 Task: Research Airbnb accommodation in La UniÃ³n, Chile from 1st December, 2023 to 3rd December, 2023 for 1 adult.1  bedroom having 1 bed and 1 bathroom. Property type can be hotel. Amenities needed are: wifi. Look for 3 properties as per requirement.
Action: Mouse moved to (421, 116)
Screenshot: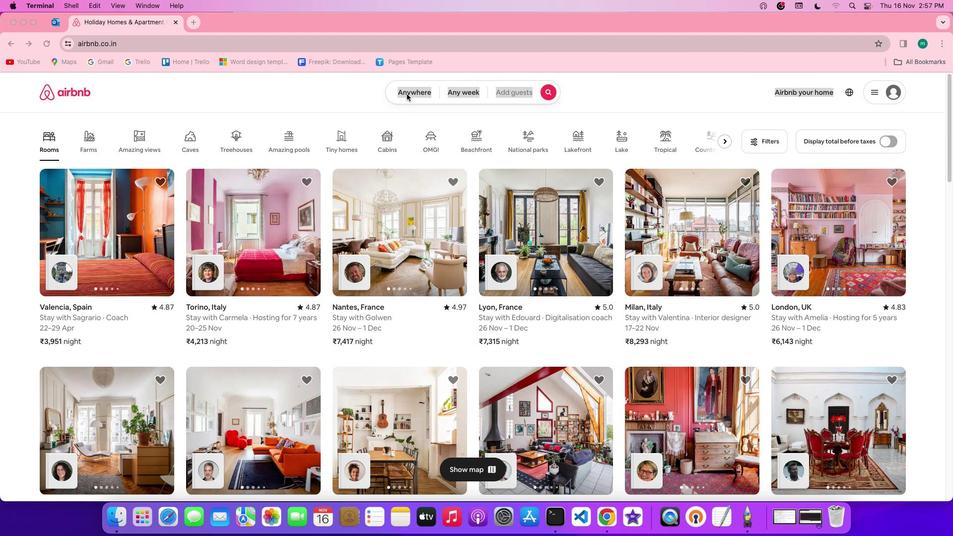 
Action: Mouse pressed left at (421, 116)
Screenshot: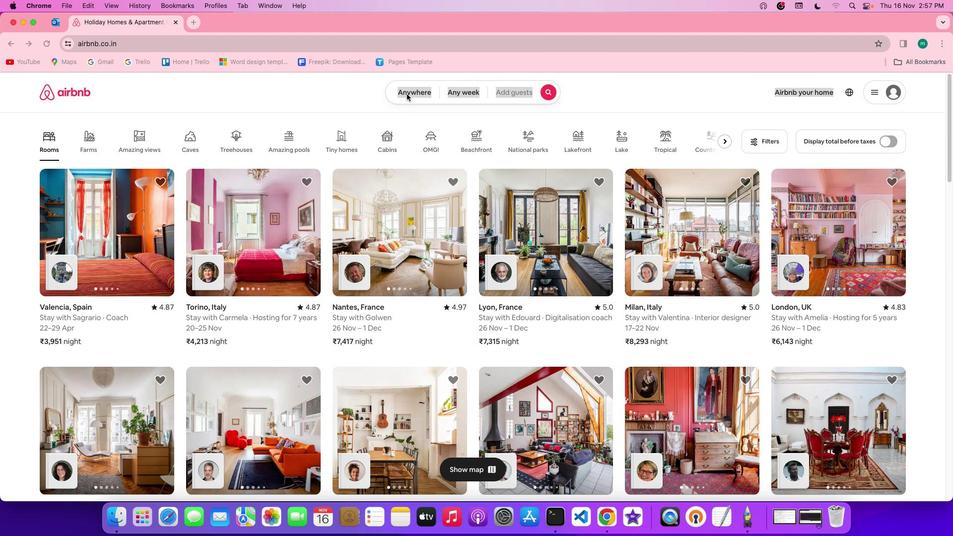 
Action: Mouse pressed left at (421, 116)
Screenshot: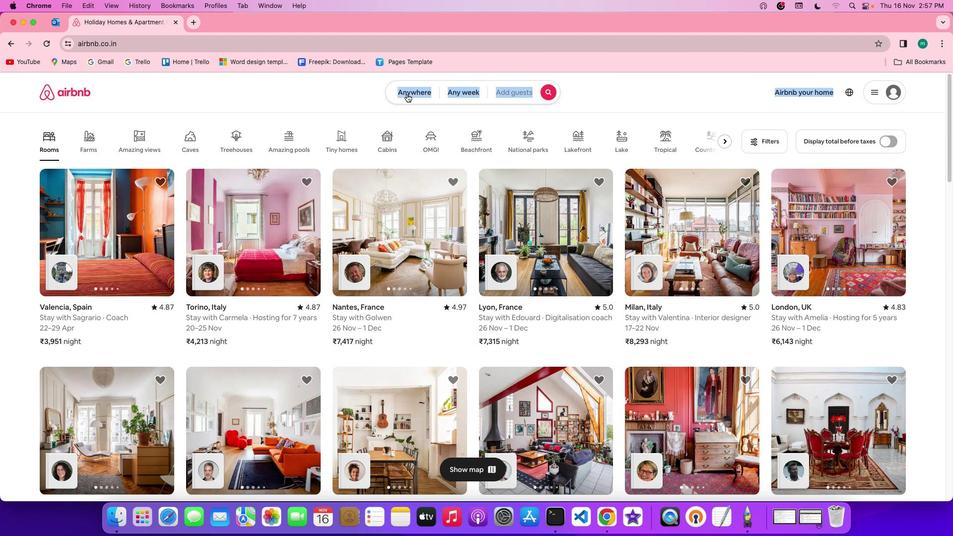 
Action: Mouse moved to (410, 144)
Screenshot: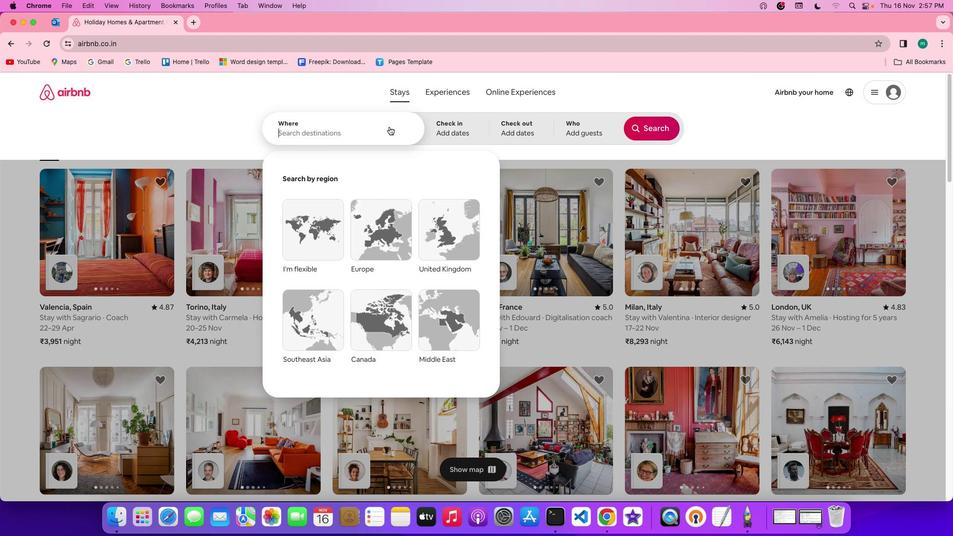
Action: Mouse pressed left at (410, 144)
Screenshot: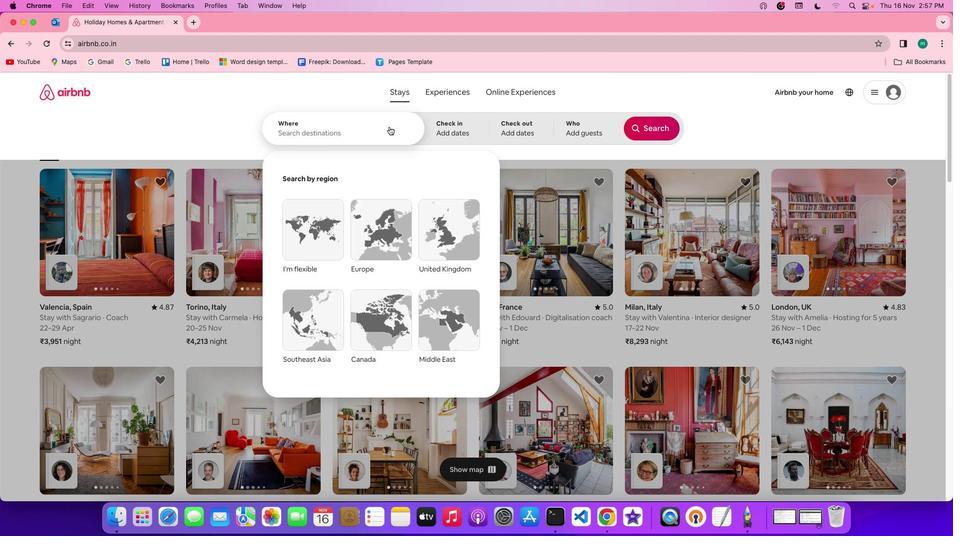 
Action: Mouse moved to (409, 146)
Screenshot: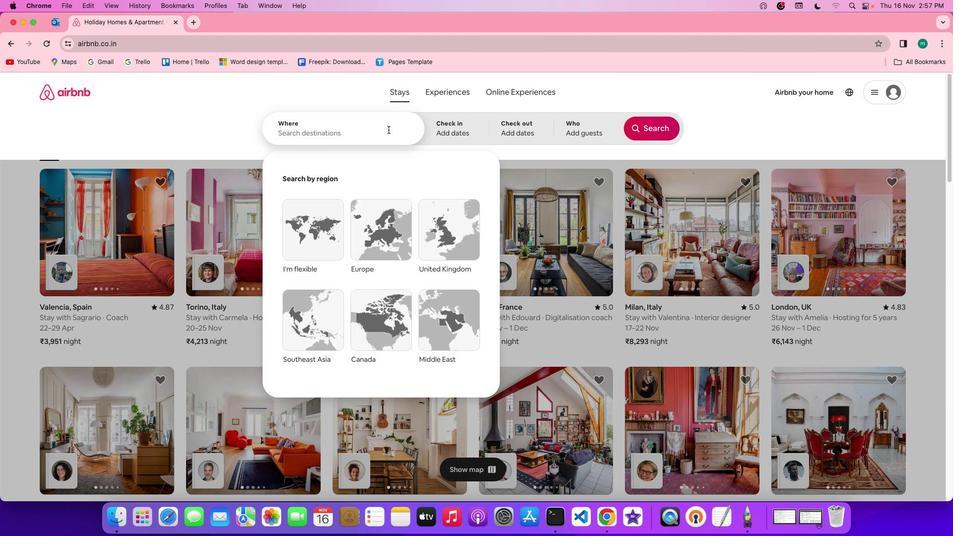 
Action: Key pressed Key.shift'l''a'Key.spaceKey.shift'U''n''i''o''n'','Key.spaceKey.shift'c''h''i''l''e'
Screenshot: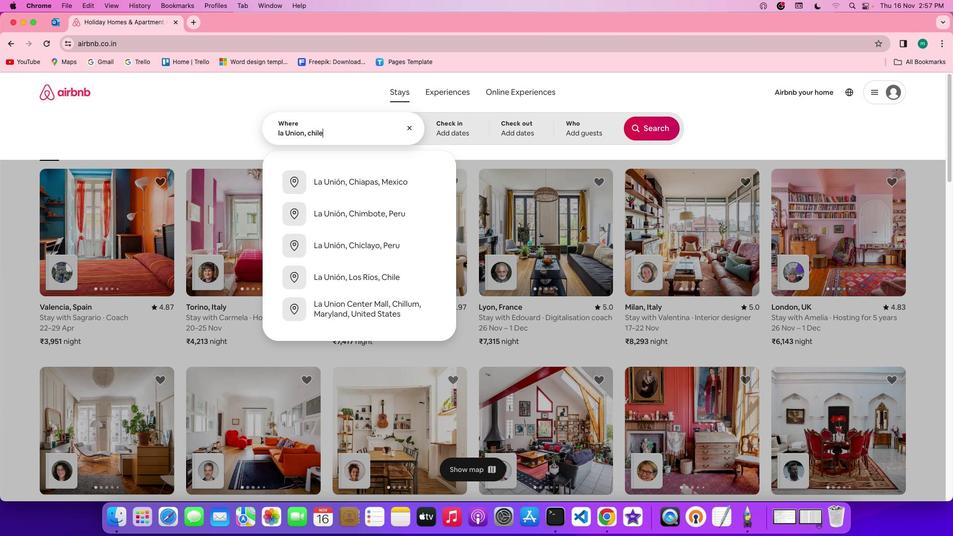 
Action: Mouse moved to (446, 143)
Screenshot: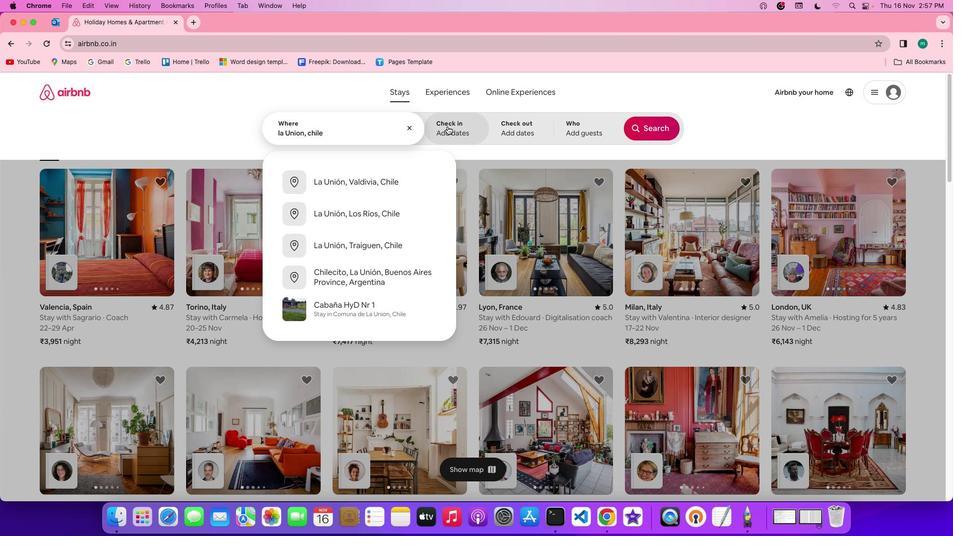 
Action: Mouse pressed left at (446, 143)
Screenshot: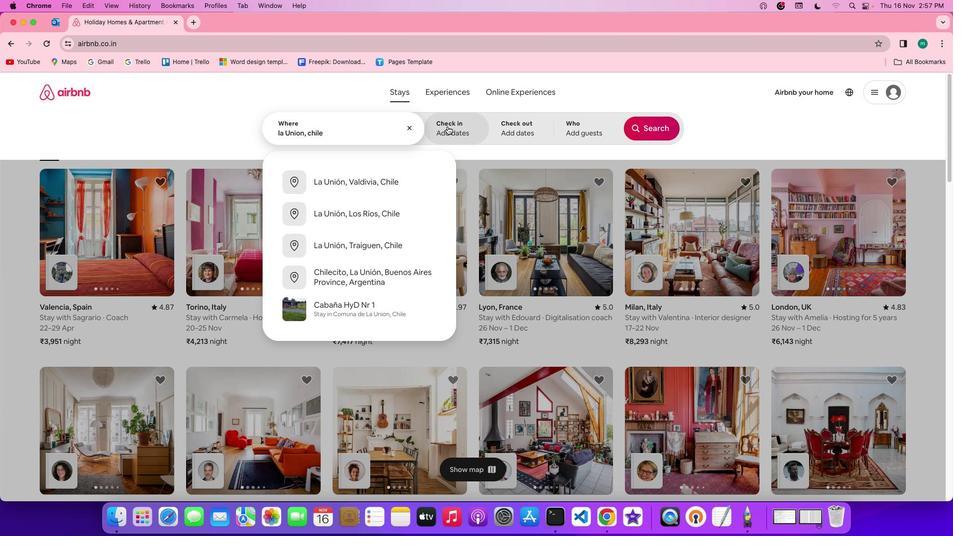 
Action: Mouse moved to (552, 245)
Screenshot: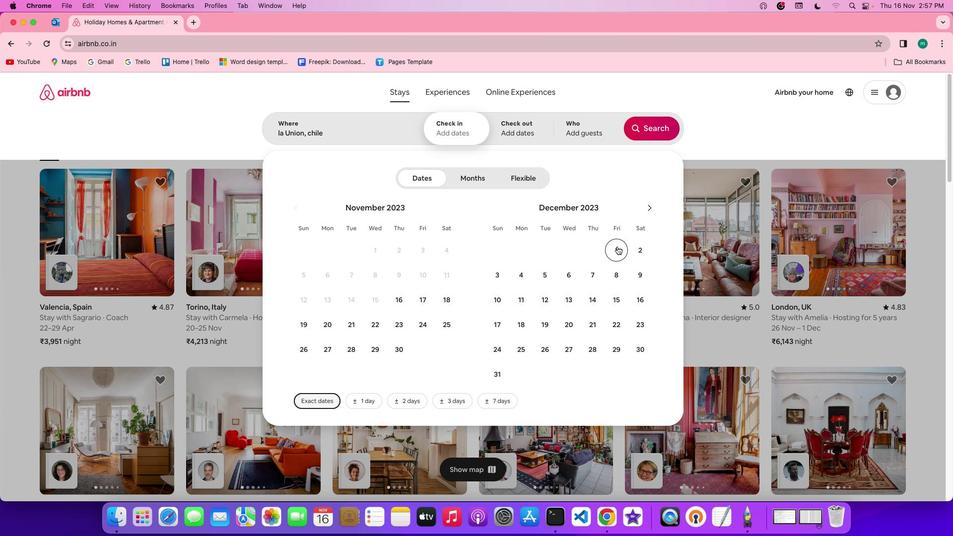 
Action: Mouse pressed left at (552, 245)
Screenshot: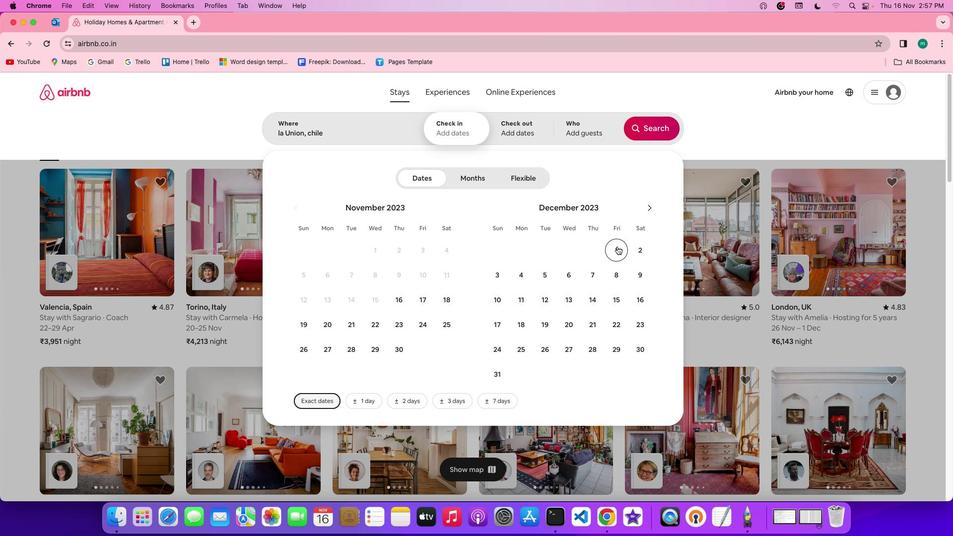 
Action: Mouse moved to (479, 266)
Screenshot: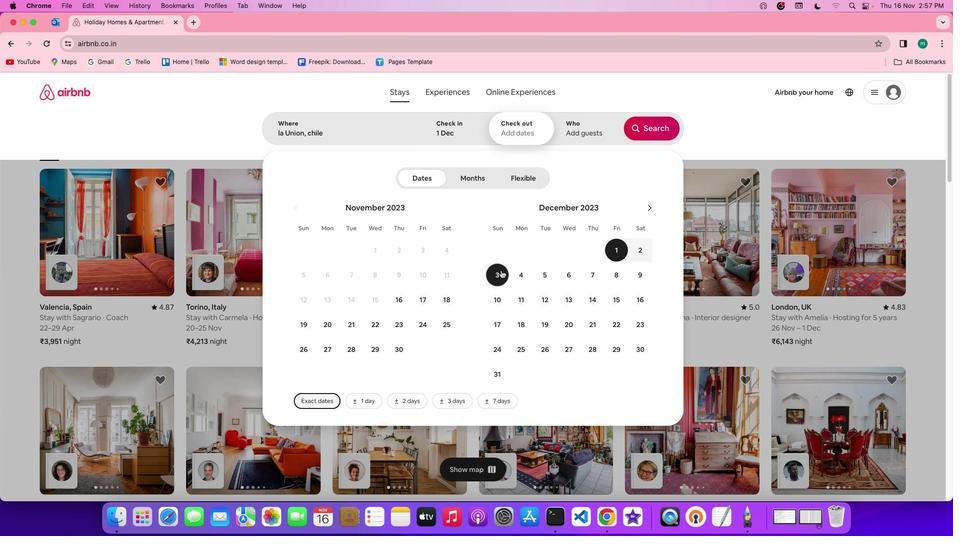 
Action: Mouse pressed left at (479, 266)
Screenshot: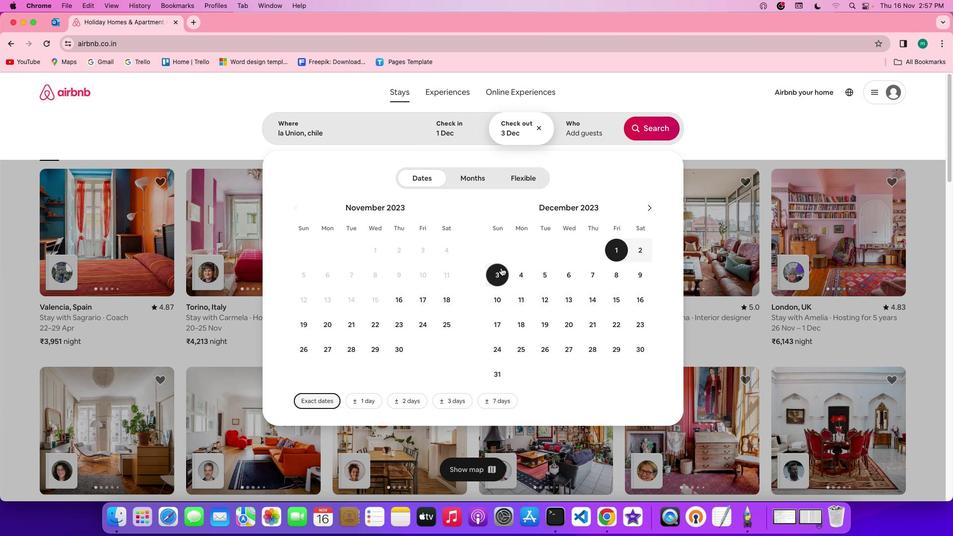 
Action: Mouse moved to (531, 152)
Screenshot: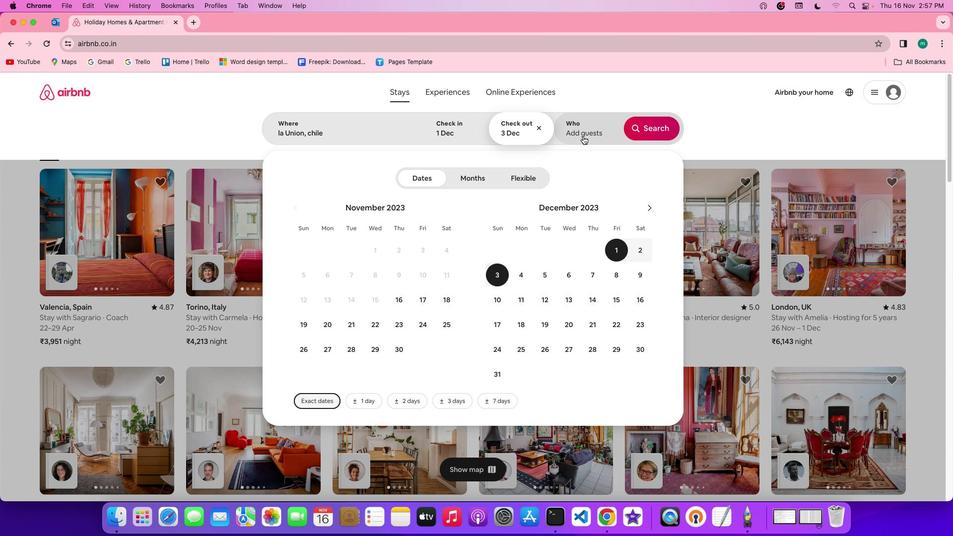 
Action: Mouse pressed left at (531, 152)
Screenshot: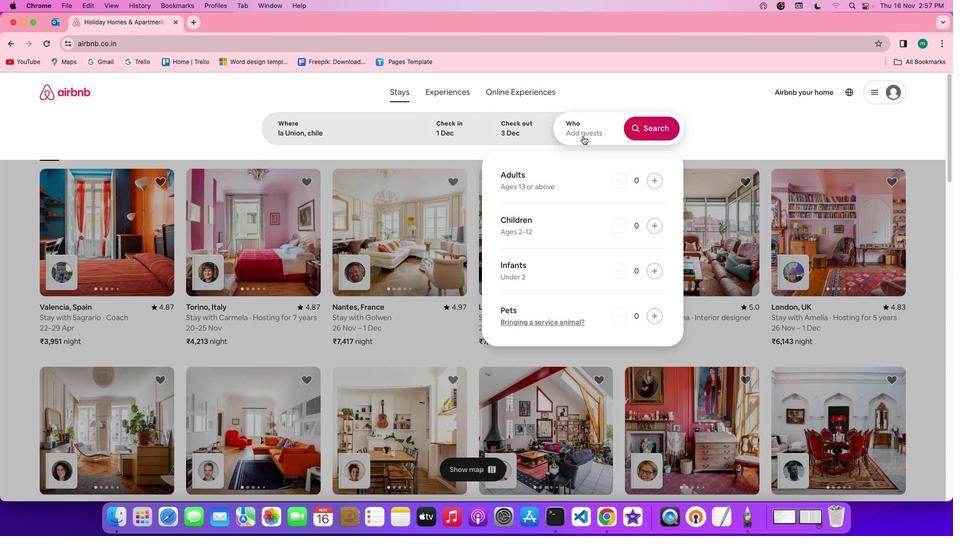 
Action: Mouse moved to (575, 185)
Screenshot: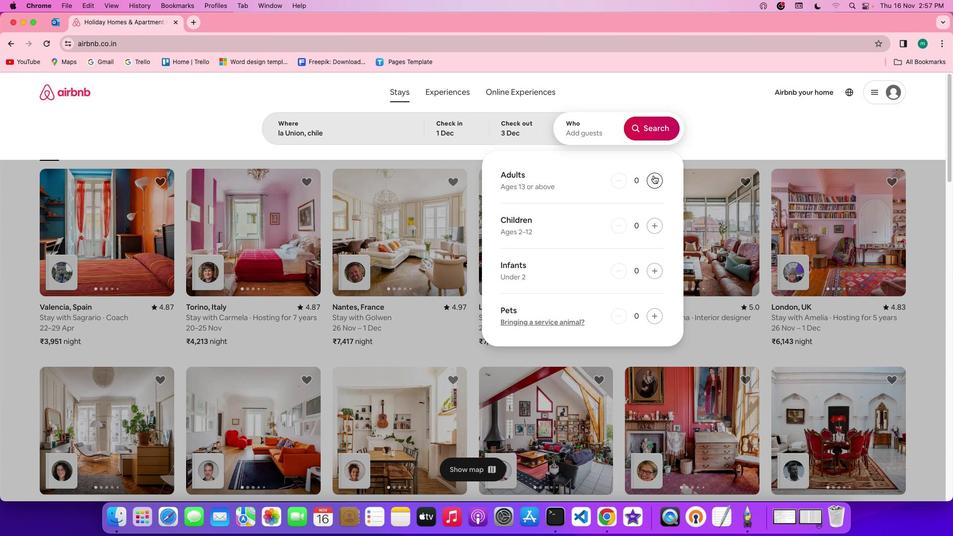 
Action: Mouse pressed left at (575, 185)
Screenshot: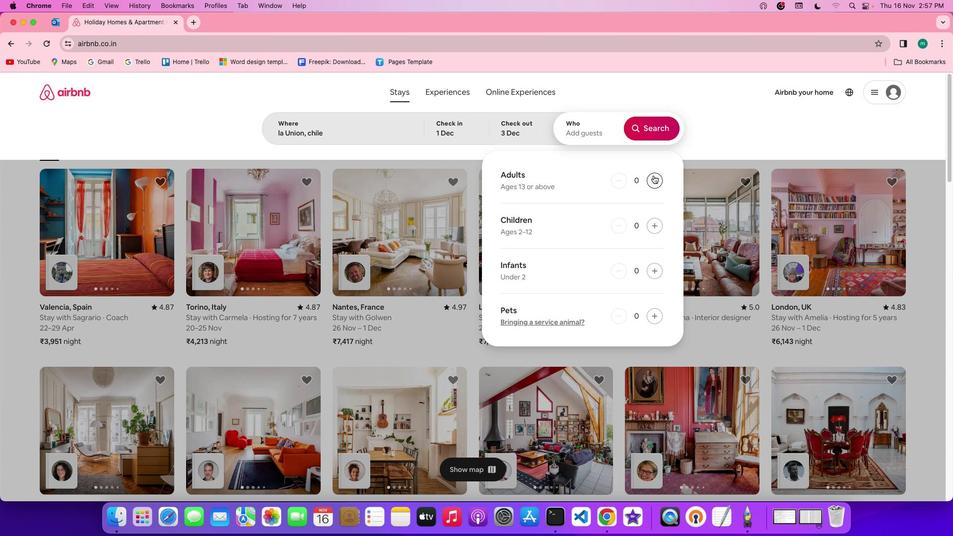
Action: Mouse moved to (574, 142)
Screenshot: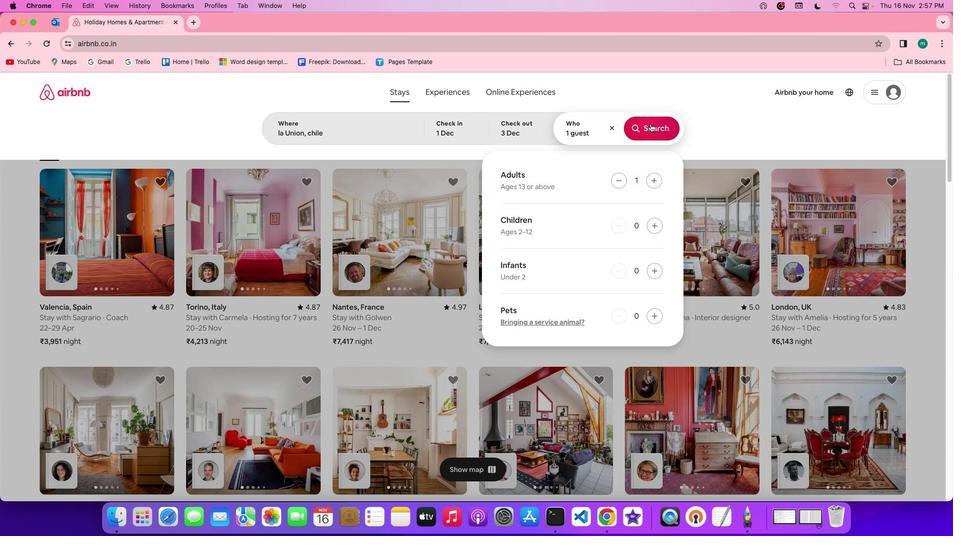 
Action: Mouse pressed left at (574, 142)
Screenshot: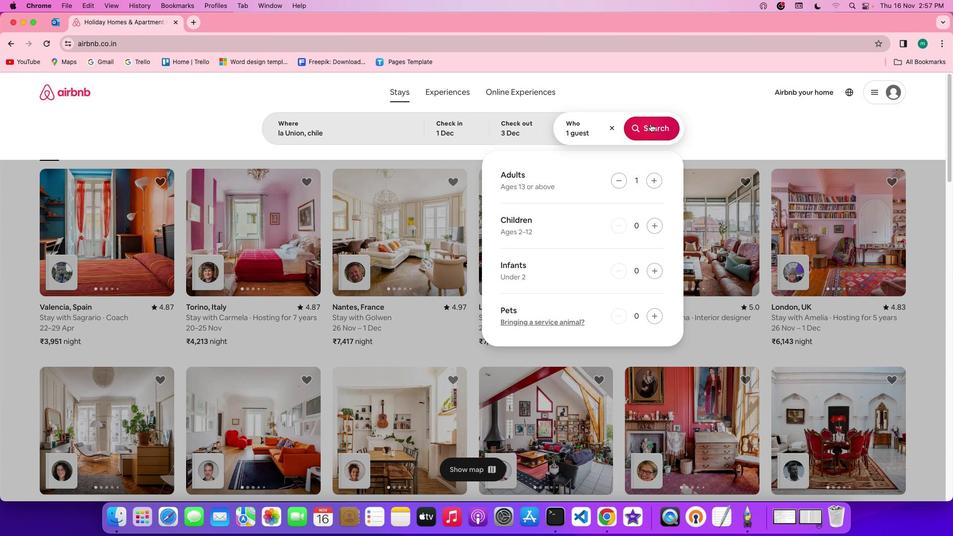 
Action: Mouse moved to (663, 146)
Screenshot: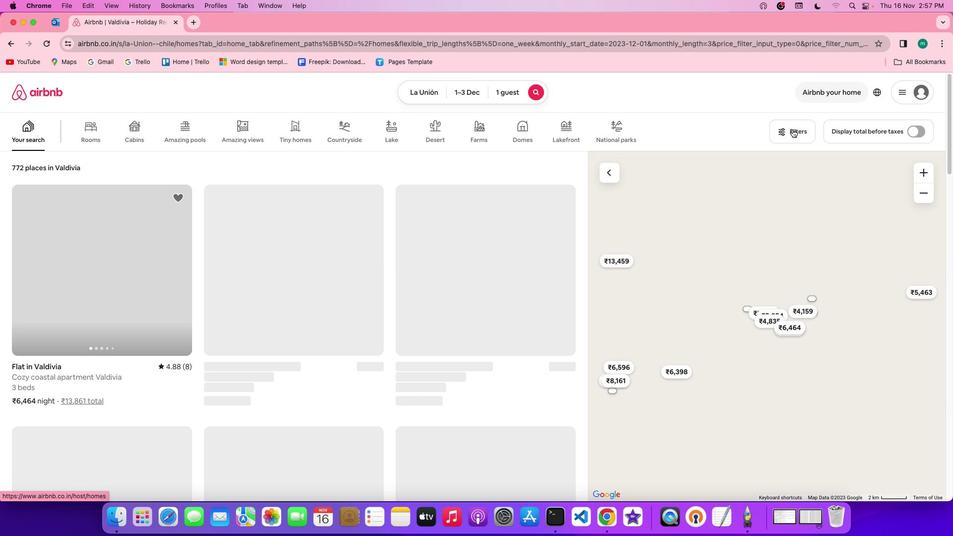 
Action: Mouse pressed left at (663, 146)
Screenshot: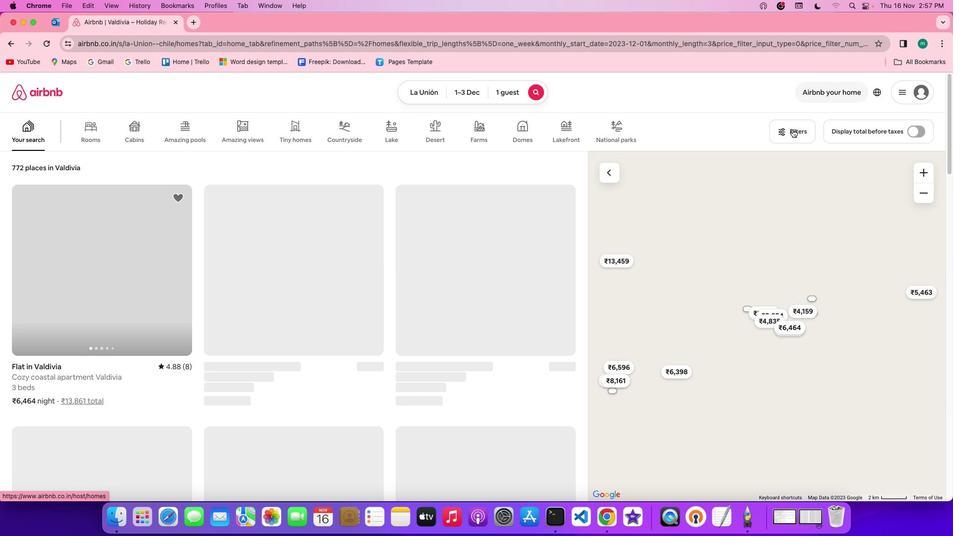 
Action: Mouse moved to (526, 266)
Screenshot: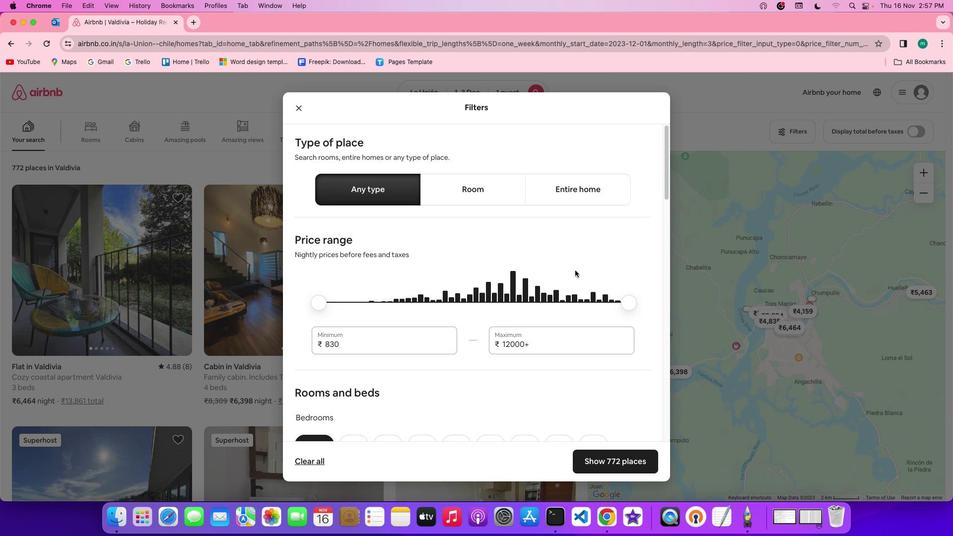 
Action: Mouse scrolled (526, 266) with delta (165, 35)
Screenshot: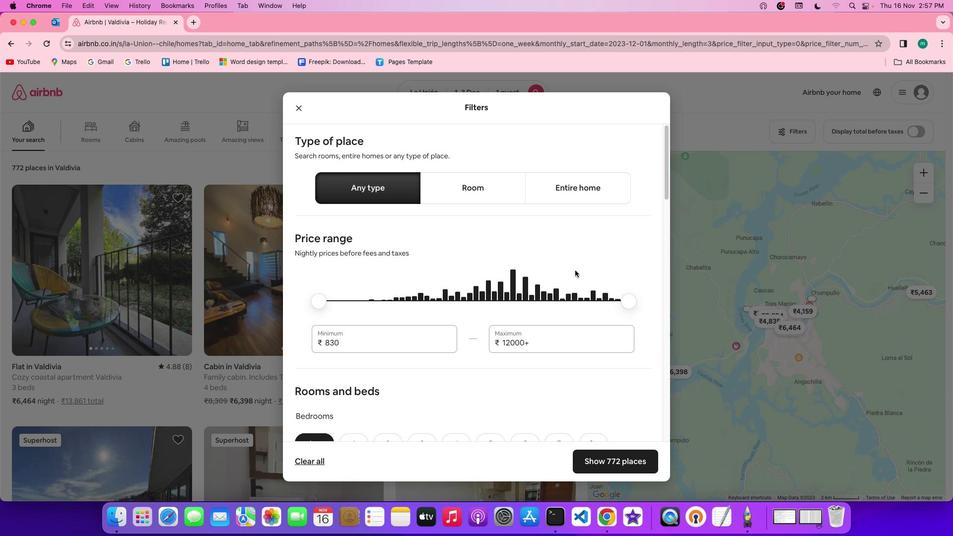 
Action: Mouse scrolled (526, 266) with delta (165, 35)
Screenshot: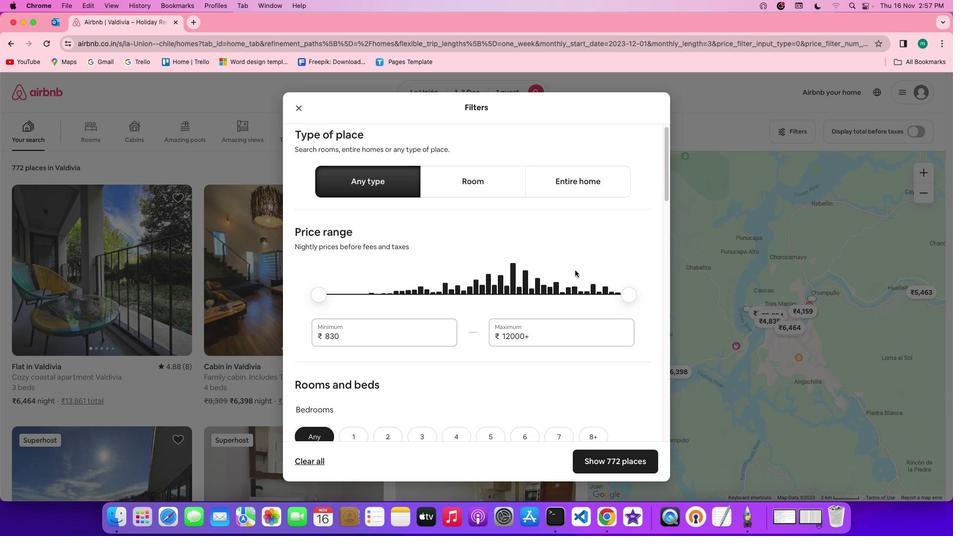 
Action: Mouse scrolled (526, 266) with delta (165, 35)
Screenshot: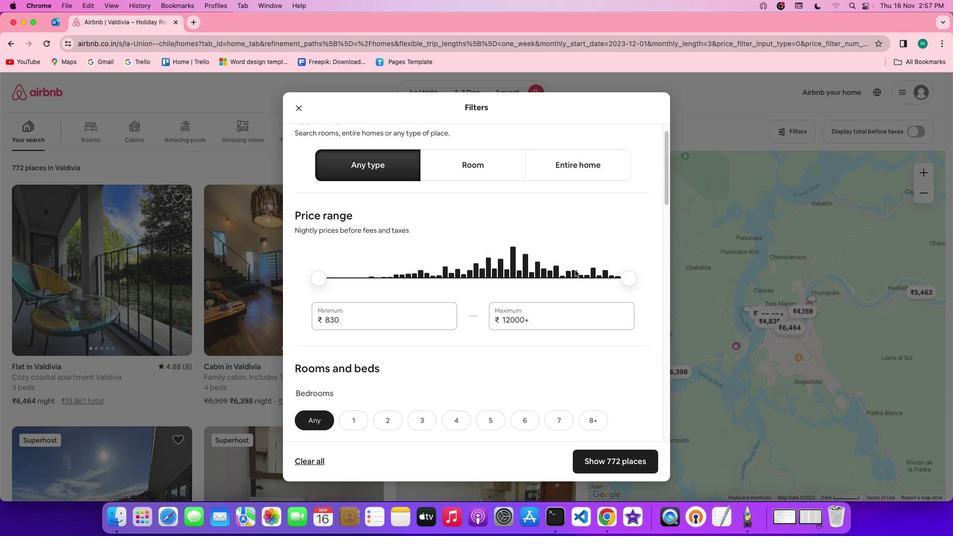 
Action: Mouse scrolled (526, 266) with delta (165, 34)
Screenshot: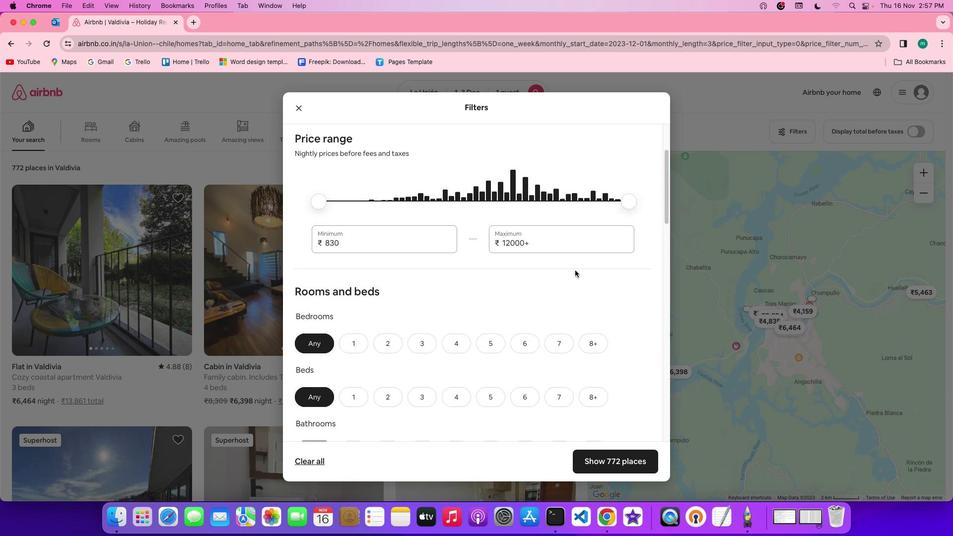 
Action: Mouse moved to (386, 276)
Screenshot: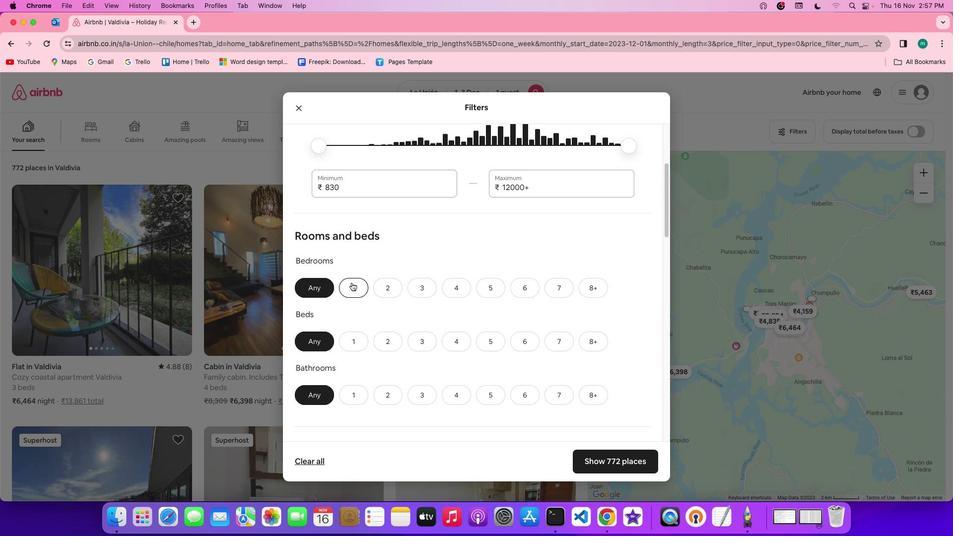 
Action: Mouse pressed left at (386, 276)
Screenshot: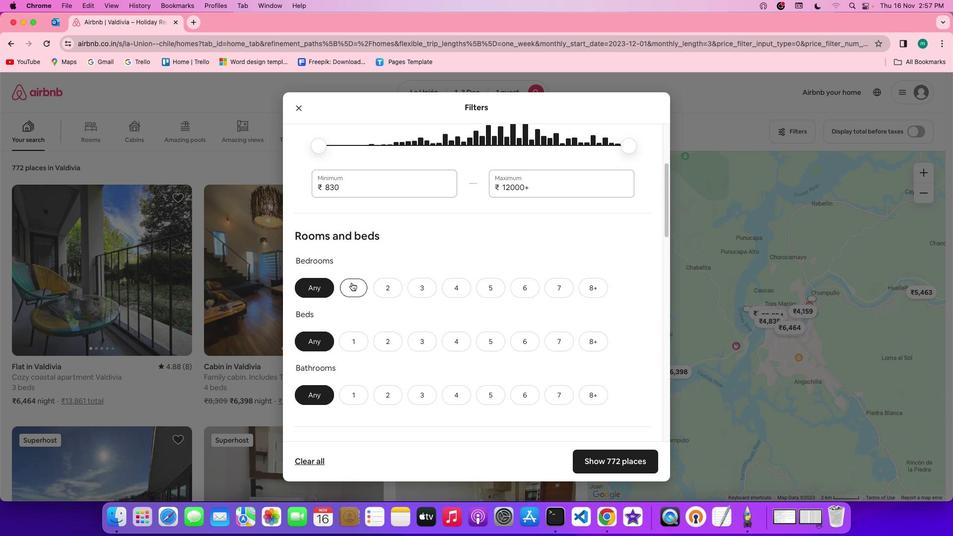 
Action: Mouse moved to (388, 322)
Screenshot: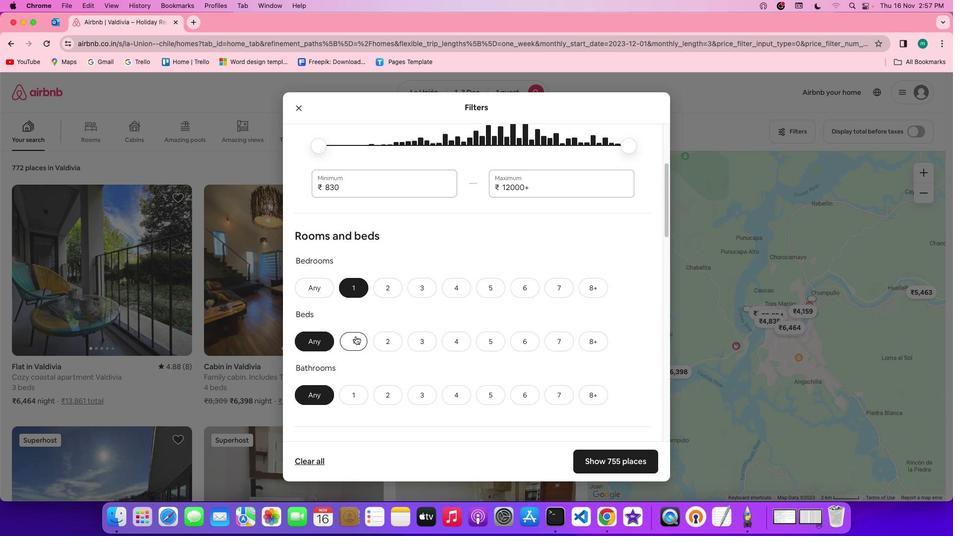 
Action: Mouse pressed left at (388, 322)
Screenshot: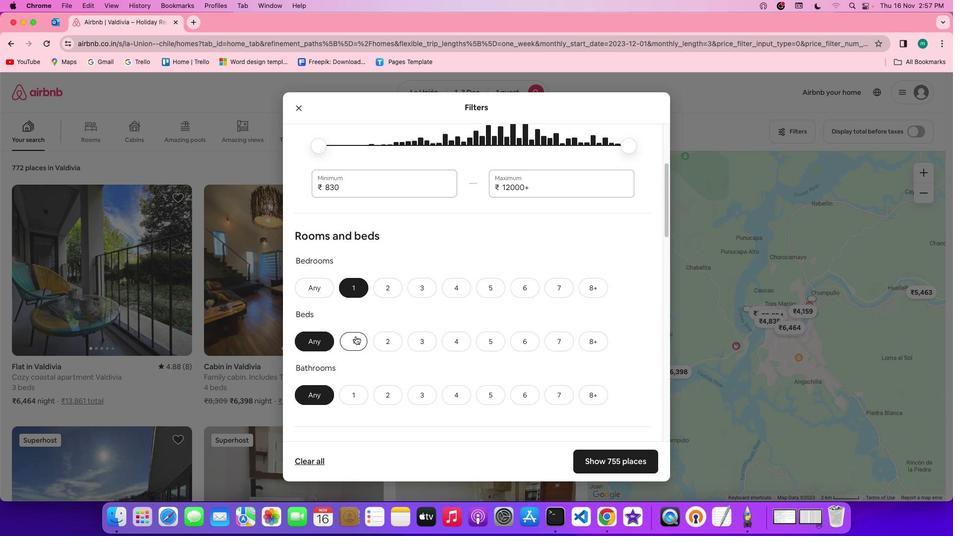 
Action: Mouse moved to (394, 373)
Screenshot: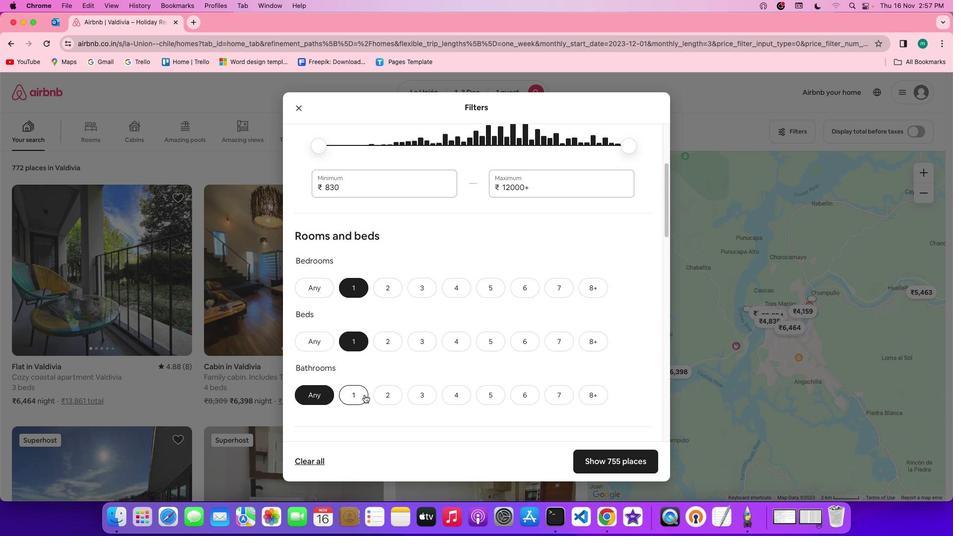 
Action: Mouse pressed left at (394, 373)
Screenshot: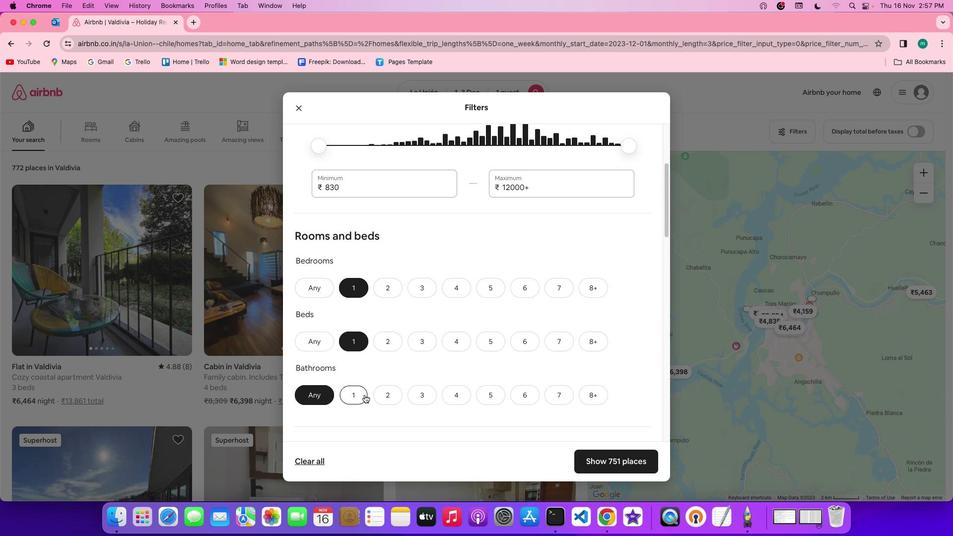 
Action: Mouse moved to (517, 339)
Screenshot: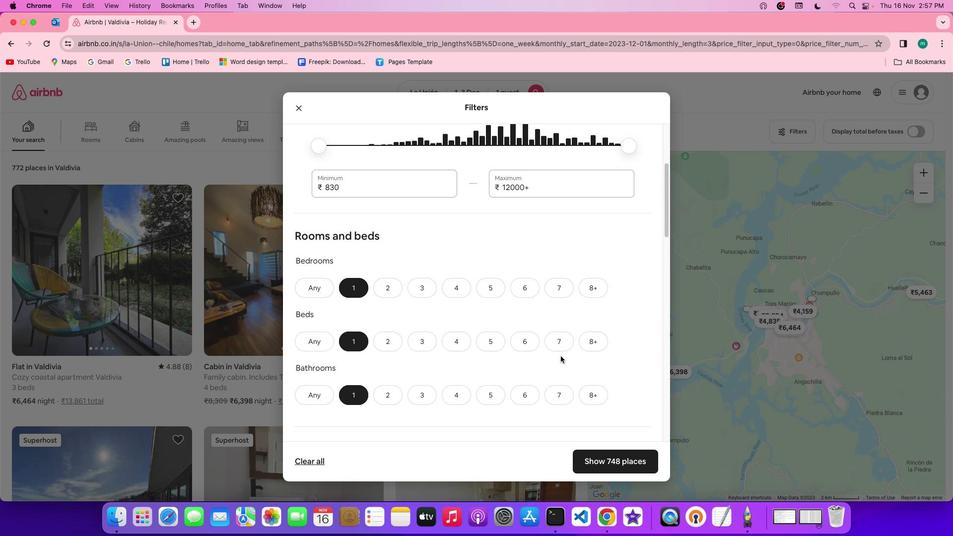 
Action: Mouse scrolled (517, 339) with delta (165, 35)
Screenshot: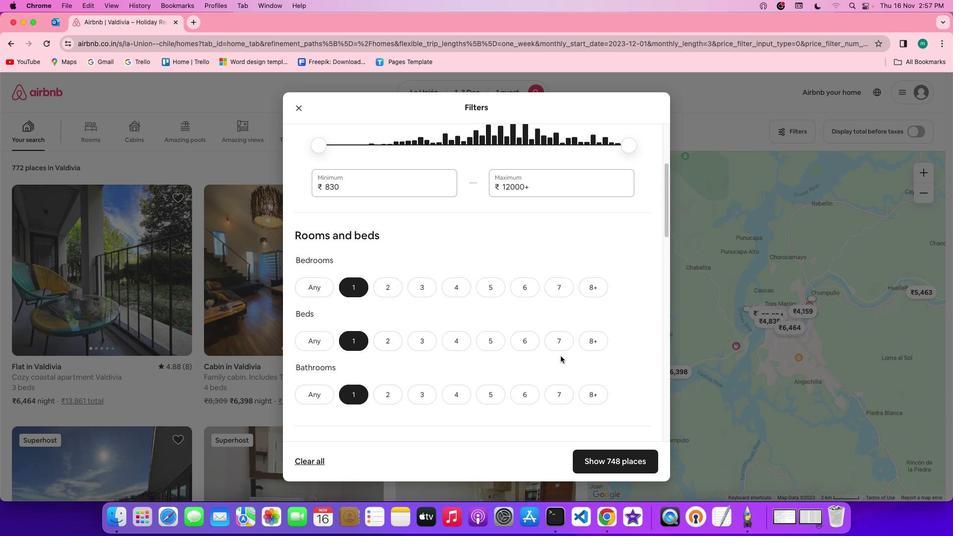 
Action: Mouse scrolled (517, 339) with delta (165, 35)
Screenshot: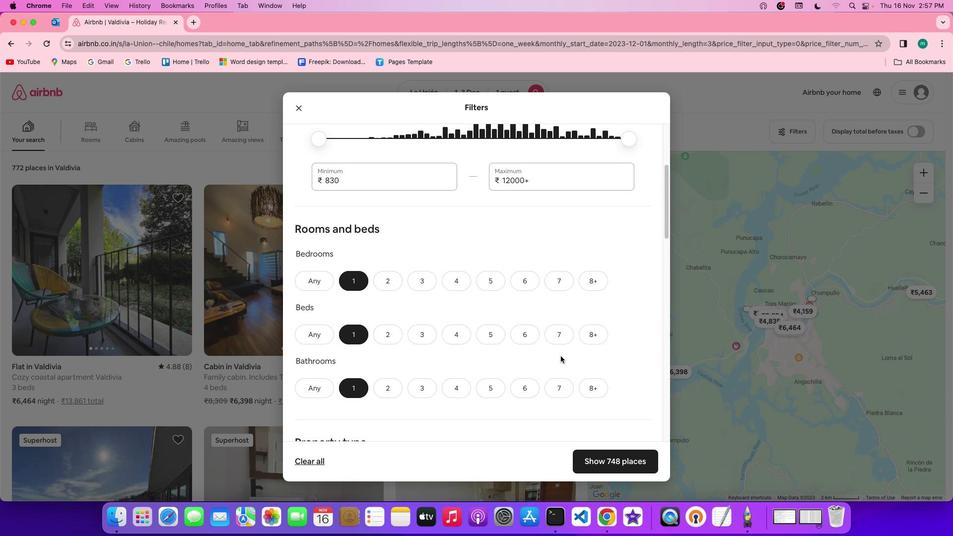 
Action: Mouse scrolled (517, 339) with delta (165, 35)
Screenshot: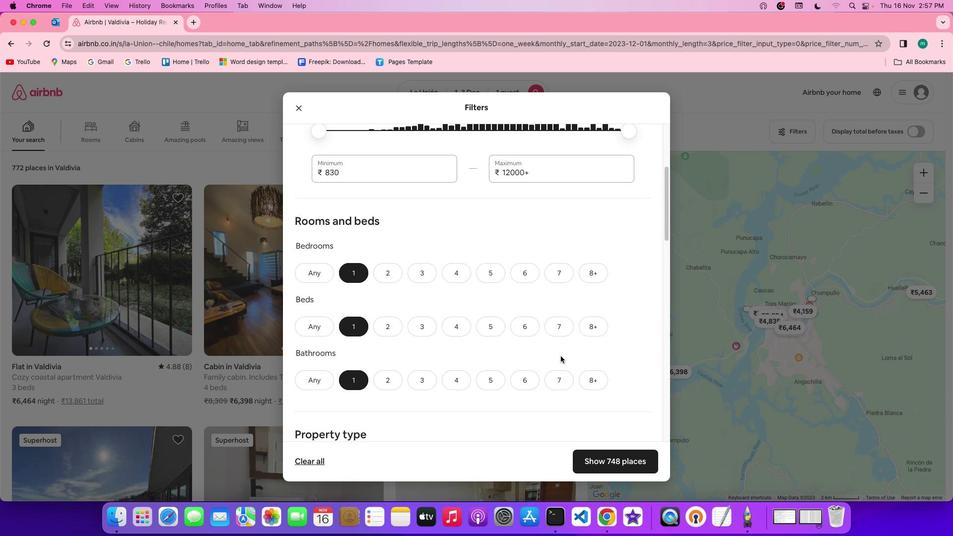 
Action: Mouse scrolled (517, 339) with delta (165, 35)
Screenshot: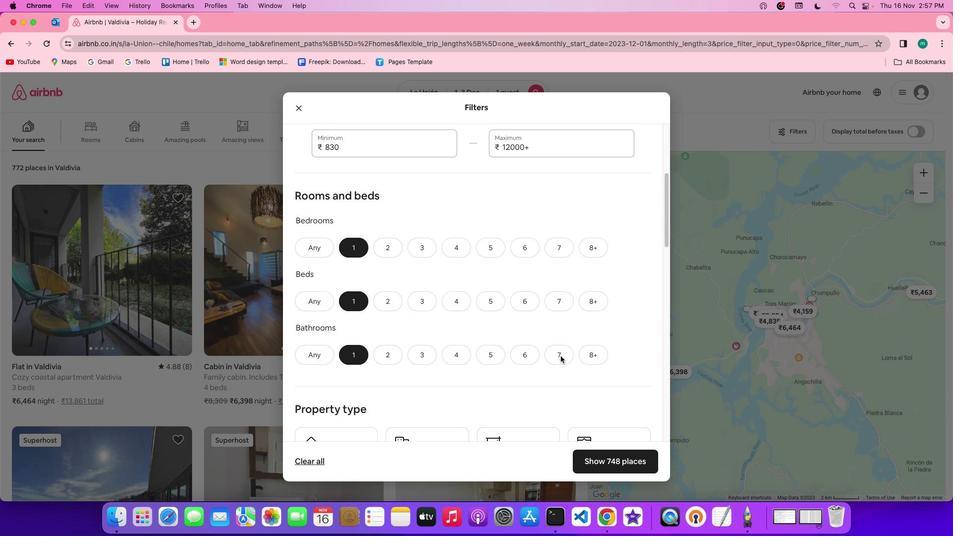
Action: Mouse scrolled (517, 339) with delta (165, 35)
Screenshot: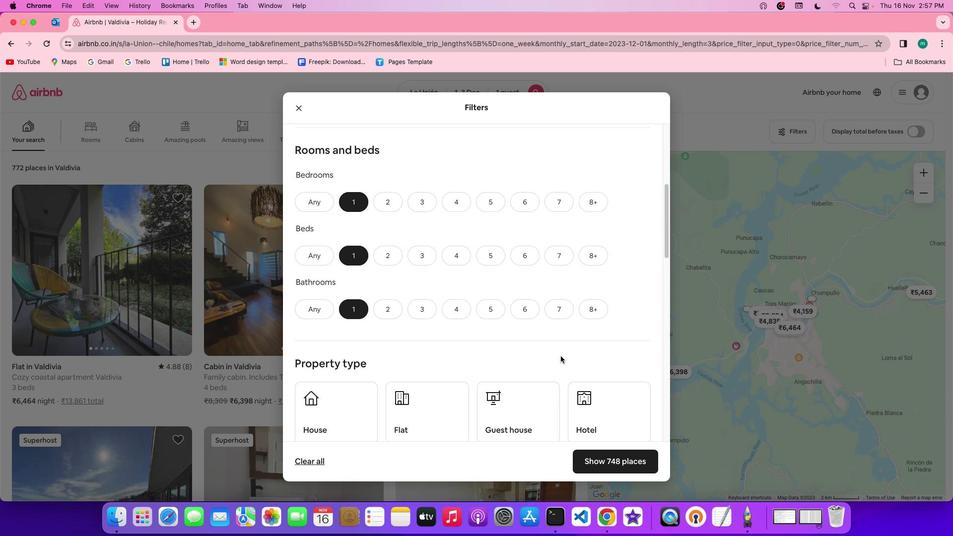 
Action: Mouse scrolled (517, 339) with delta (165, 35)
Screenshot: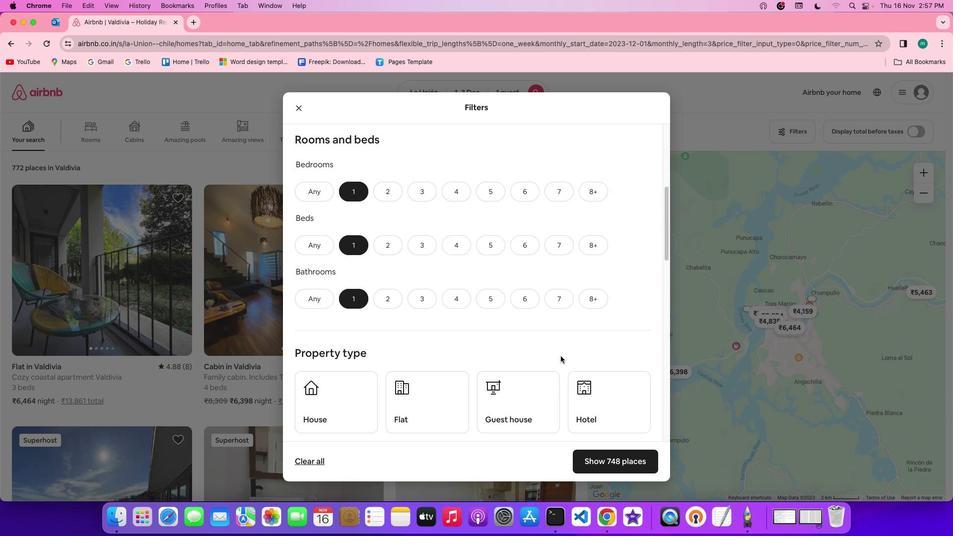 
Action: Mouse scrolled (517, 339) with delta (165, 35)
Screenshot: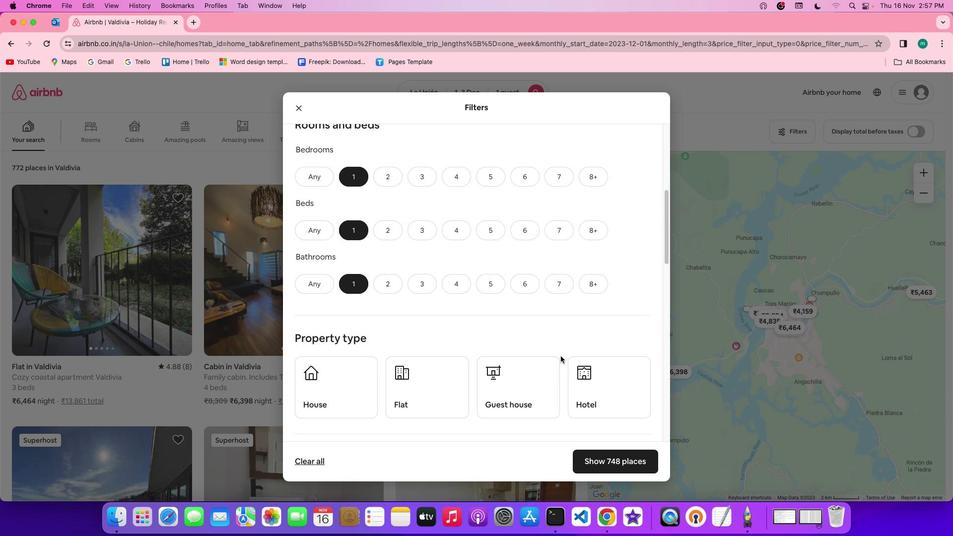 
Action: Mouse moved to (554, 333)
Screenshot: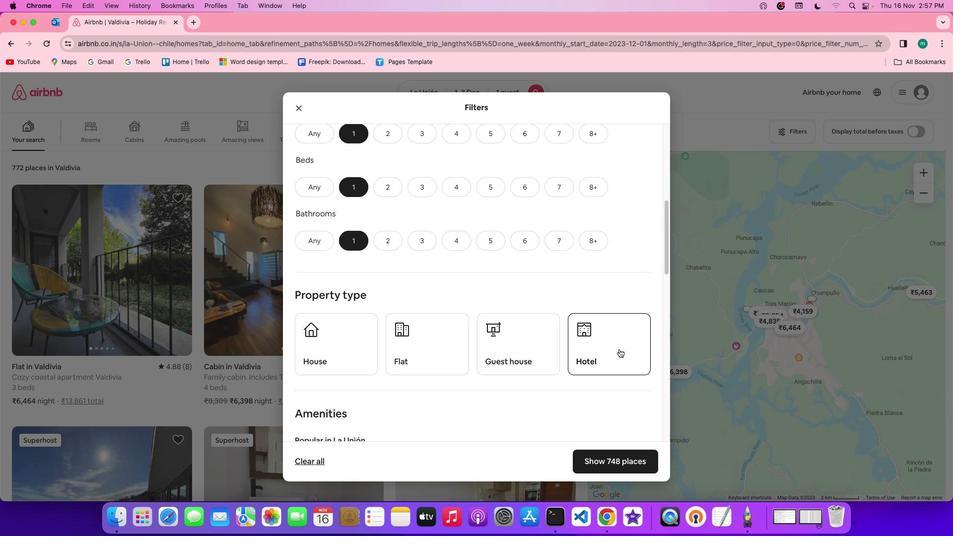 
Action: Mouse pressed left at (554, 333)
Screenshot: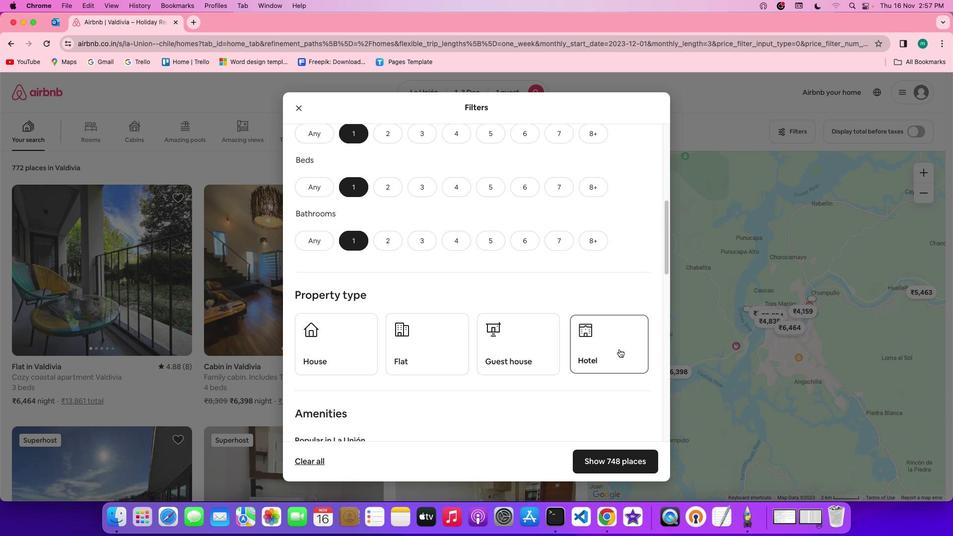 
Action: Mouse moved to (542, 332)
Screenshot: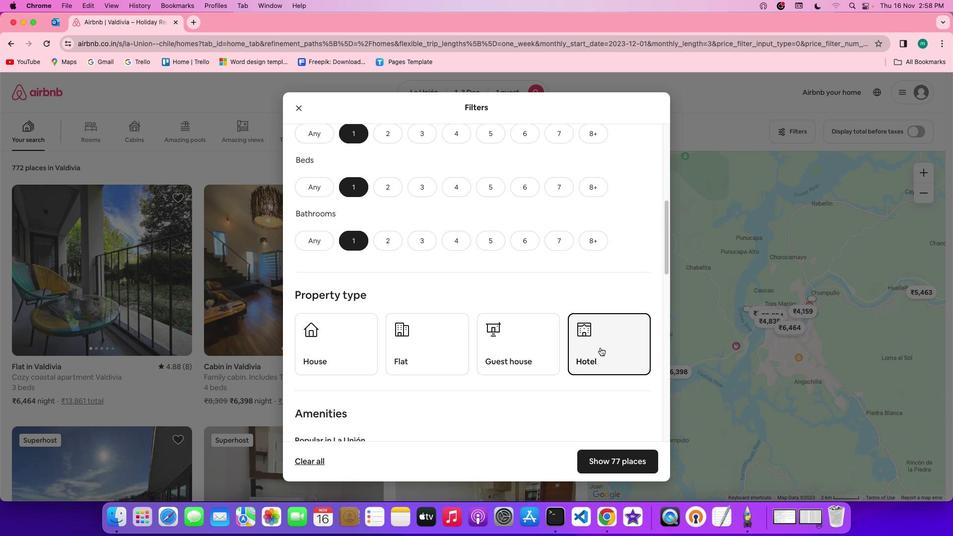 
Action: Mouse scrolled (542, 332) with delta (165, 35)
Screenshot: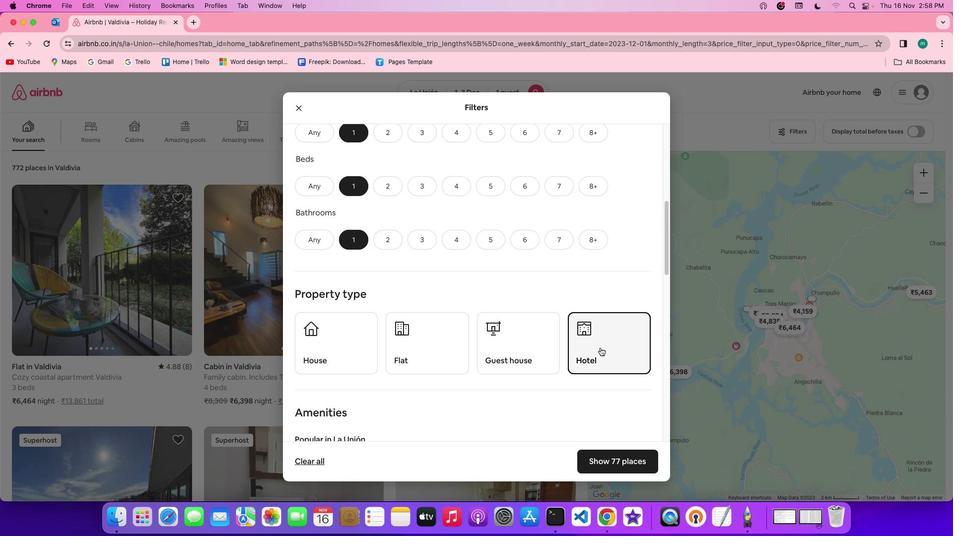 
Action: Mouse scrolled (542, 332) with delta (165, 35)
Screenshot: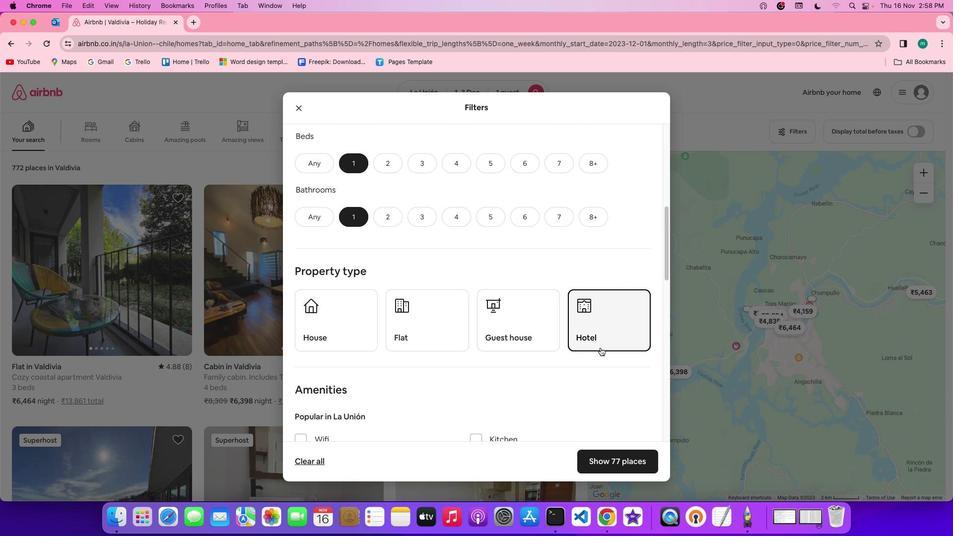 
Action: Mouse scrolled (542, 332) with delta (165, 35)
Screenshot: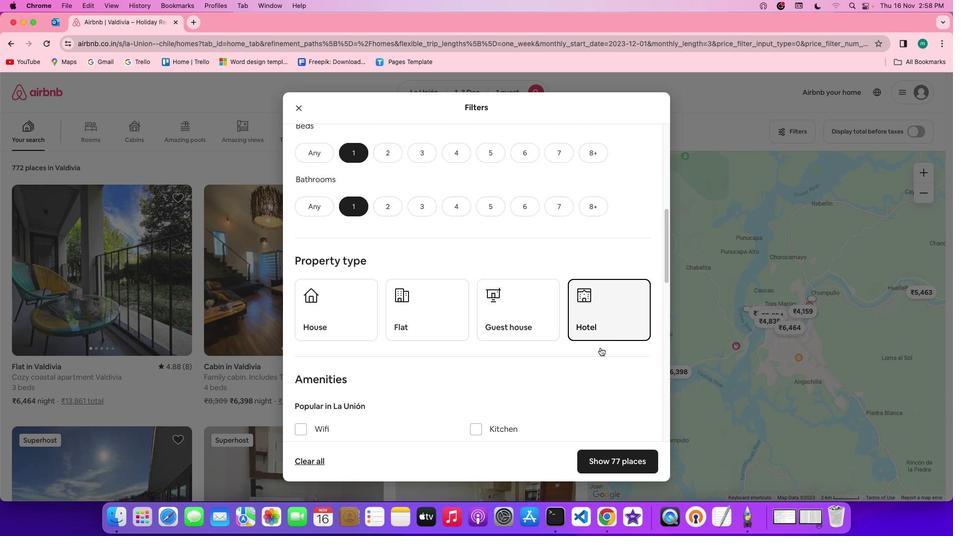 
Action: Mouse scrolled (542, 332) with delta (165, 34)
Screenshot: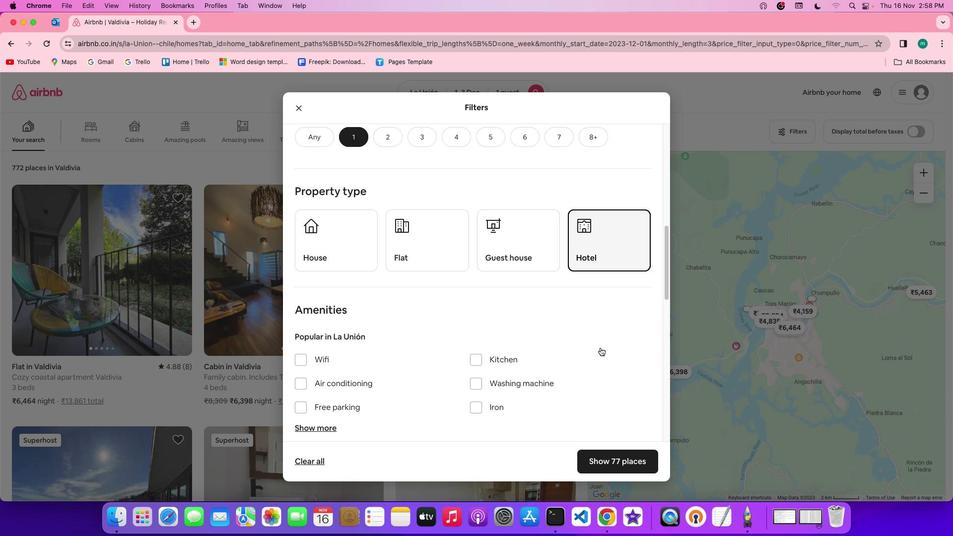 
Action: Mouse scrolled (542, 332) with delta (165, 35)
Screenshot: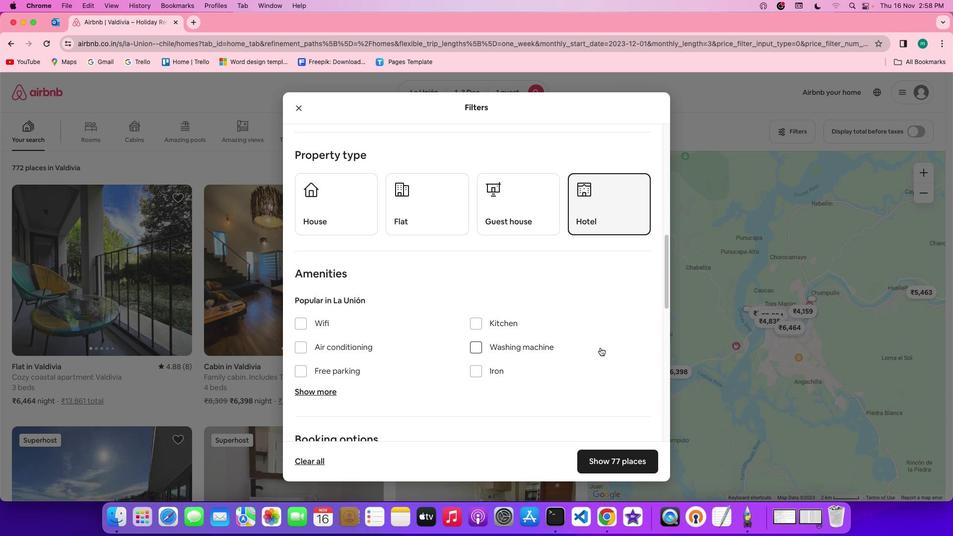 
Action: Mouse scrolled (542, 332) with delta (165, 35)
Screenshot: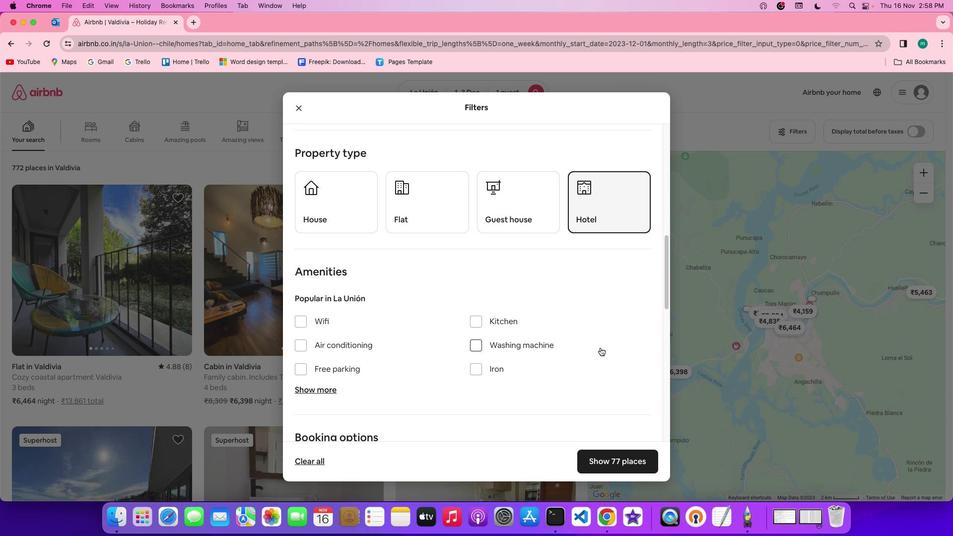 
Action: Mouse scrolled (542, 332) with delta (165, 35)
Screenshot: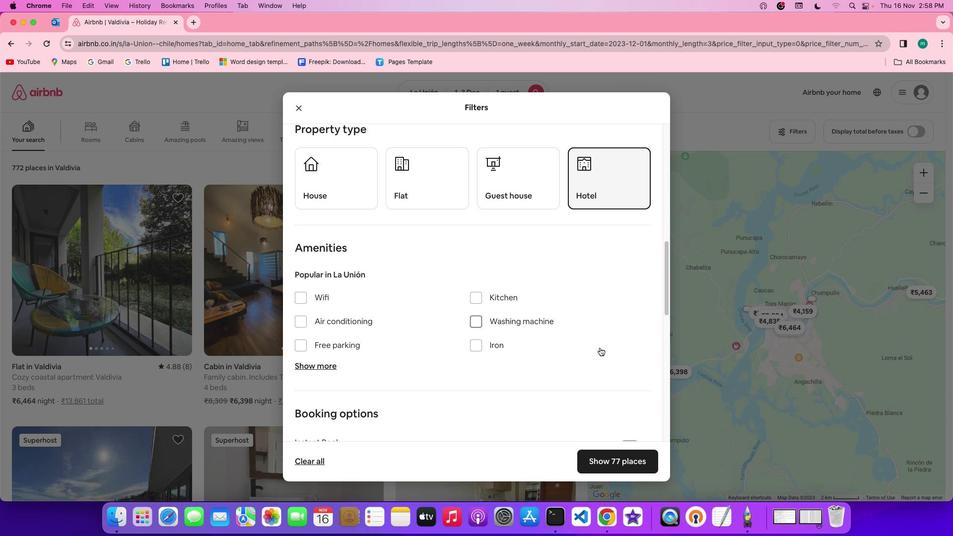 
Action: Mouse moved to (353, 256)
Screenshot: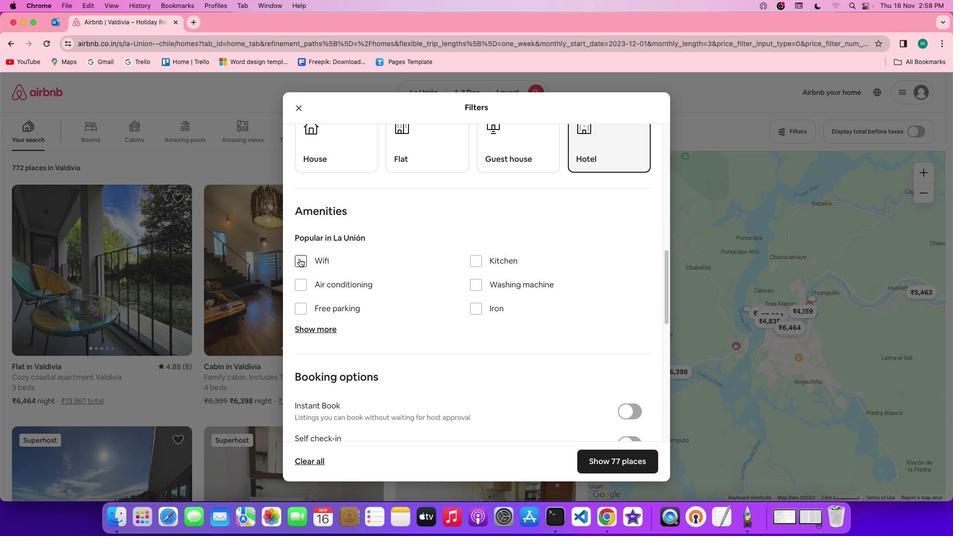 
Action: Mouse pressed left at (353, 256)
Screenshot: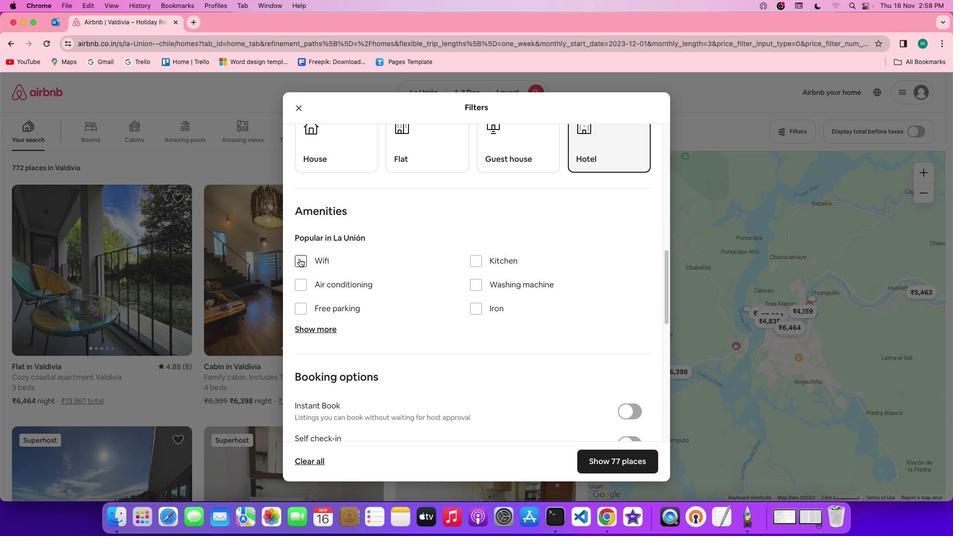 
Action: Mouse moved to (435, 289)
Screenshot: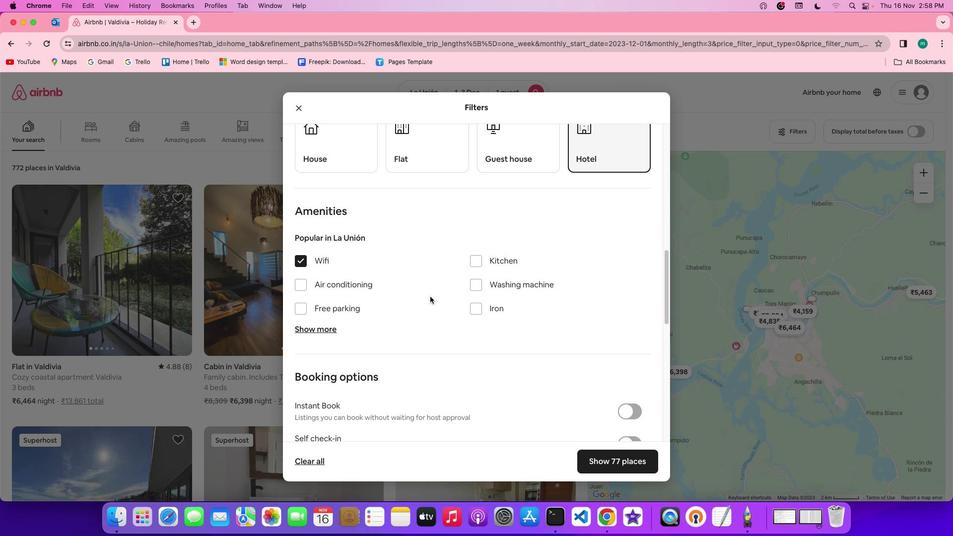 
Action: Mouse scrolled (435, 289) with delta (165, 35)
Screenshot: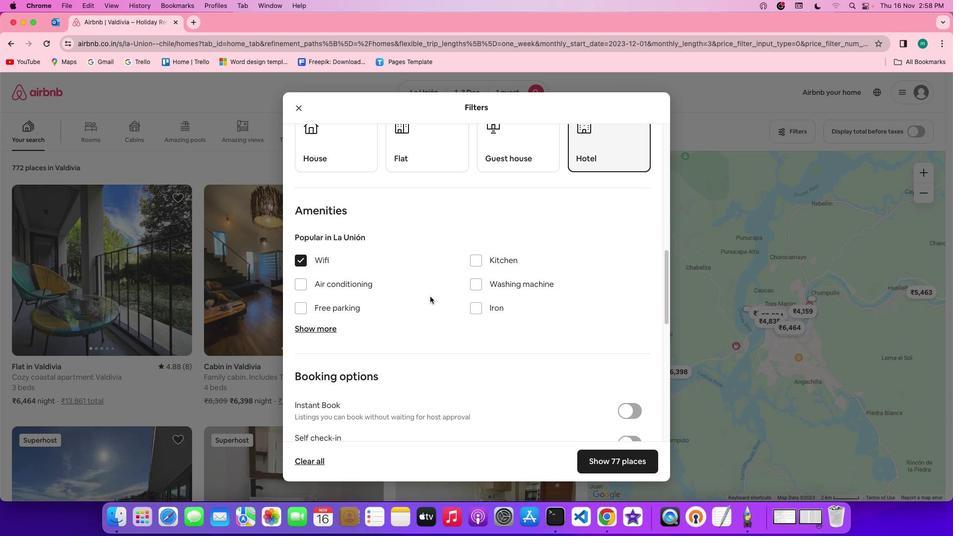 
Action: Mouse scrolled (435, 289) with delta (165, 35)
Screenshot: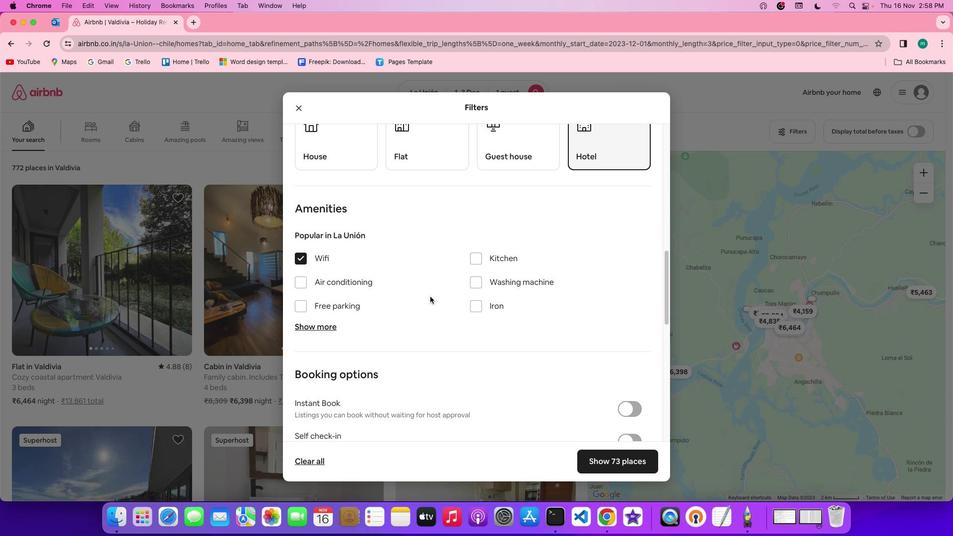 
Action: Mouse scrolled (435, 289) with delta (165, 35)
Screenshot: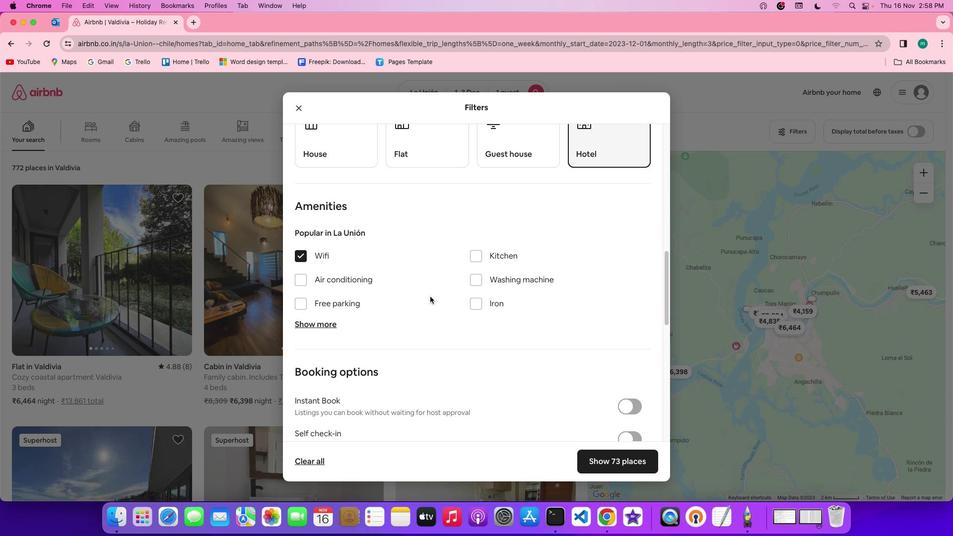 
Action: Mouse scrolled (435, 289) with delta (165, 35)
Screenshot: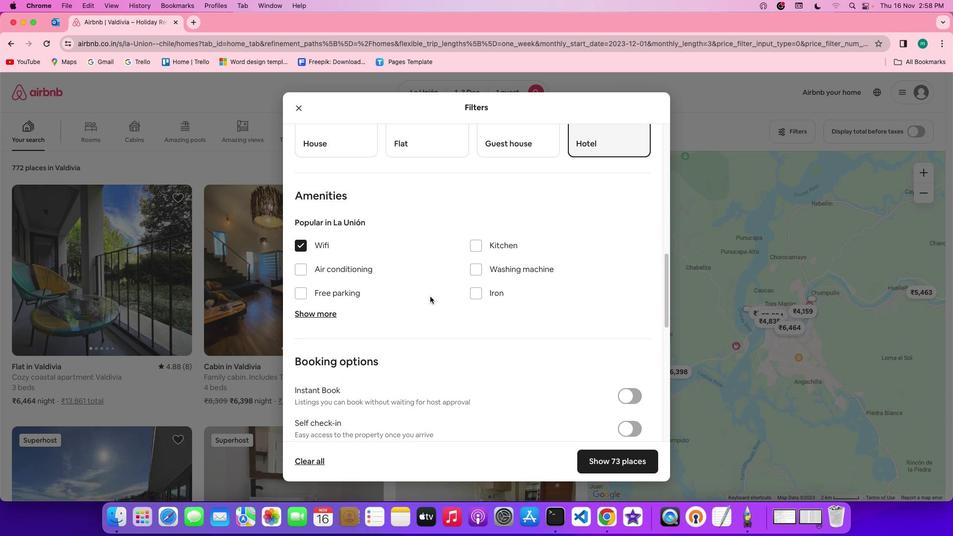 
Action: Mouse moved to (435, 289)
Screenshot: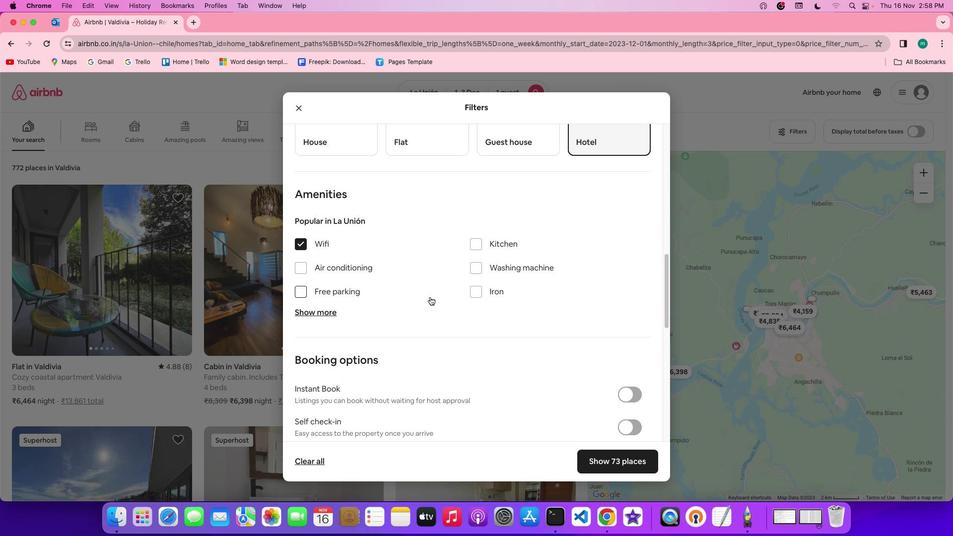 
Action: Mouse scrolled (435, 289) with delta (165, 35)
Screenshot: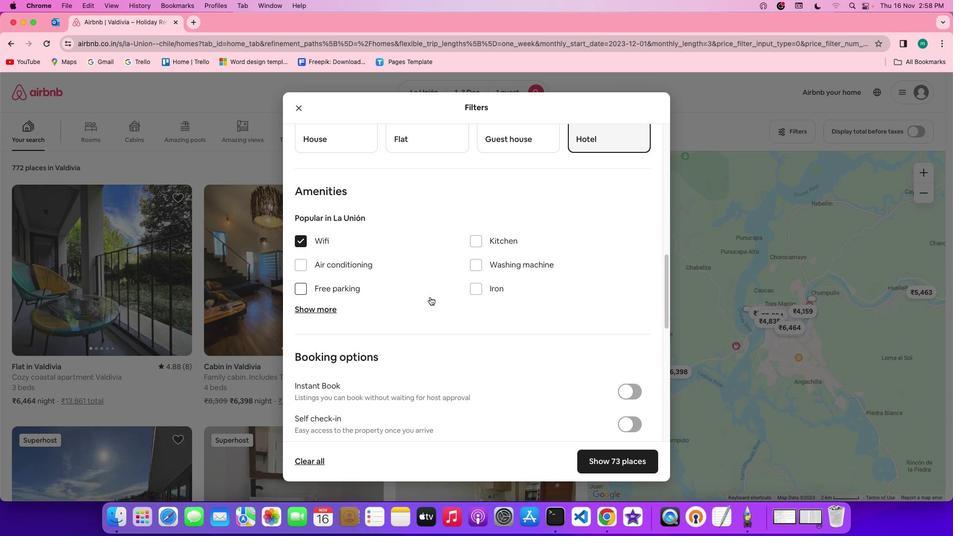 
Action: Mouse scrolled (435, 289) with delta (165, 35)
Screenshot: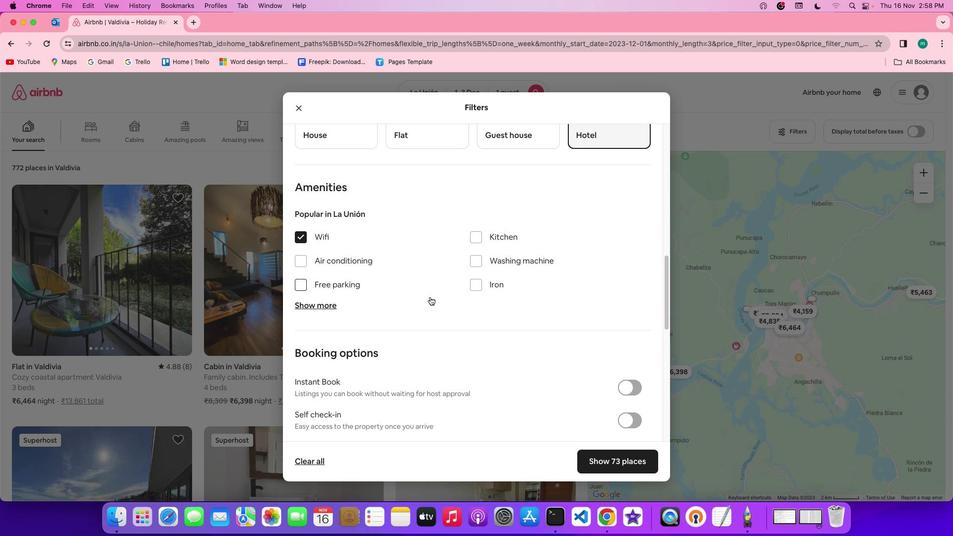 
Action: Mouse scrolled (435, 289) with delta (165, 35)
Screenshot: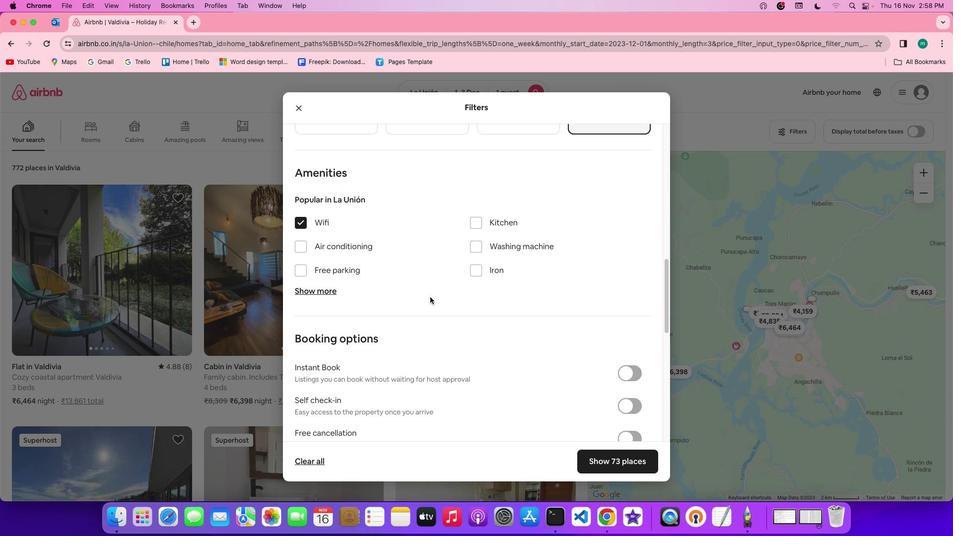 
Action: Mouse moved to (436, 289)
Screenshot: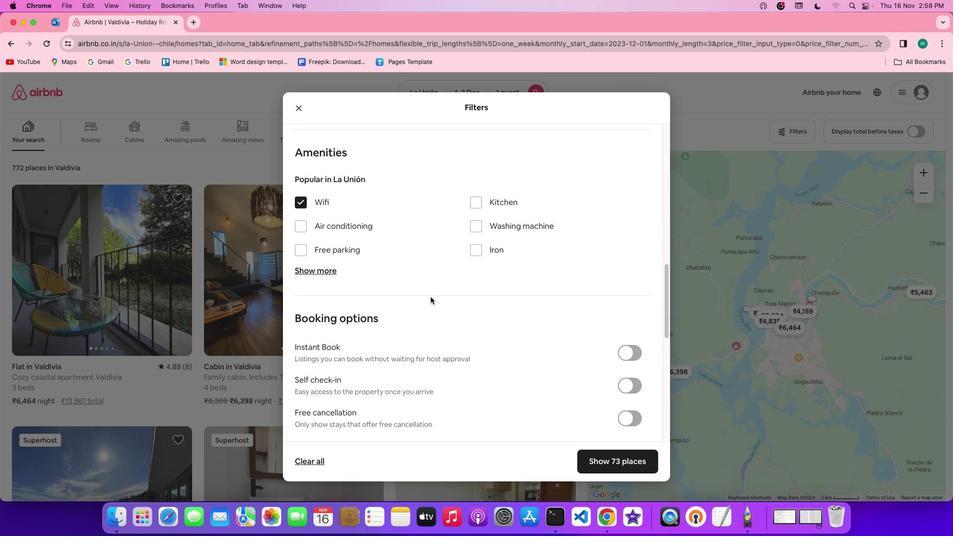 
Action: Mouse scrolled (436, 289) with delta (165, 35)
Screenshot: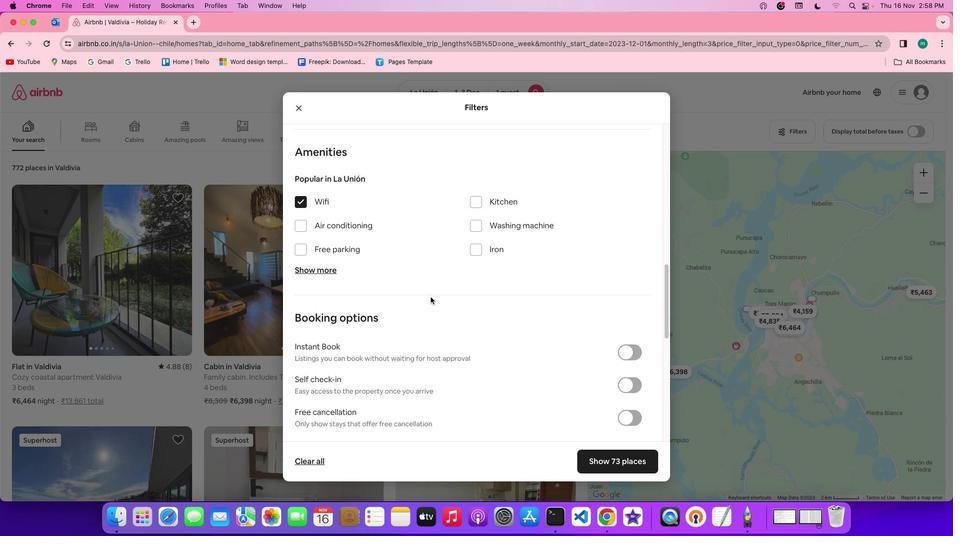 
Action: Mouse scrolled (436, 289) with delta (165, 35)
Screenshot: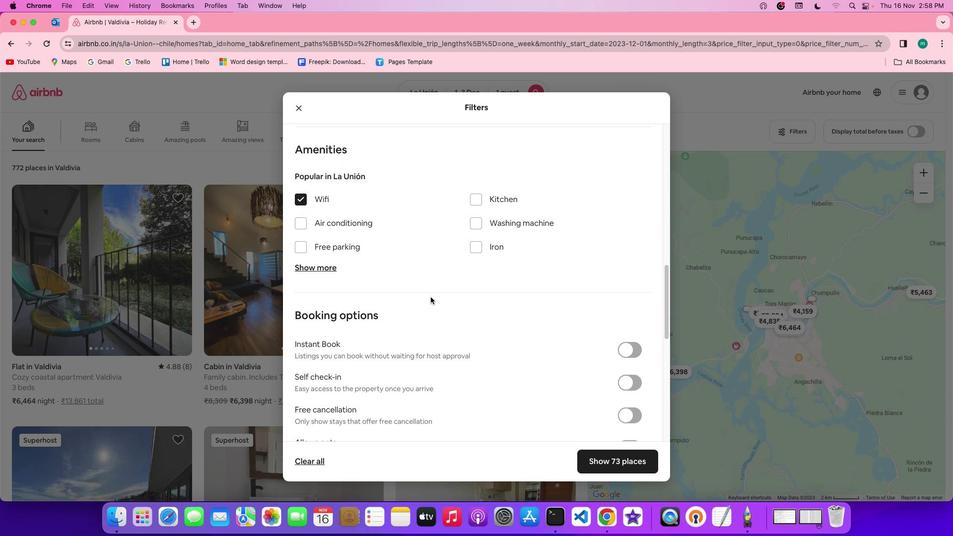 
Action: Mouse scrolled (436, 289) with delta (165, 35)
Screenshot: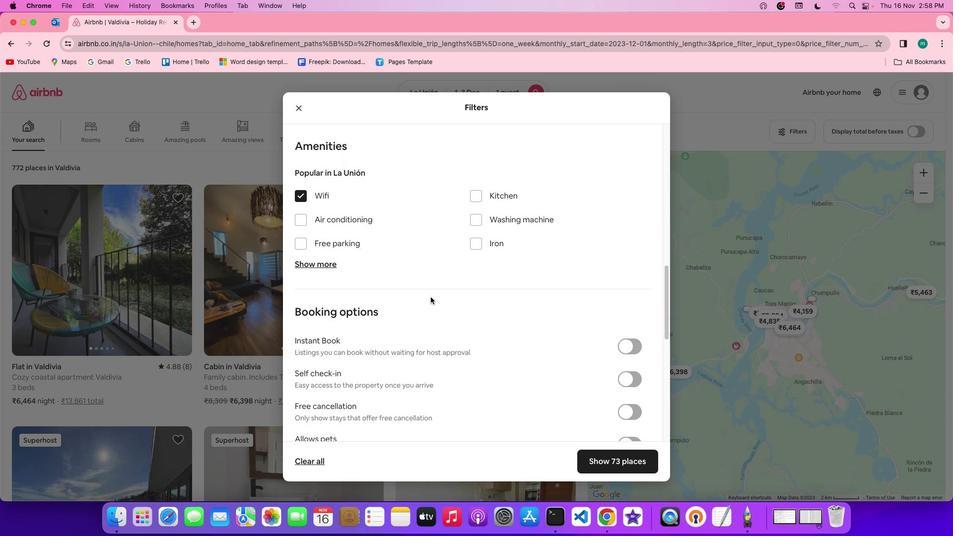 
Action: Mouse scrolled (436, 289) with delta (165, 35)
Screenshot: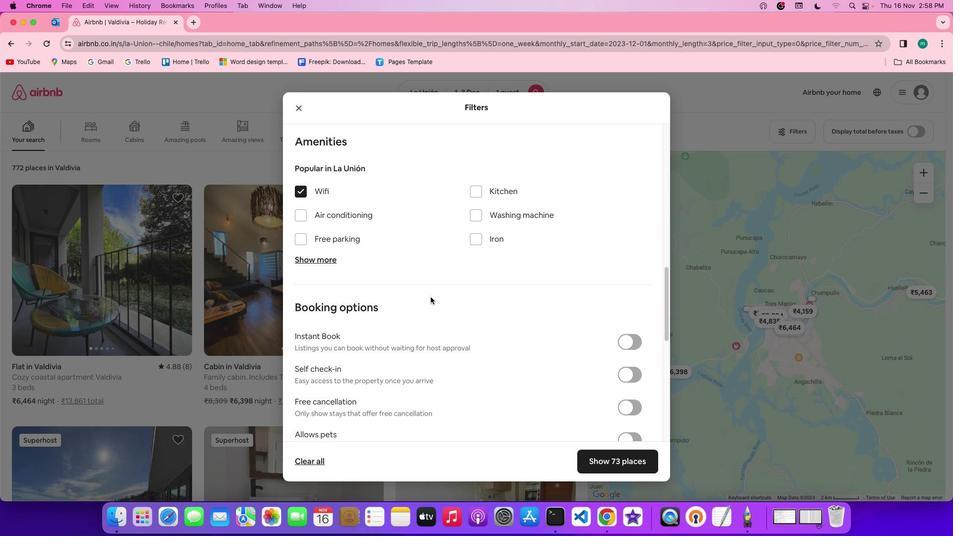 
Action: Mouse scrolled (436, 289) with delta (165, 35)
Screenshot: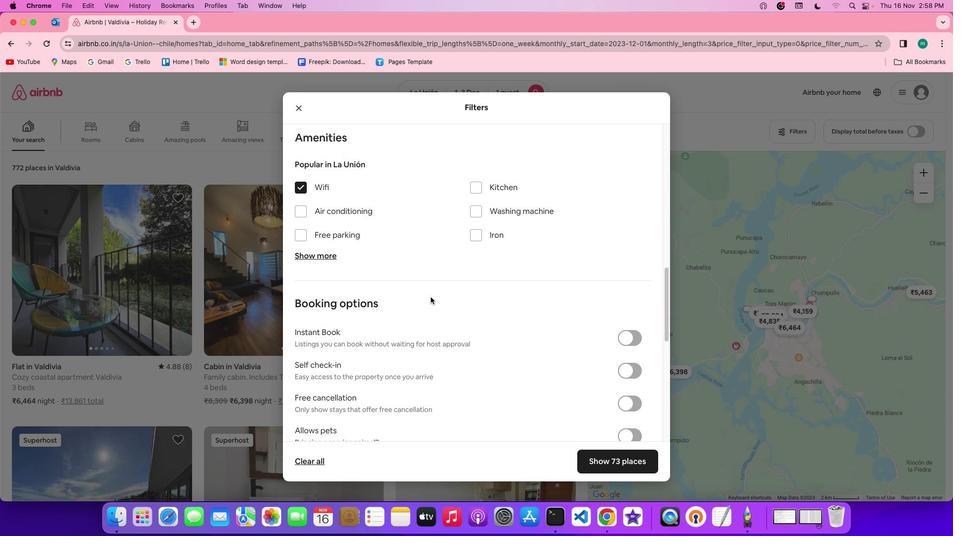
Action: Mouse scrolled (436, 289) with delta (165, 35)
Screenshot: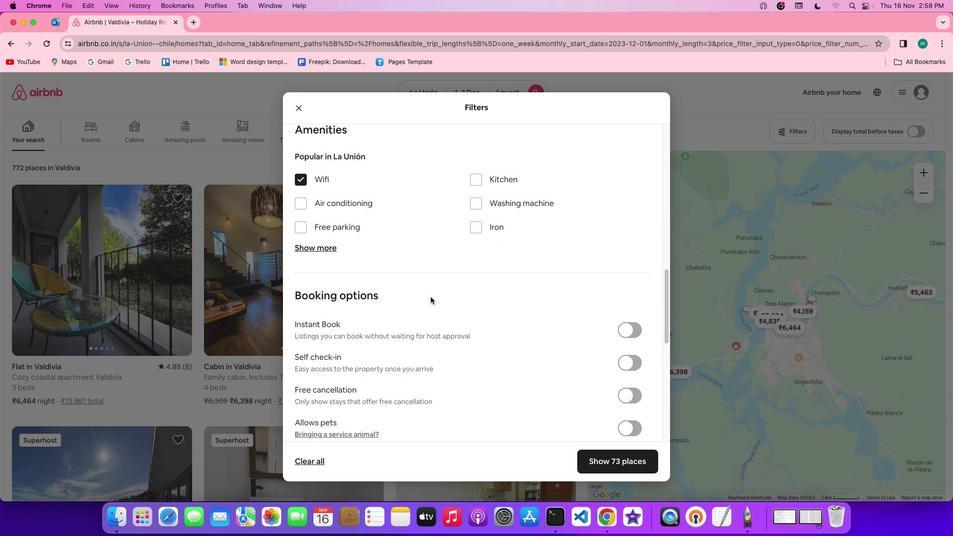 
Action: Mouse moved to (443, 294)
Screenshot: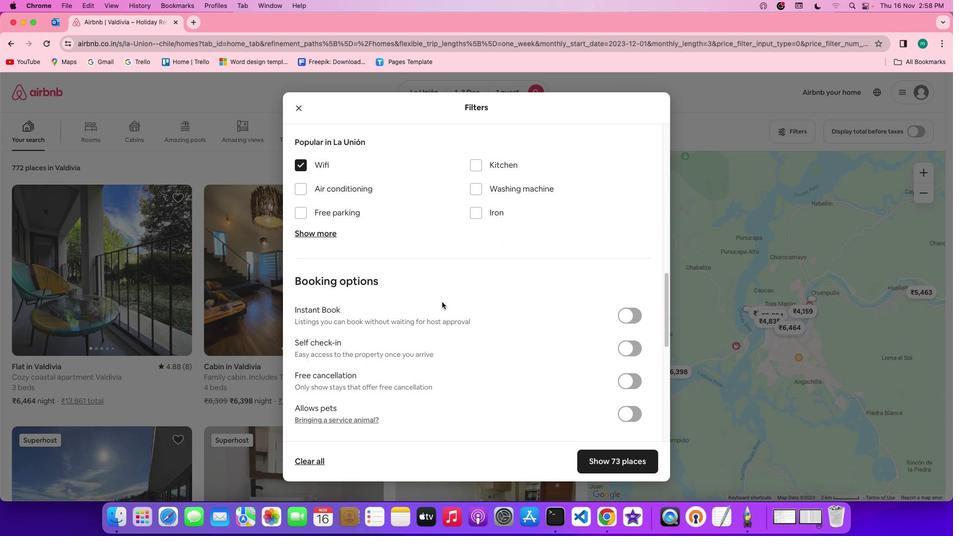 
Action: Mouse scrolled (443, 294) with delta (165, 35)
Screenshot: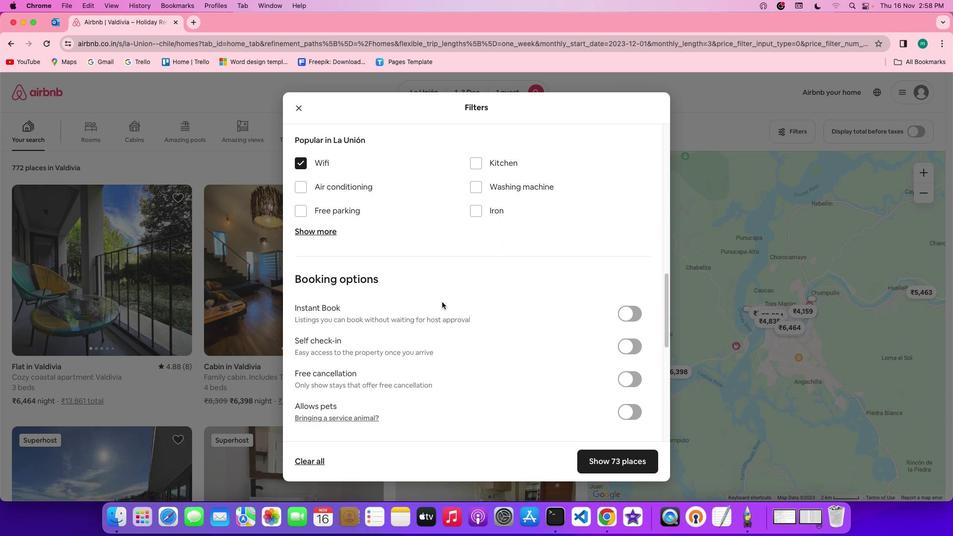 
Action: Mouse scrolled (443, 294) with delta (165, 35)
Screenshot: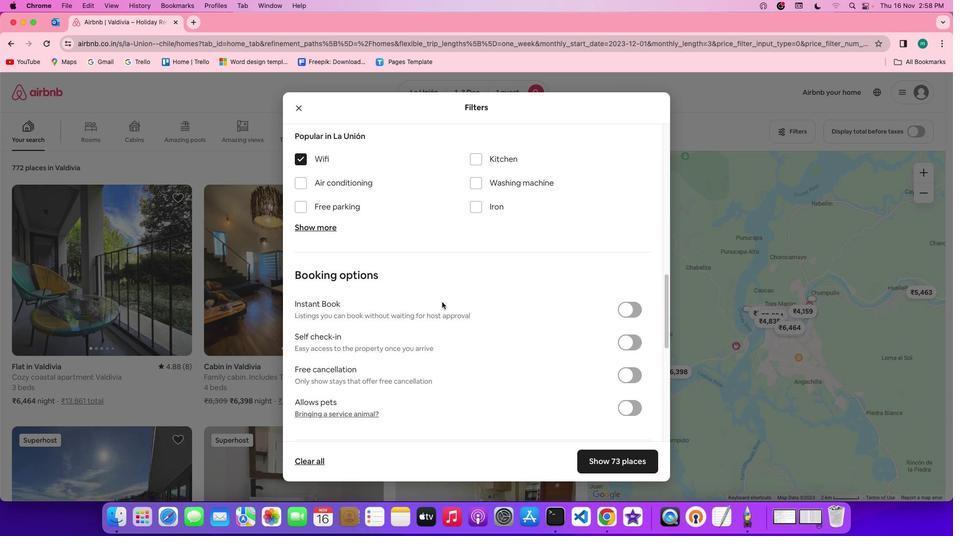 
Action: Mouse scrolled (443, 294) with delta (165, 35)
Screenshot: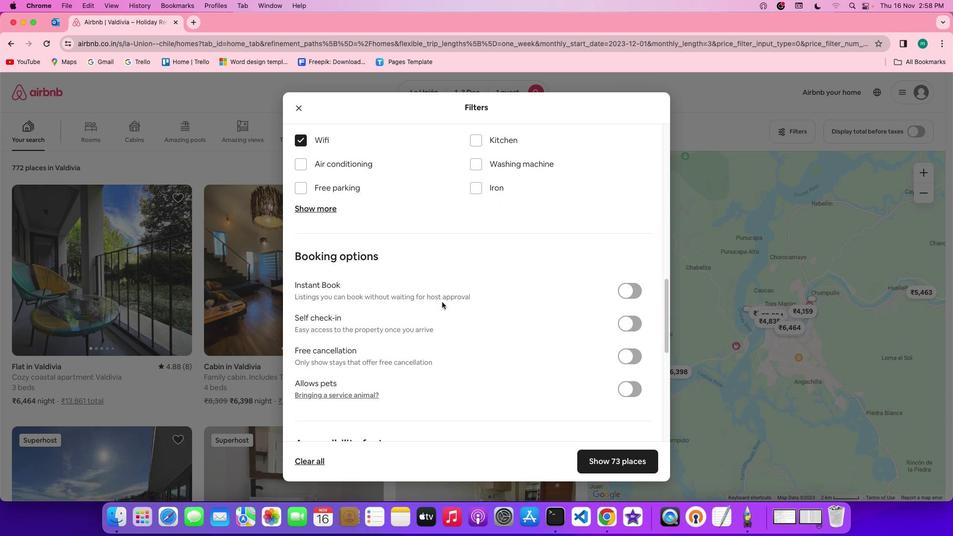 
Action: Mouse moved to (468, 305)
Screenshot: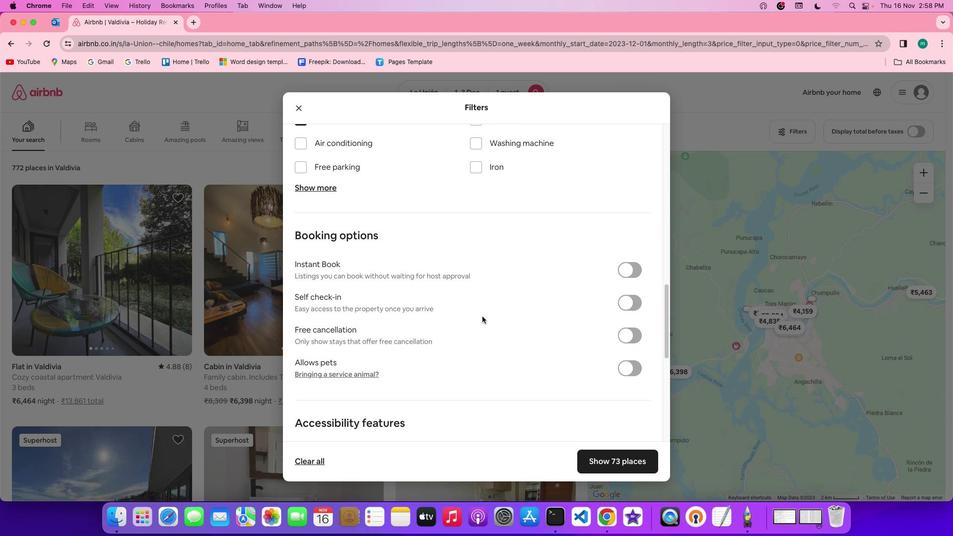 
Action: Mouse scrolled (468, 305) with delta (165, 35)
Screenshot: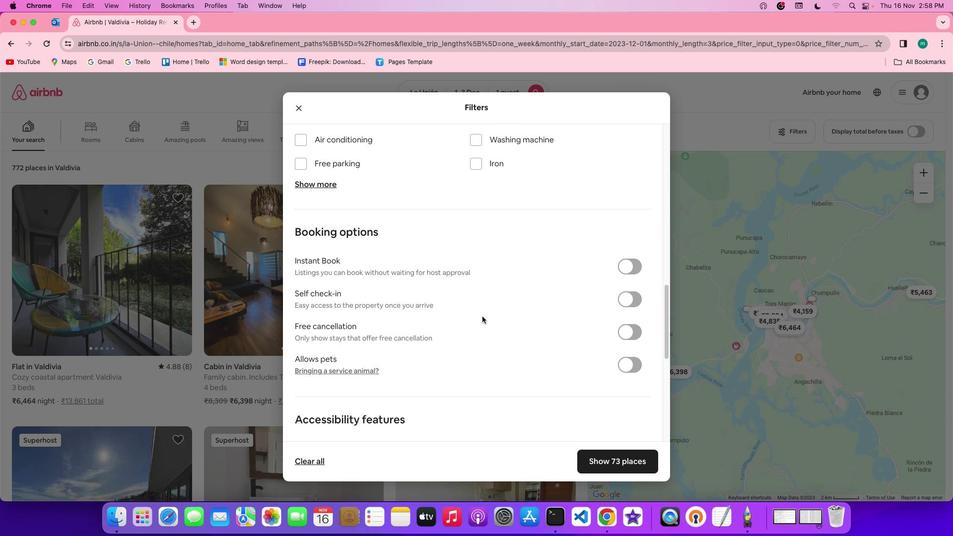 
Action: Mouse scrolled (468, 305) with delta (165, 35)
Screenshot: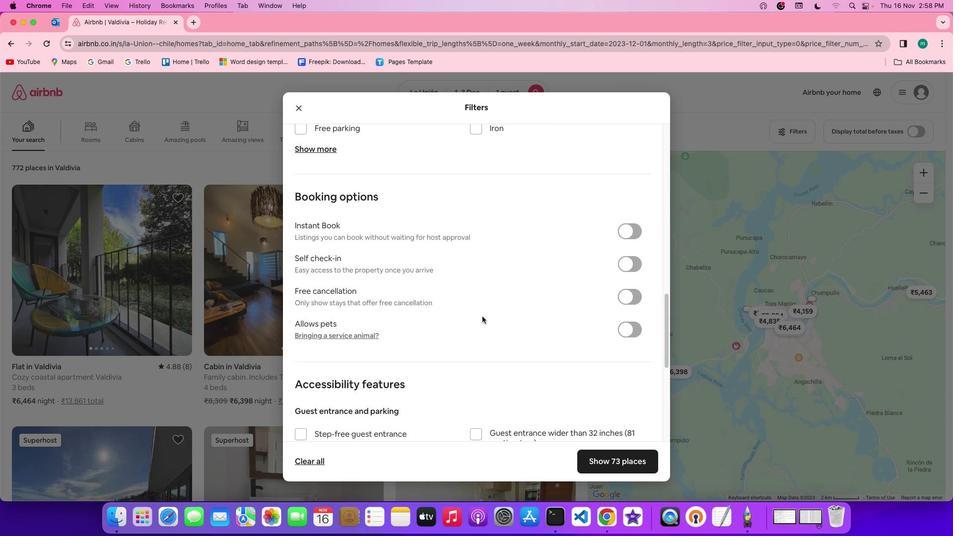 
Action: Mouse scrolled (468, 305) with delta (165, 34)
Screenshot: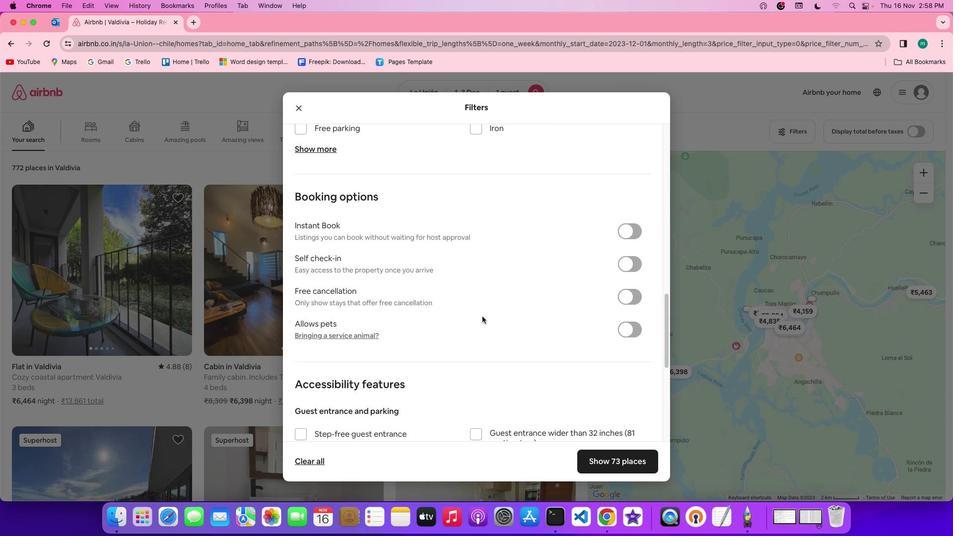
Action: Mouse scrolled (468, 305) with delta (165, 34)
Screenshot: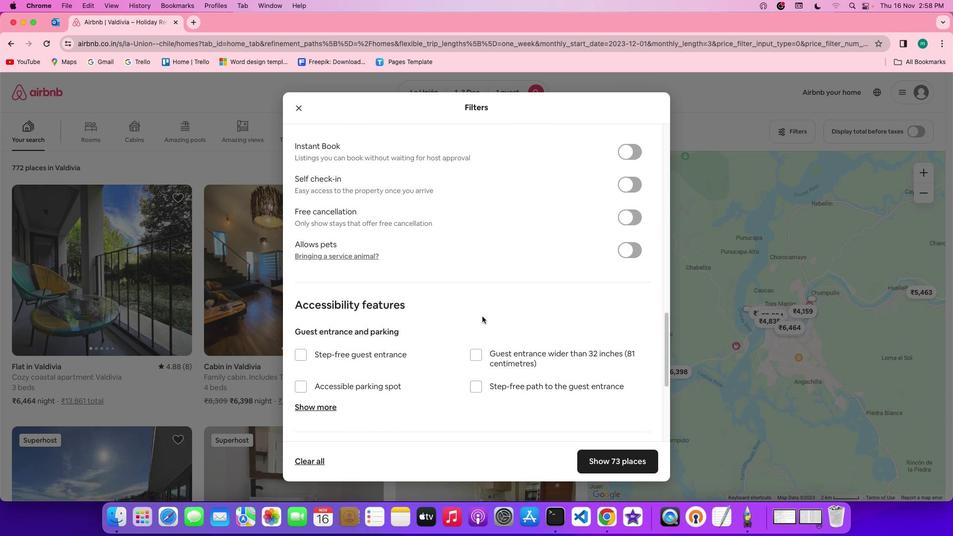 
Action: Mouse scrolled (468, 305) with delta (165, 35)
Screenshot: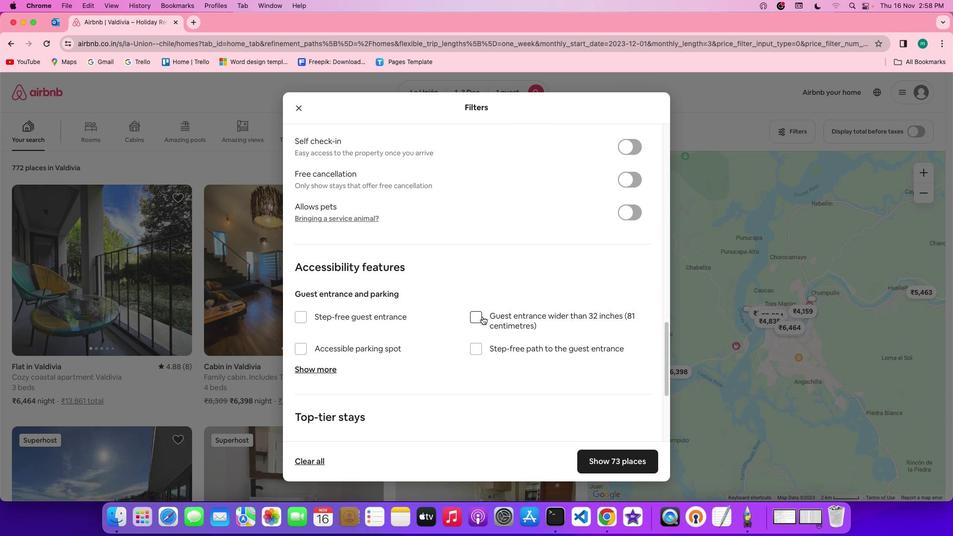 
Action: Mouse scrolled (468, 305) with delta (165, 35)
Screenshot: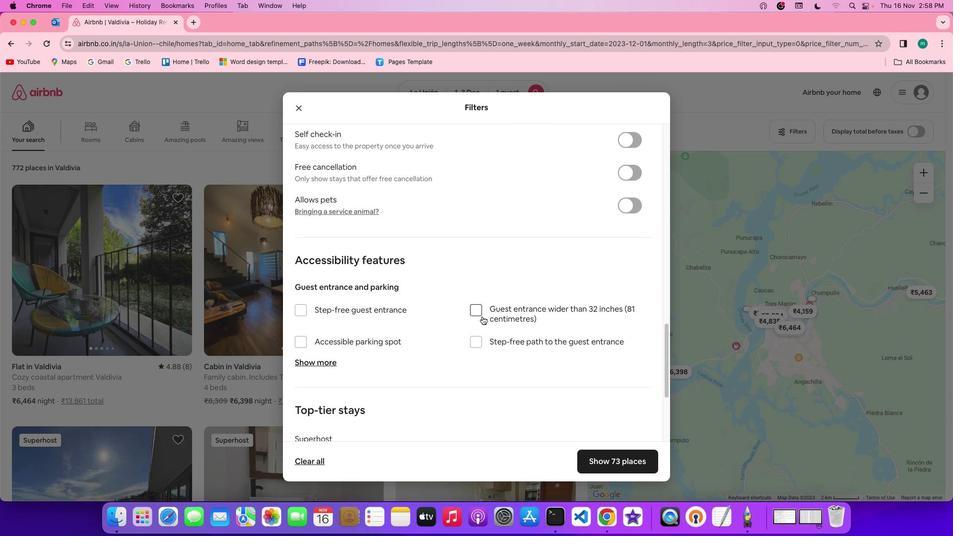 
Action: Mouse scrolled (468, 305) with delta (165, 35)
Screenshot: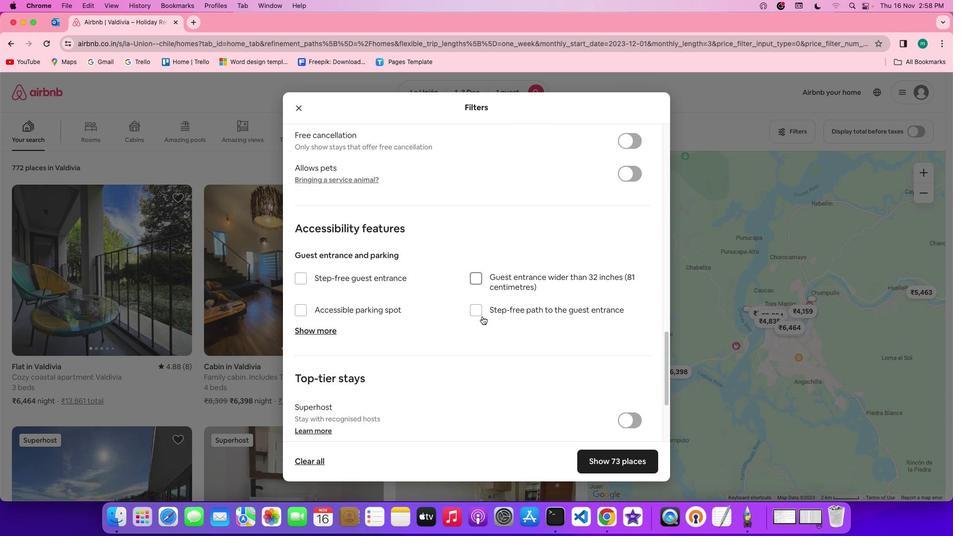 
Action: Mouse moved to (468, 305)
Screenshot: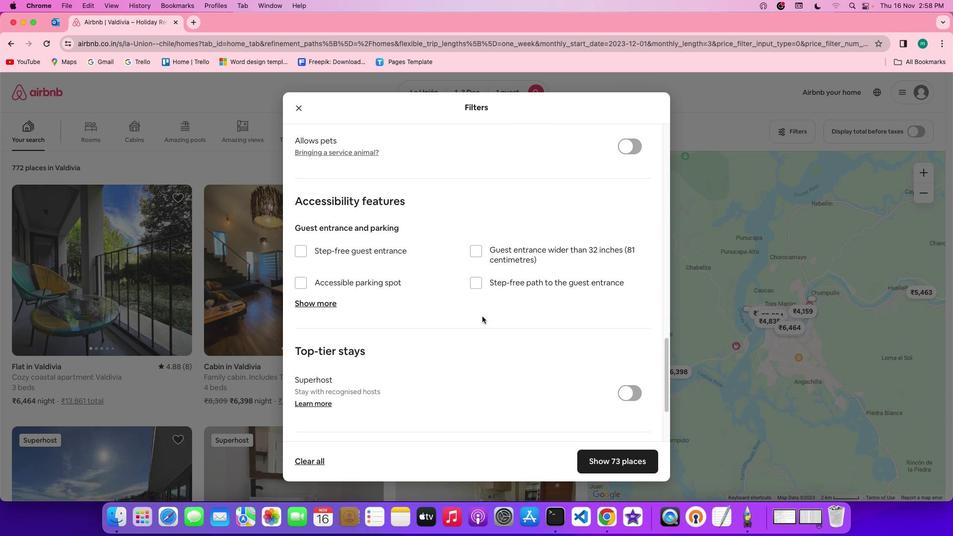 
Action: Mouse scrolled (468, 305) with delta (165, 35)
Screenshot: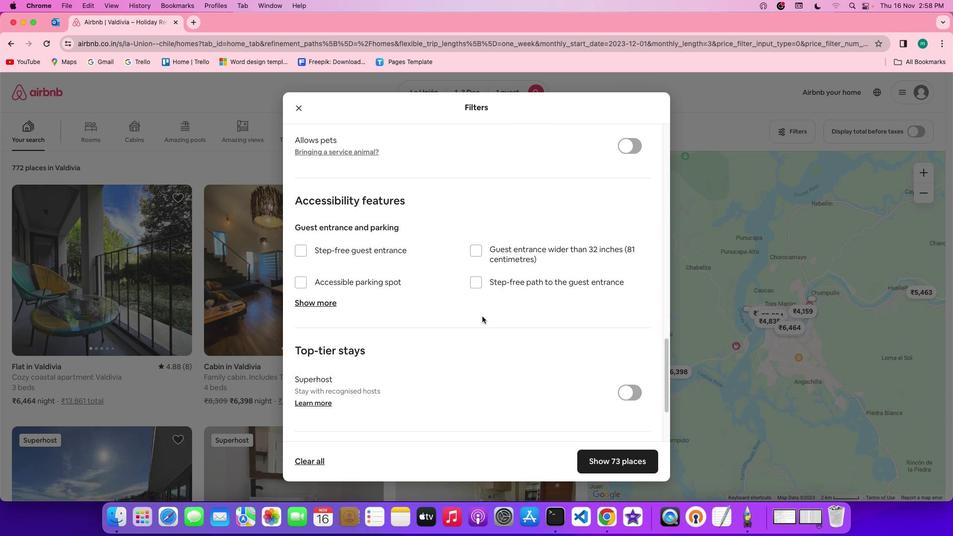 
Action: Mouse scrolled (468, 305) with delta (165, 35)
Screenshot: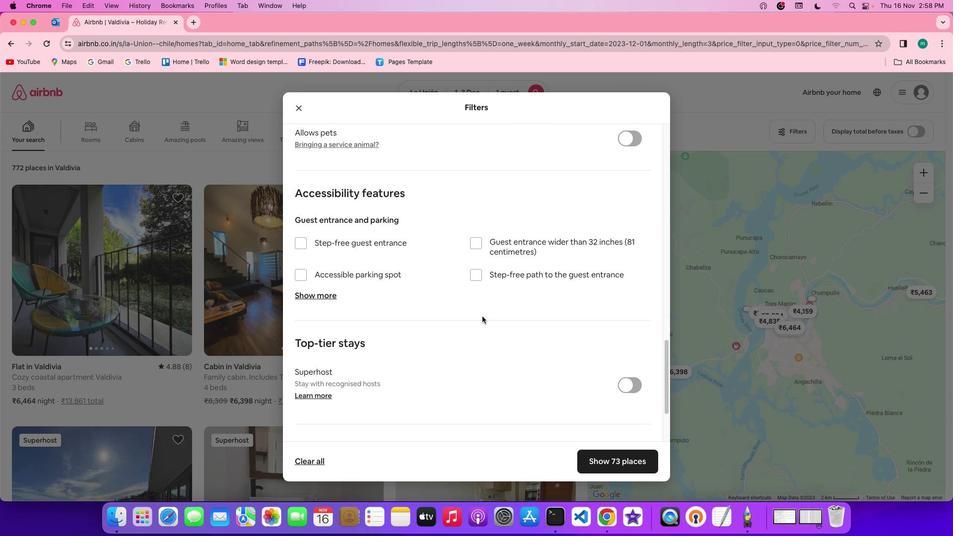
Action: Mouse scrolled (468, 305) with delta (165, 35)
Screenshot: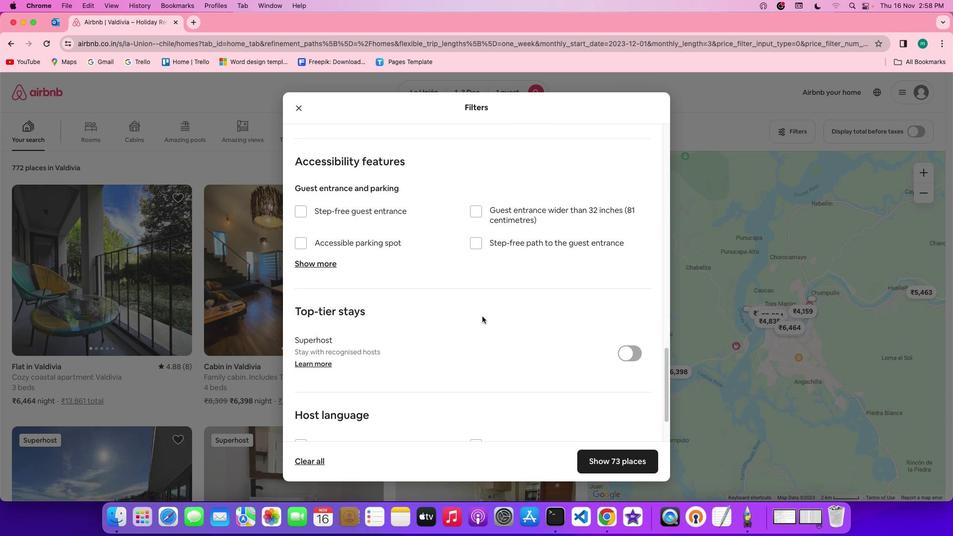 
Action: Mouse scrolled (468, 305) with delta (165, 34)
Screenshot: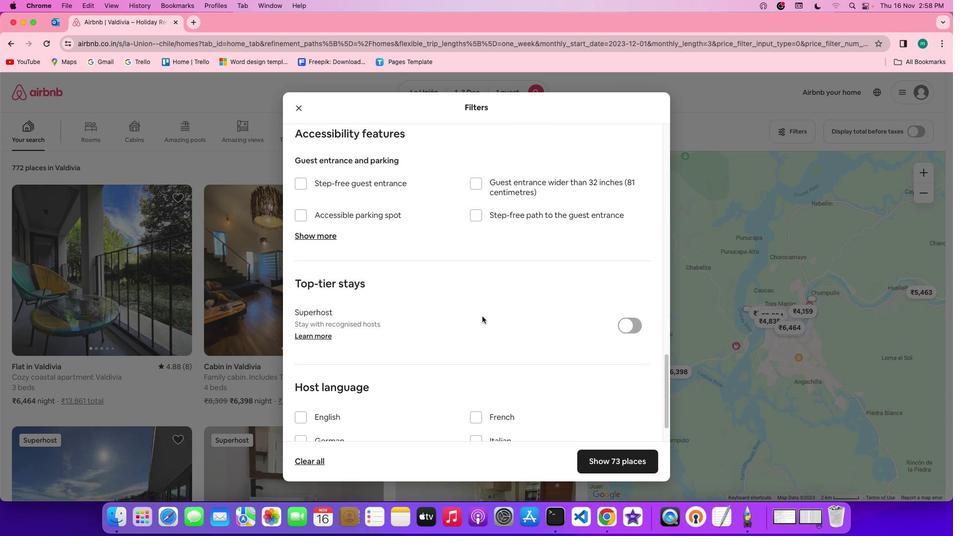 
Action: Mouse moved to (474, 310)
Screenshot: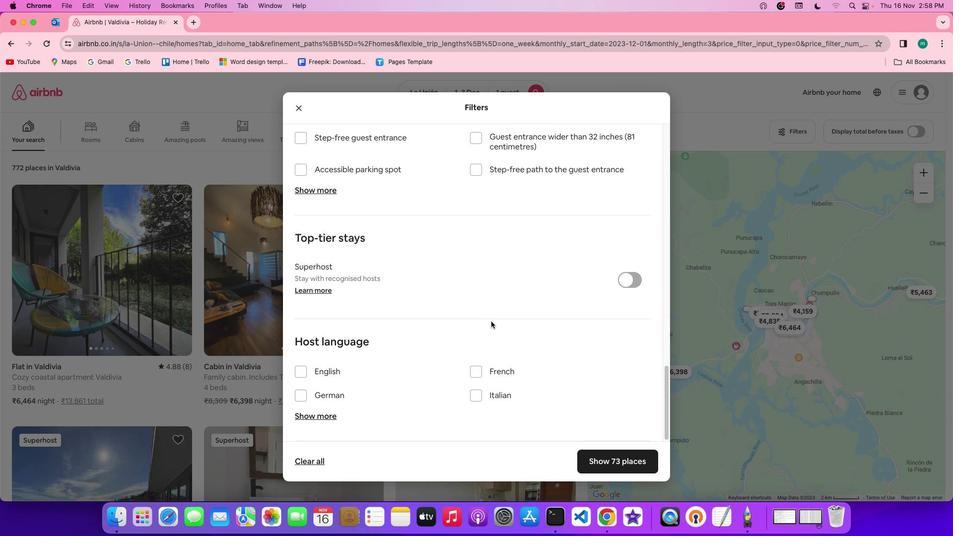 
Action: Mouse scrolled (474, 310) with delta (165, 35)
Screenshot: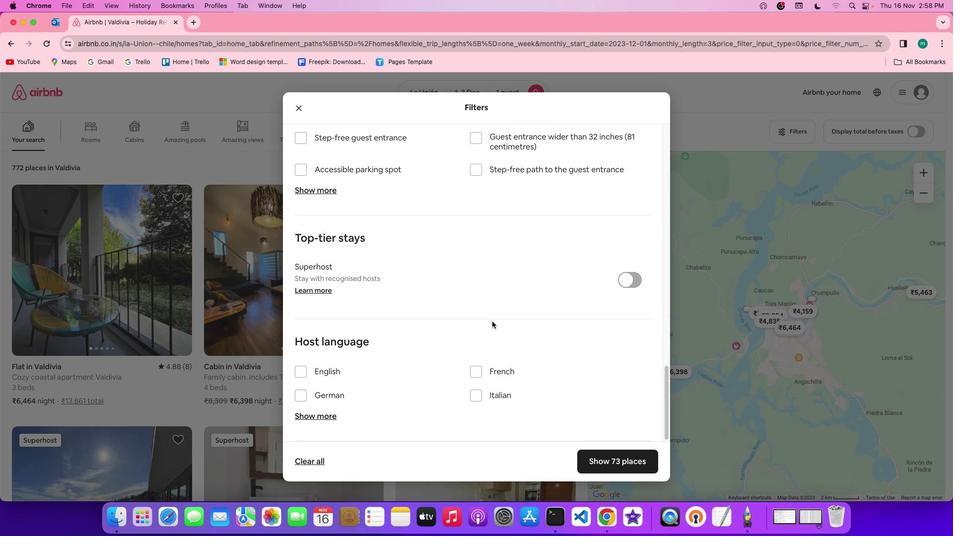 
Action: Mouse scrolled (474, 310) with delta (165, 35)
Screenshot: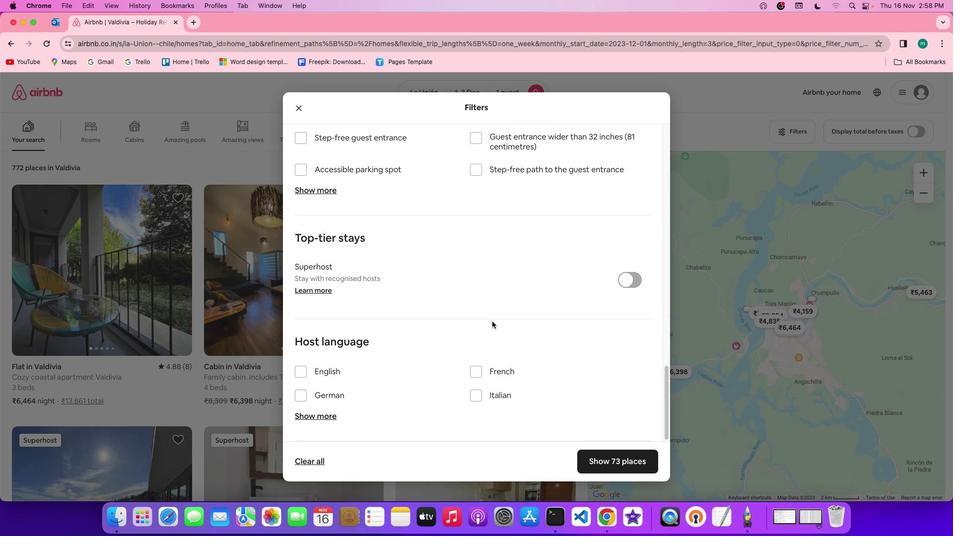 
Action: Mouse scrolled (474, 310) with delta (165, 34)
Screenshot: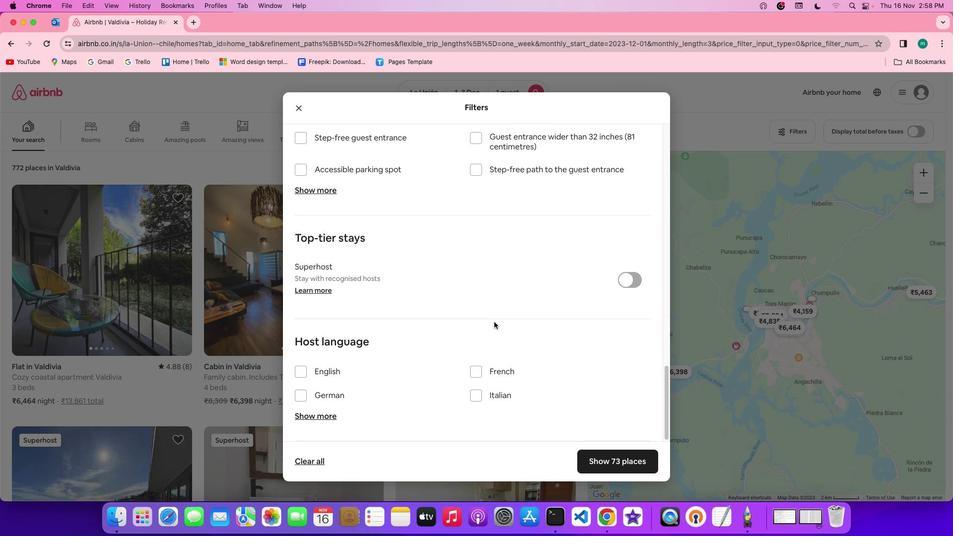 
Action: Mouse scrolled (474, 310) with delta (165, 34)
Screenshot: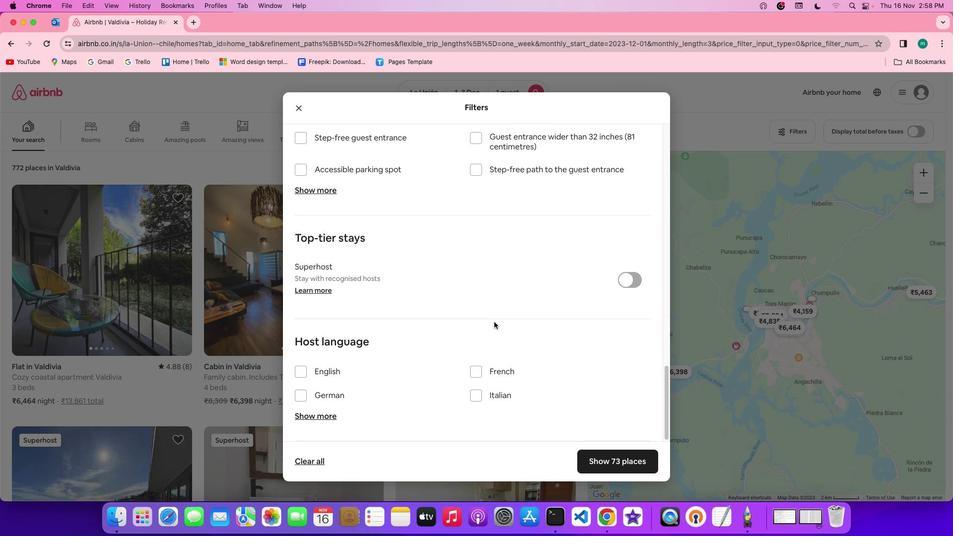 
Action: Mouse scrolled (474, 310) with delta (165, 33)
Screenshot: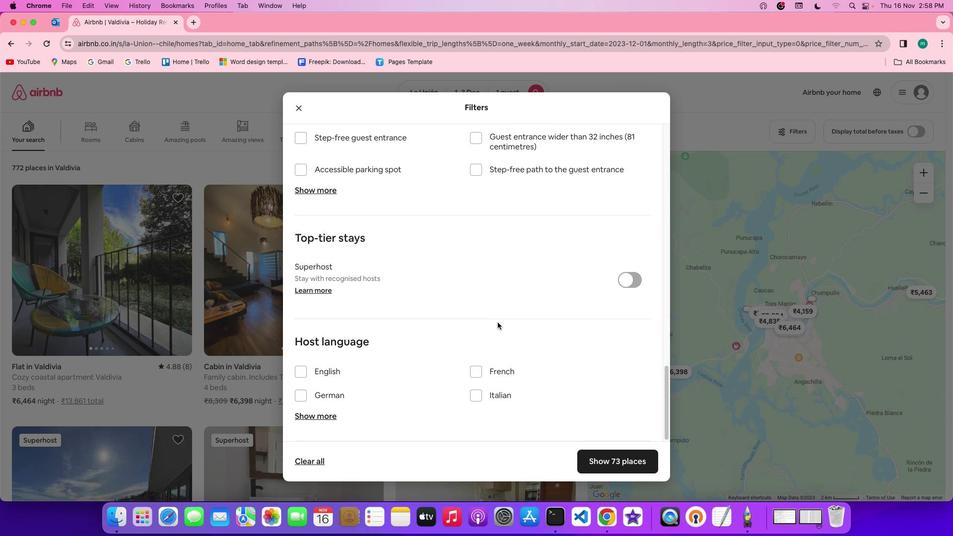 
Action: Mouse moved to (522, 362)
Screenshot: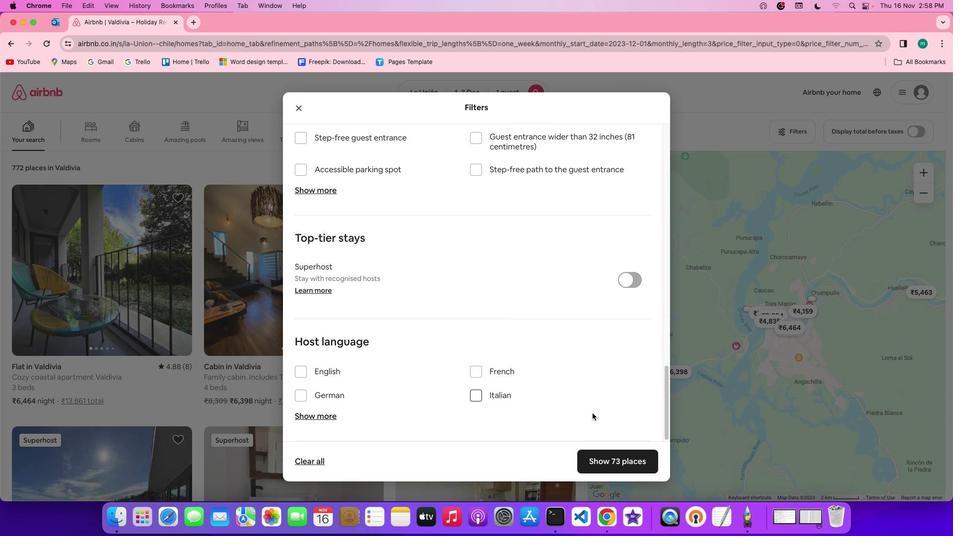 
Action: Mouse scrolled (522, 362) with delta (165, 35)
Screenshot: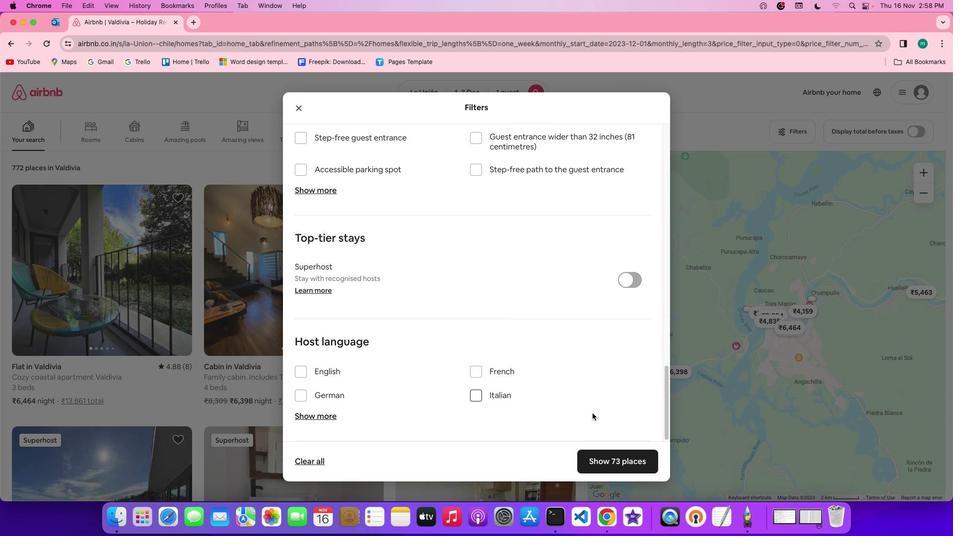 
Action: Mouse moved to (523, 363)
Screenshot: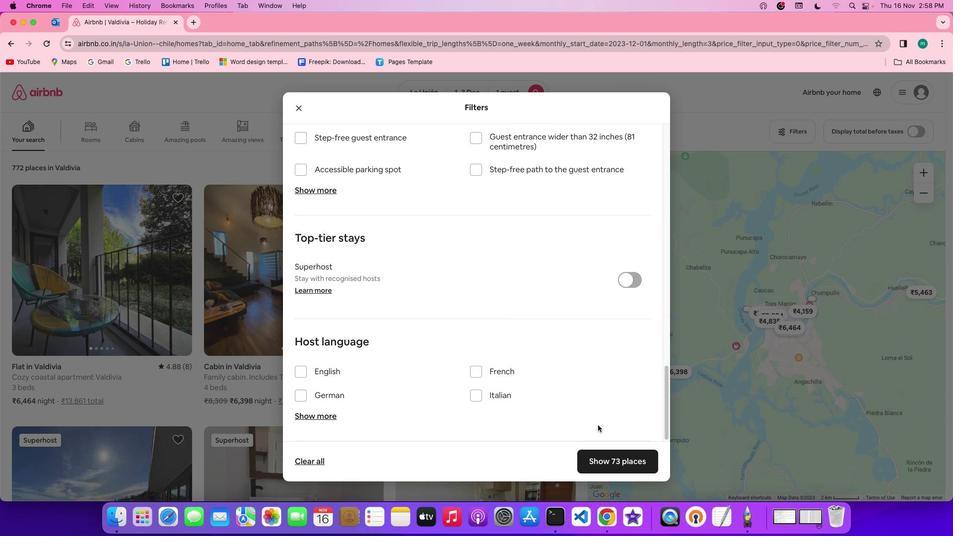 
Action: Mouse scrolled (523, 363) with delta (165, 35)
Screenshot: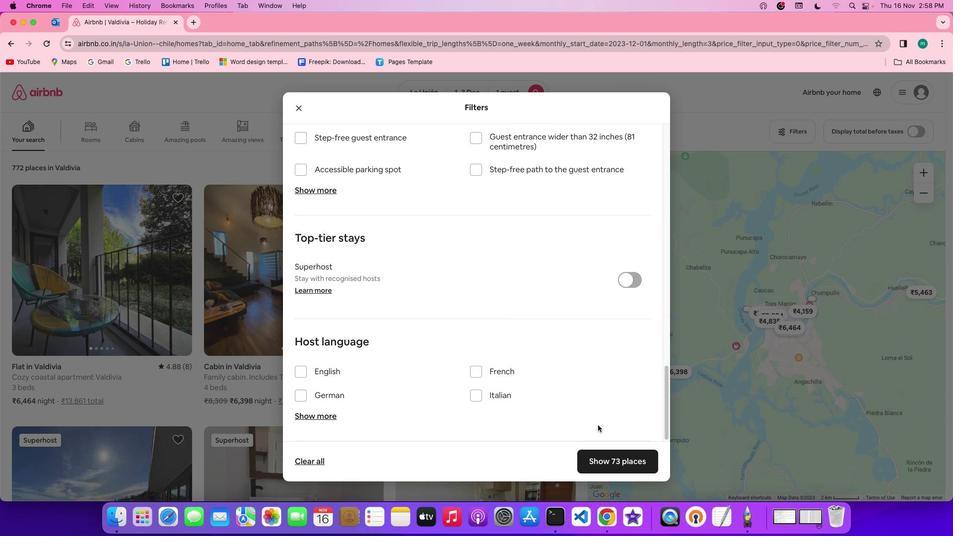 
Action: Mouse moved to (530, 370)
Screenshot: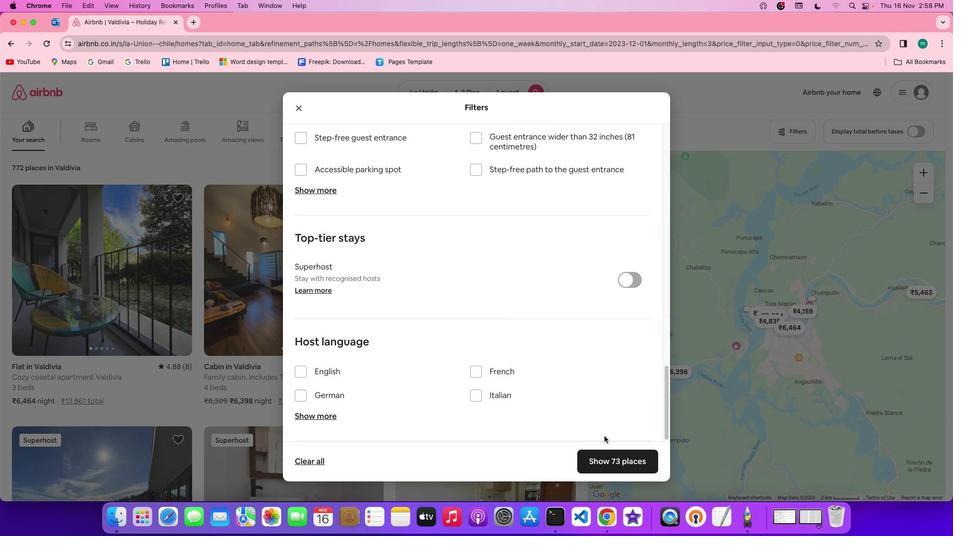 
Action: Mouse scrolled (530, 370) with delta (165, 35)
Screenshot: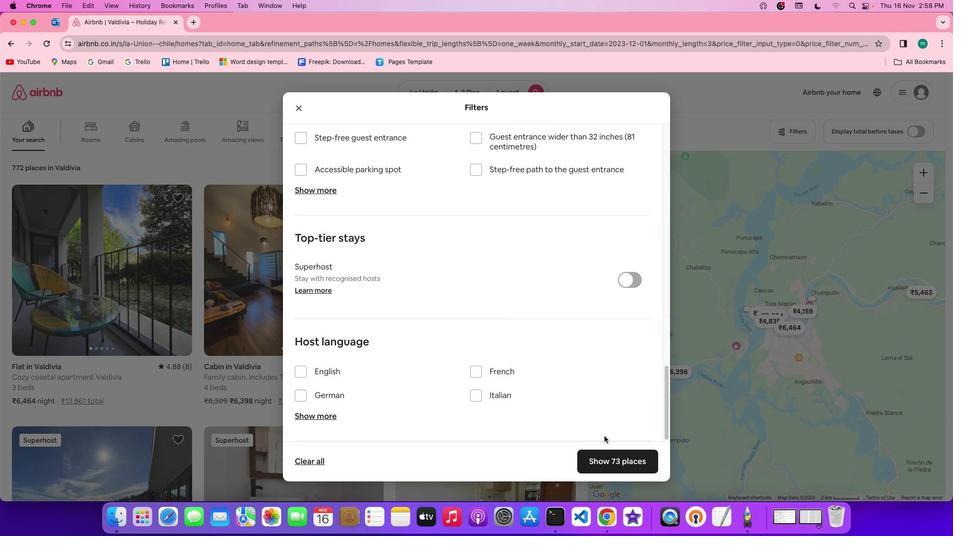 
Action: Mouse moved to (557, 425)
Screenshot: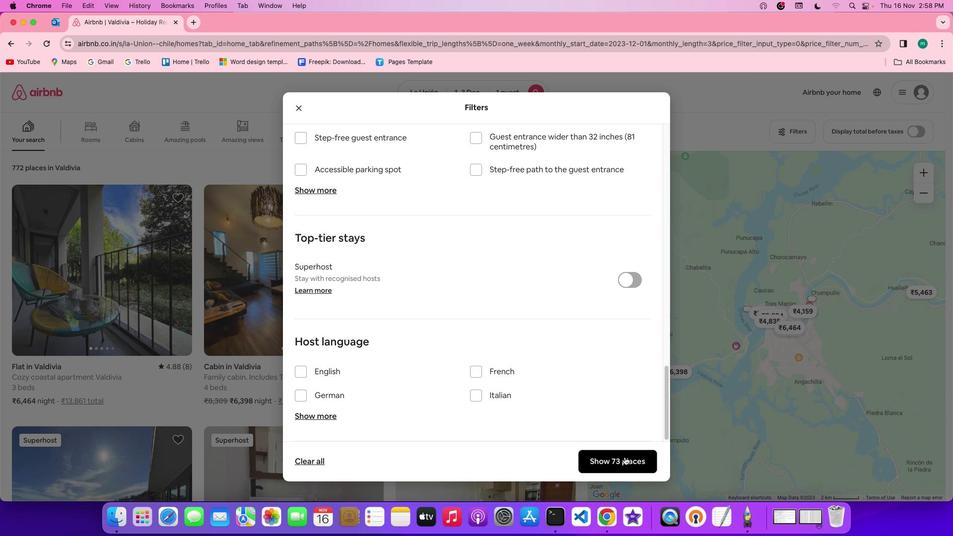 
Action: Mouse pressed left at (557, 425)
Screenshot: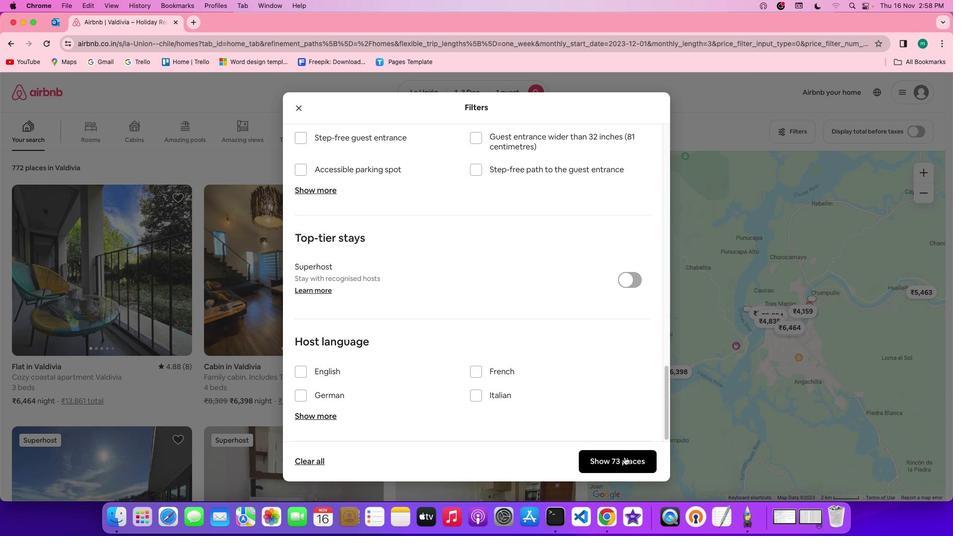 
Action: Mouse moved to (243, 220)
Screenshot: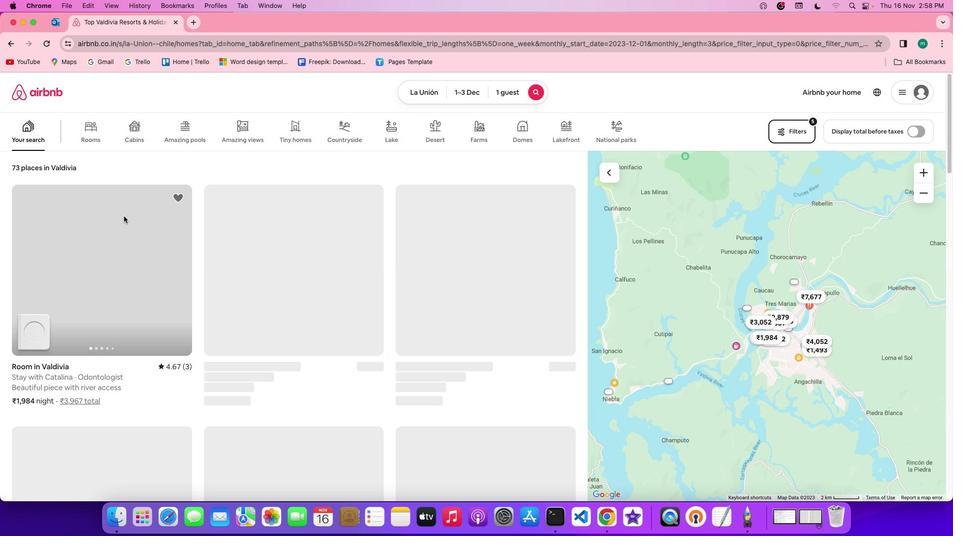 
Action: Mouse pressed left at (243, 220)
Screenshot: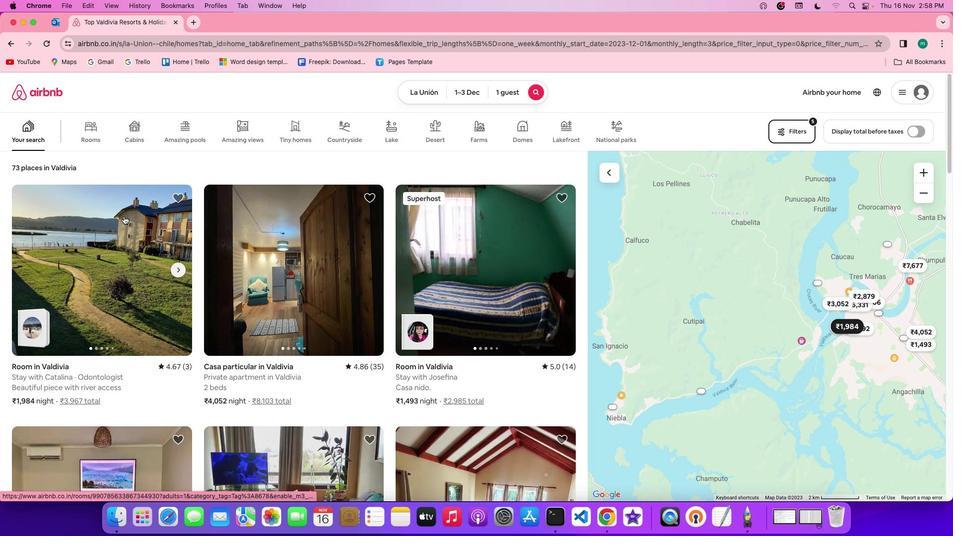
Action: Mouse moved to (595, 352)
Screenshot: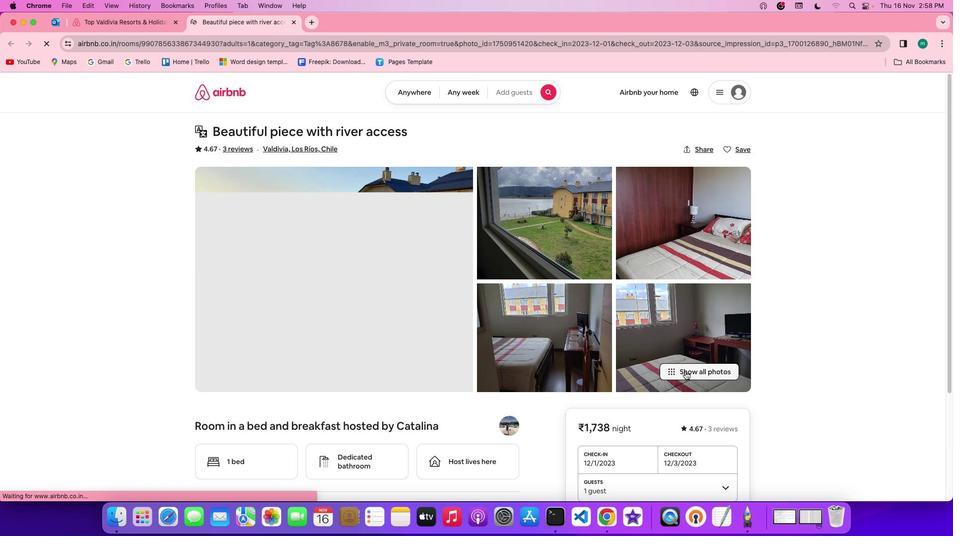 
Action: Mouse pressed left at (595, 352)
Screenshot: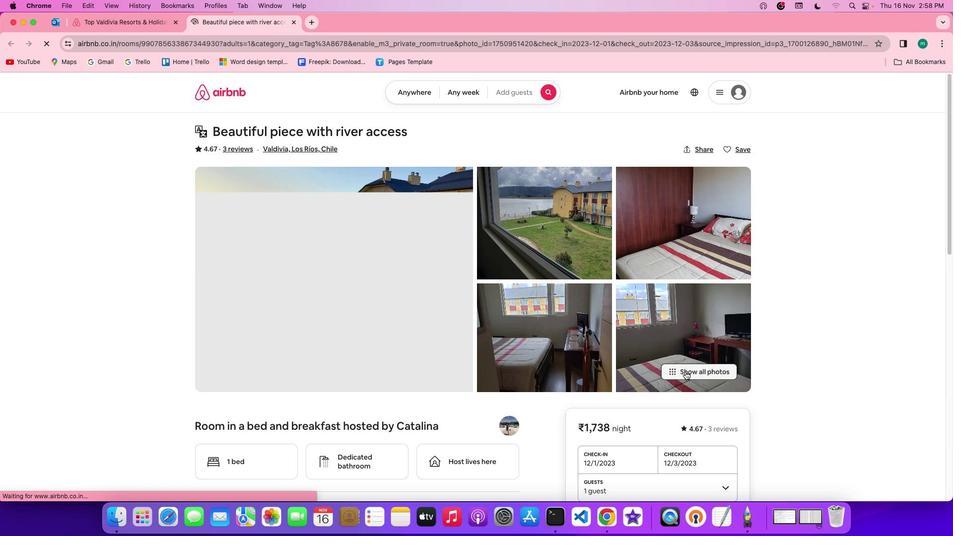 
Action: Mouse moved to (510, 298)
Screenshot: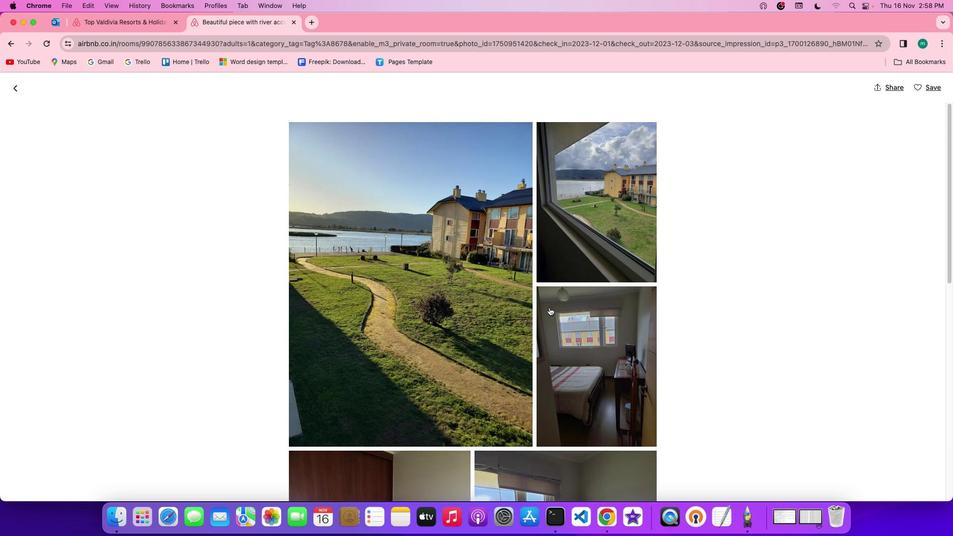 
Action: Mouse scrolled (510, 298) with delta (165, 35)
Screenshot: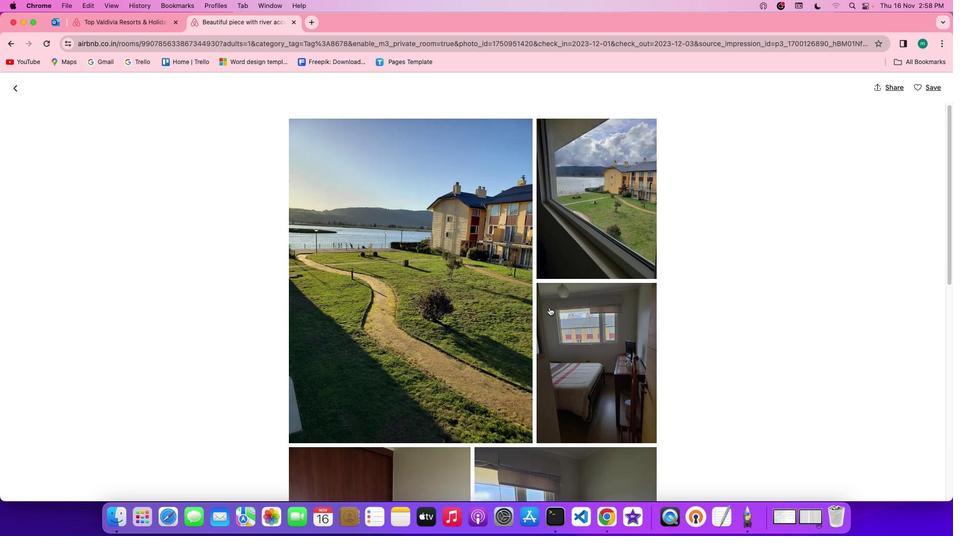 
Action: Mouse scrolled (510, 298) with delta (165, 35)
Screenshot: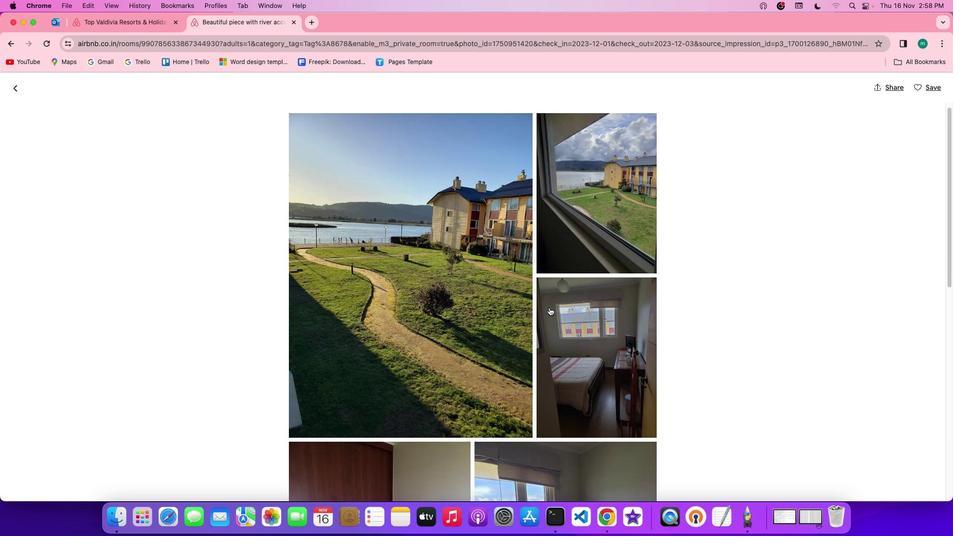 
Action: Mouse scrolled (510, 298) with delta (165, 35)
Screenshot: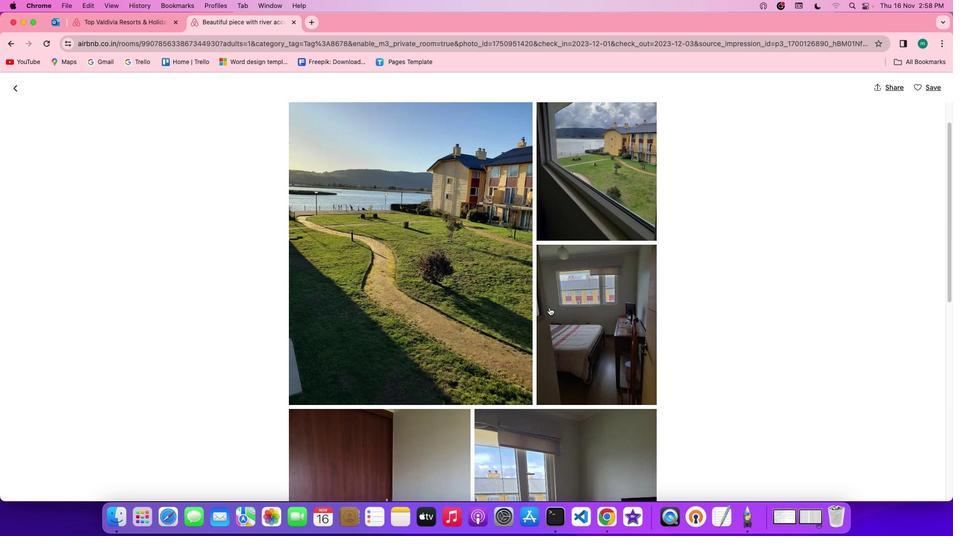 
Action: Mouse scrolled (510, 298) with delta (165, 35)
Screenshot: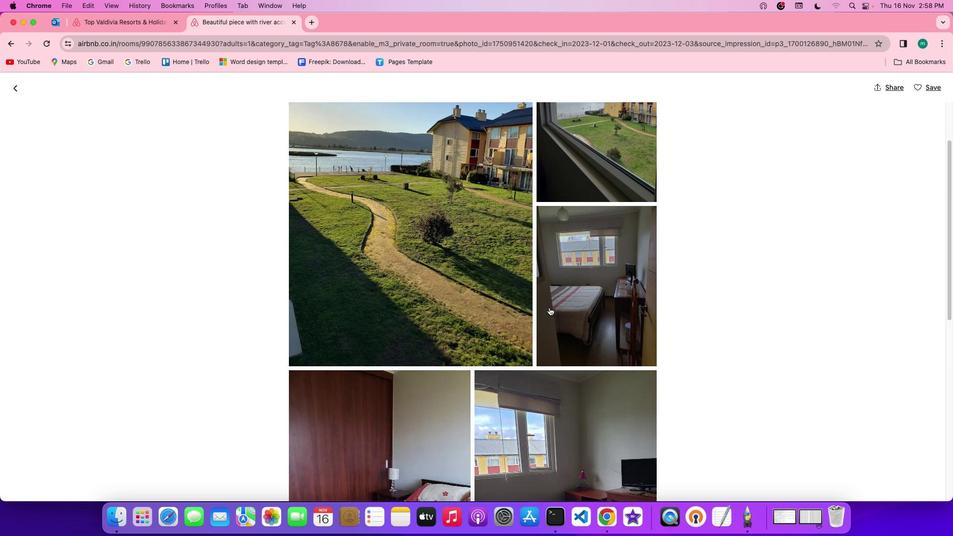 
Action: Mouse scrolled (510, 298) with delta (165, 35)
Screenshot: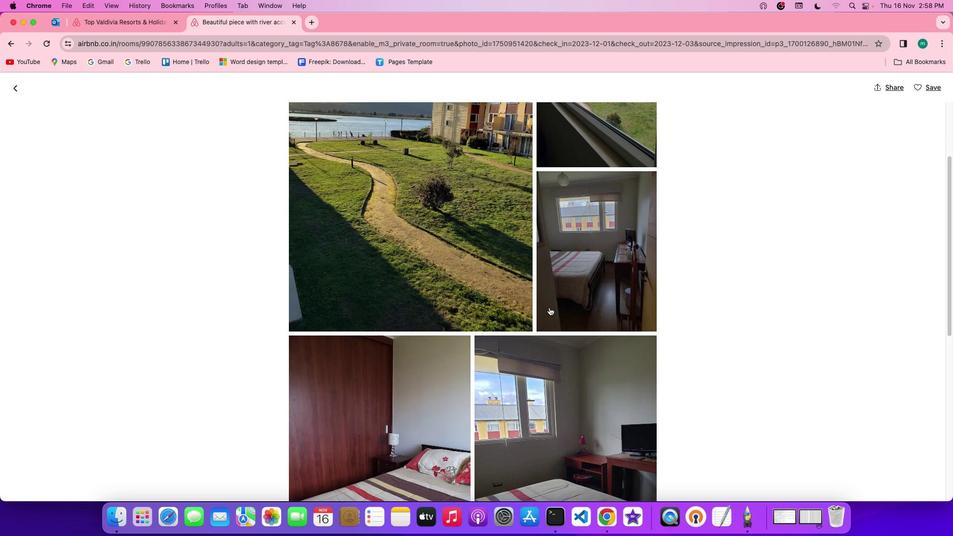 
Action: Mouse scrolled (510, 298) with delta (165, 35)
Screenshot: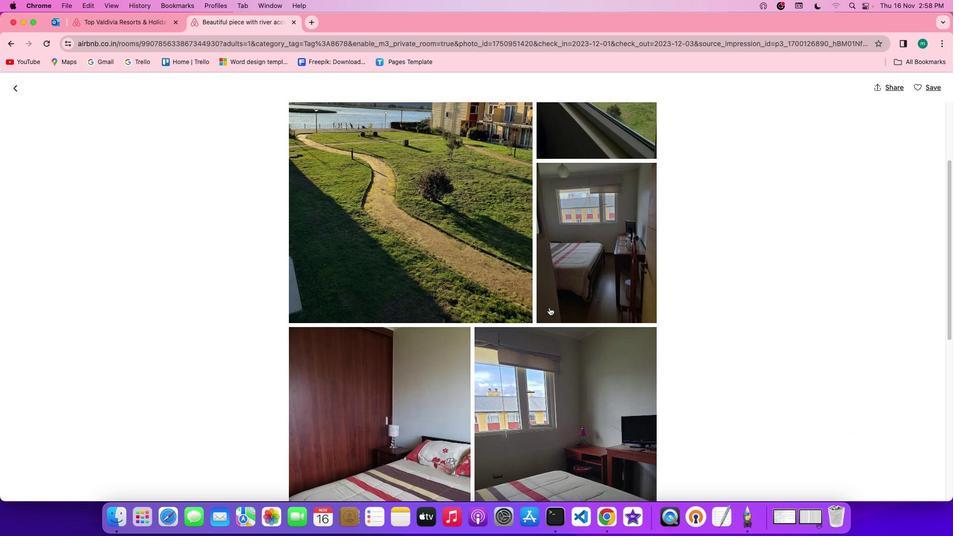 
Action: Mouse scrolled (510, 298) with delta (165, 35)
Screenshot: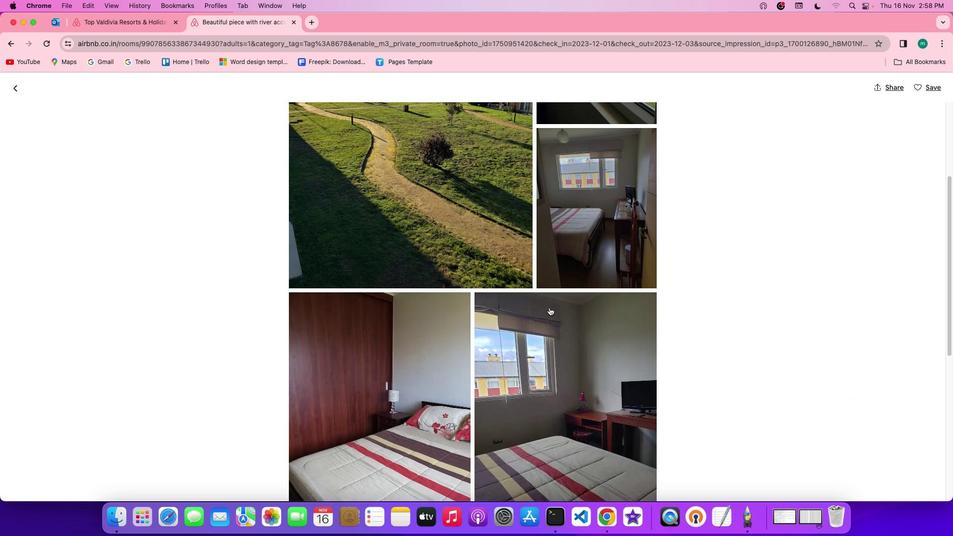 
Action: Mouse scrolled (510, 298) with delta (165, 35)
Screenshot: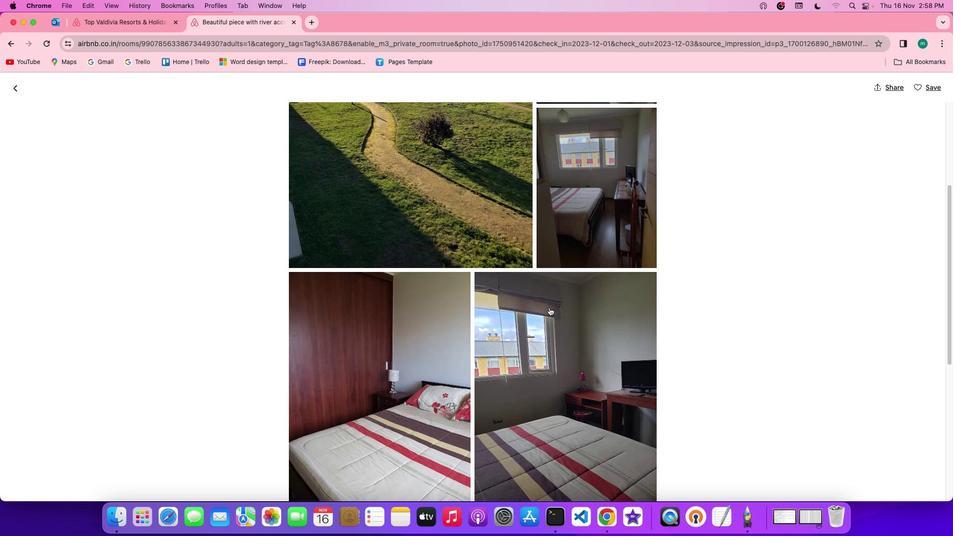 
Action: Mouse scrolled (510, 298) with delta (165, 35)
Screenshot: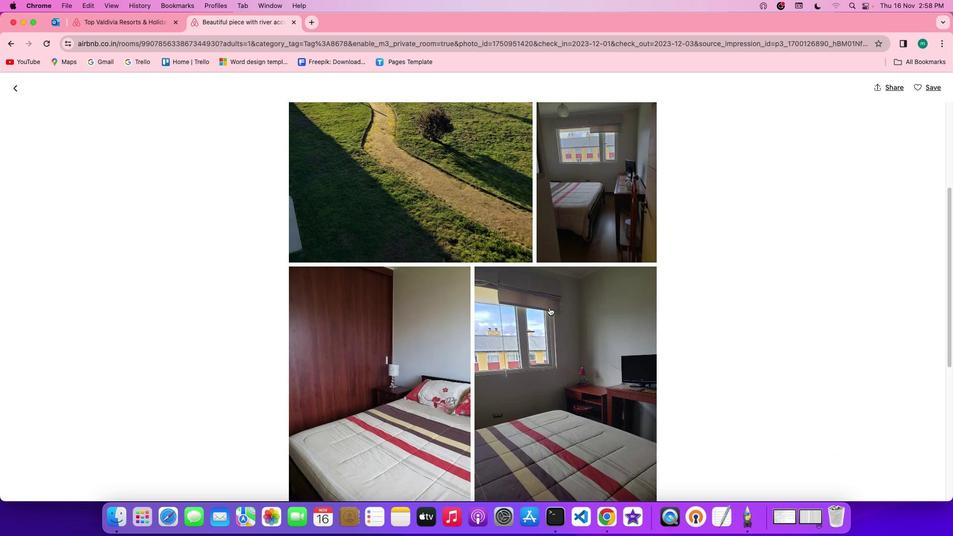
Action: Mouse scrolled (510, 298) with delta (165, 35)
Screenshot: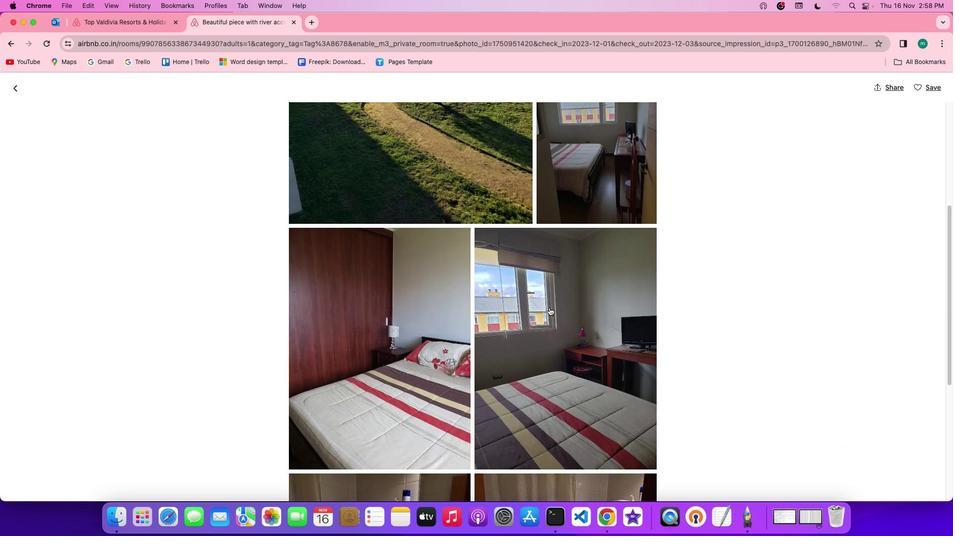 
Action: Mouse scrolled (510, 298) with delta (165, 35)
Screenshot: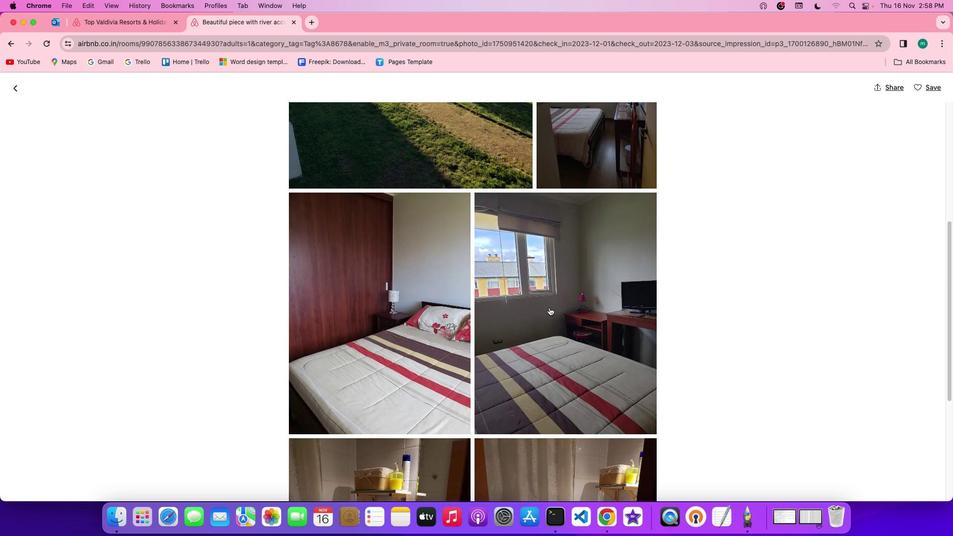 
Action: Mouse scrolled (510, 298) with delta (165, 35)
Screenshot: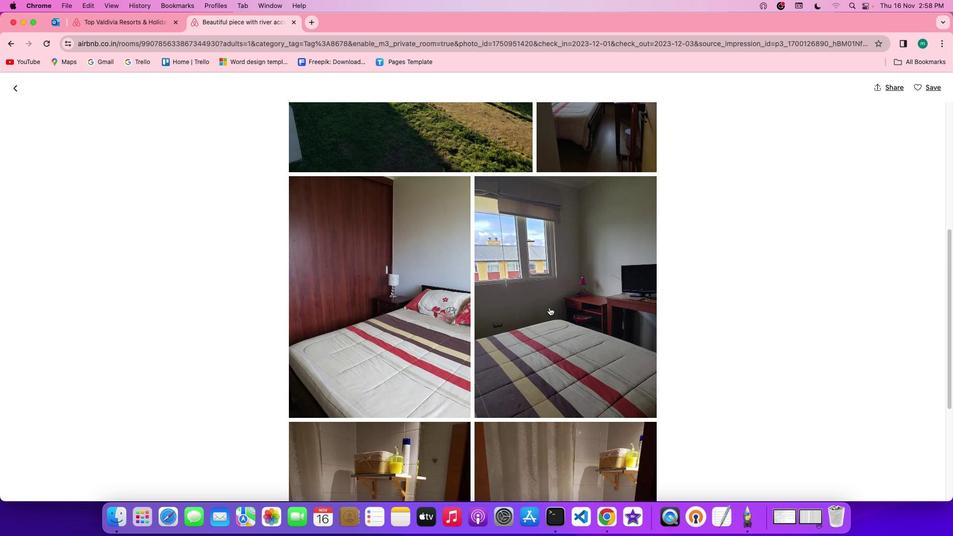 
Action: Mouse scrolled (510, 298) with delta (165, 34)
Screenshot: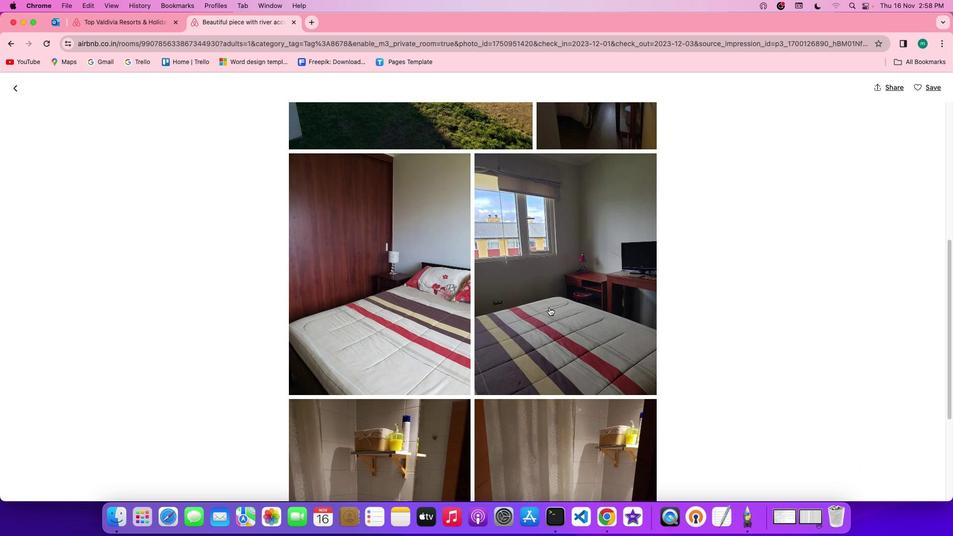 
Action: Mouse scrolled (510, 298) with delta (165, 35)
Screenshot: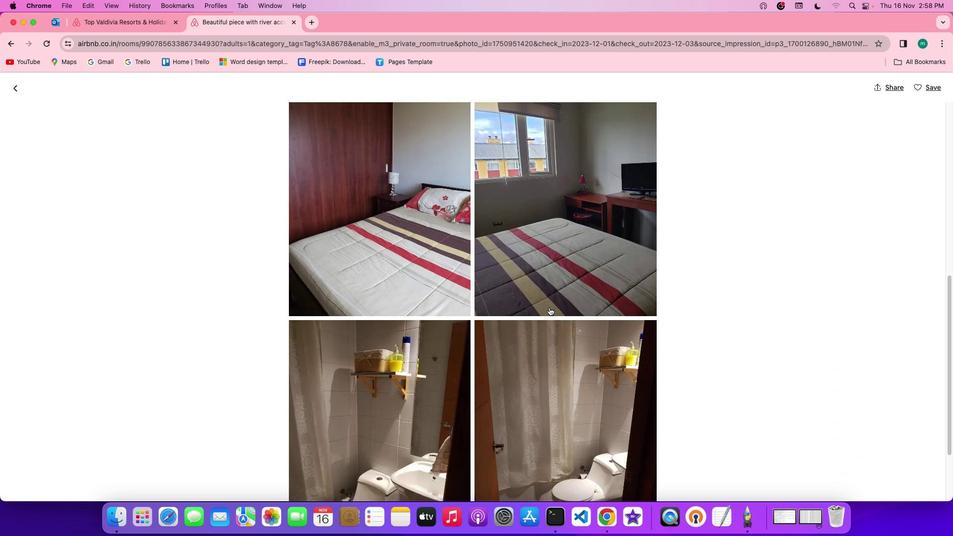 
Action: Mouse scrolled (510, 298) with delta (165, 35)
Screenshot: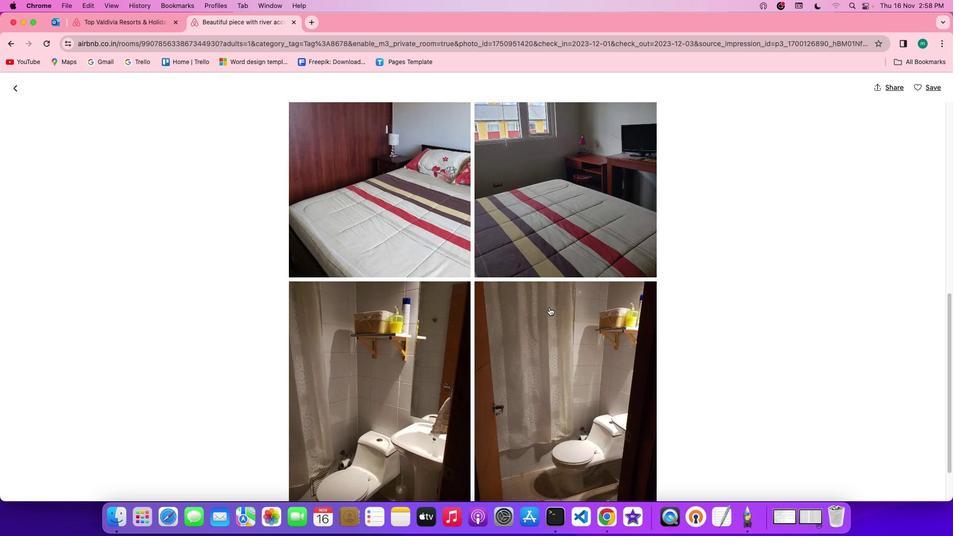
Action: Mouse scrolled (510, 298) with delta (165, 35)
Screenshot: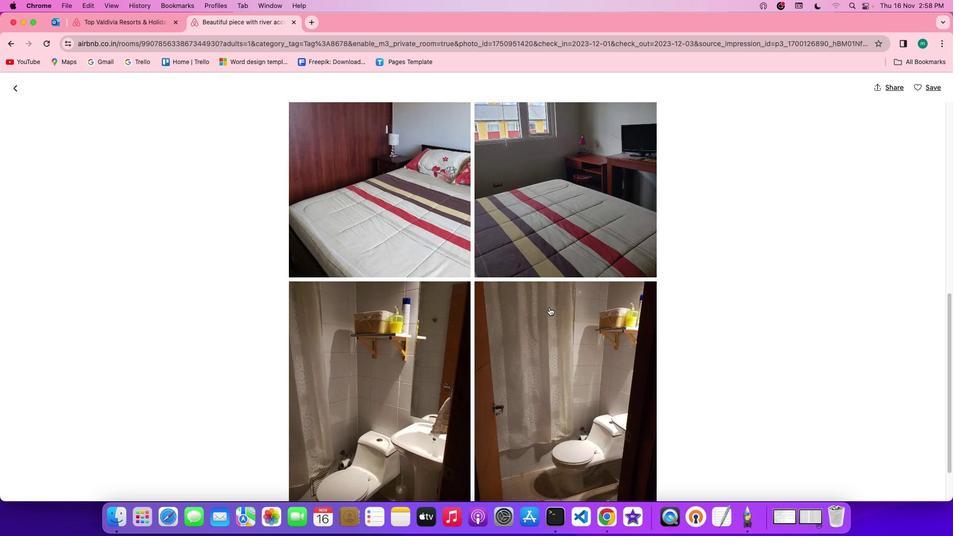 
Action: Mouse scrolled (510, 298) with delta (165, 34)
Screenshot: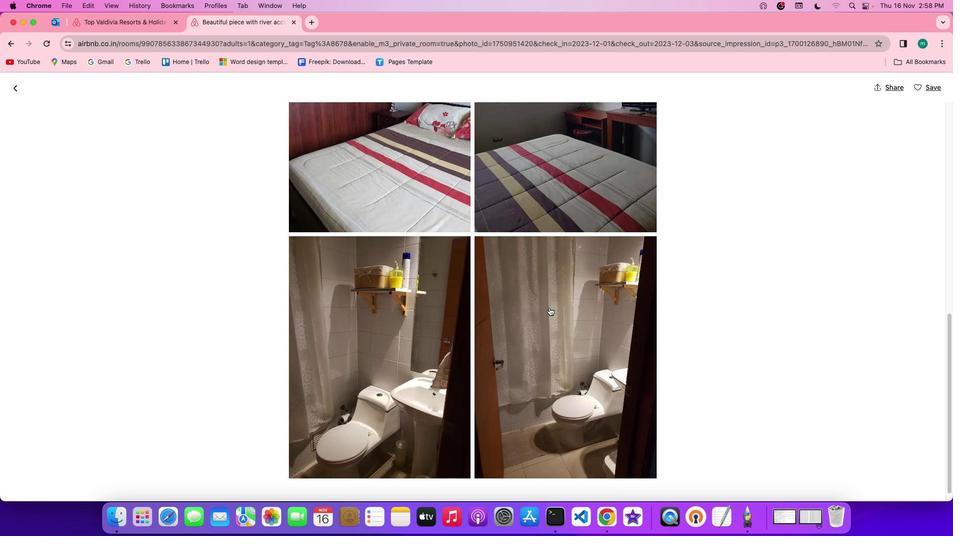 
Action: Mouse scrolled (510, 298) with delta (165, 35)
Screenshot: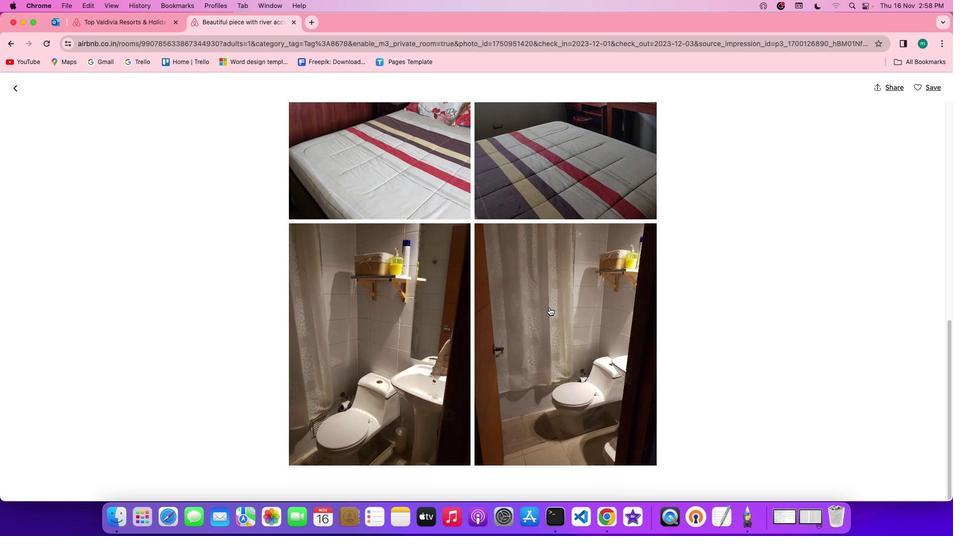 
Action: Mouse scrolled (510, 298) with delta (165, 35)
Screenshot: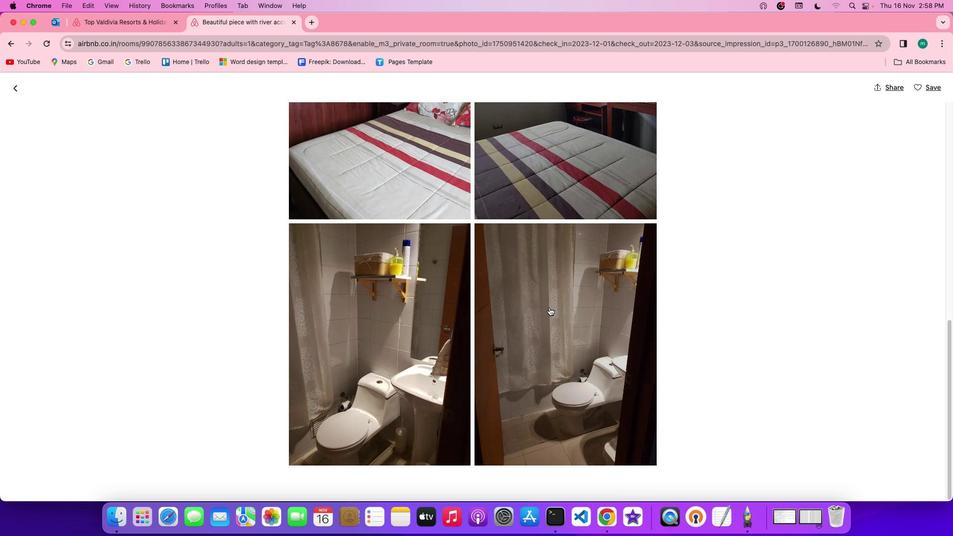 
Action: Mouse scrolled (510, 298) with delta (165, 35)
Screenshot: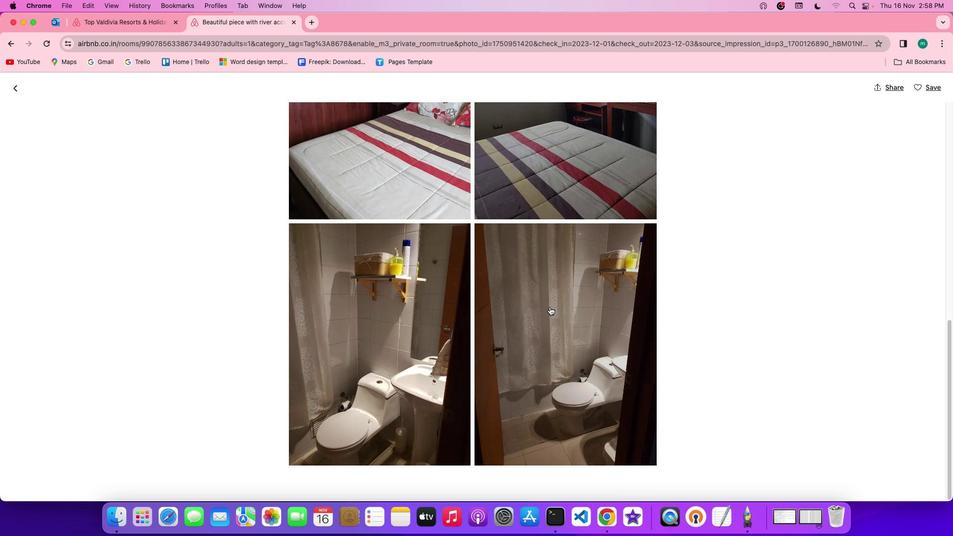 
Action: Mouse scrolled (510, 298) with delta (165, 35)
Screenshot: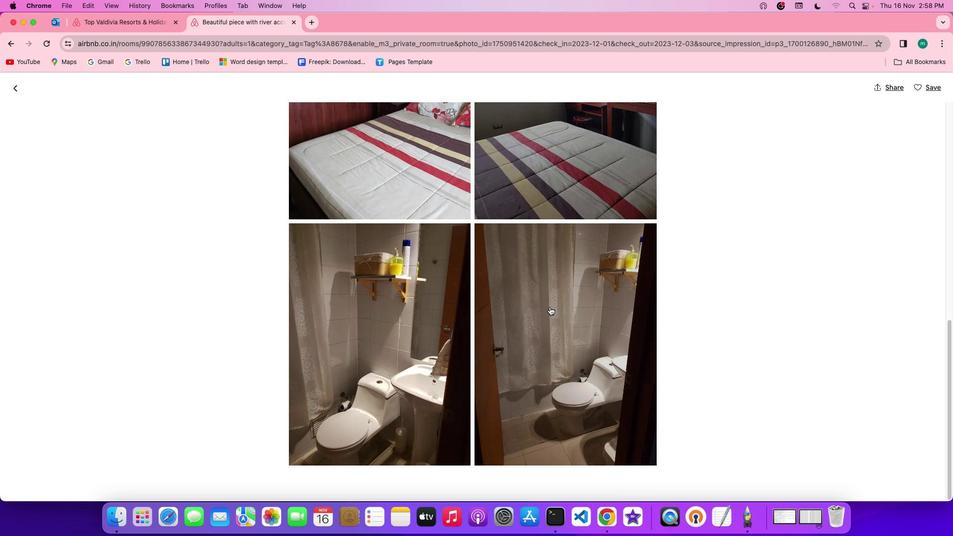 
Action: Mouse moved to (510, 298)
Screenshot: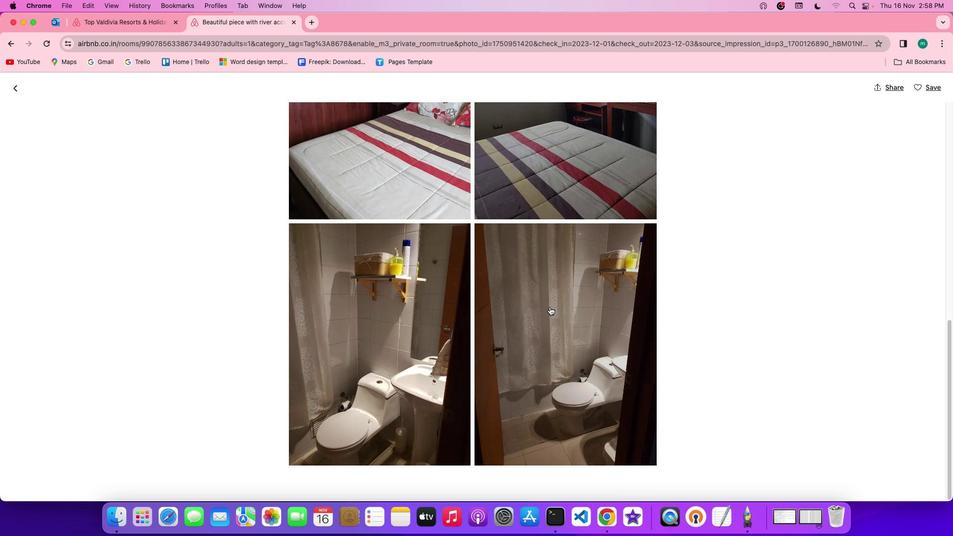 
Action: Mouse scrolled (510, 298) with delta (165, 35)
Screenshot: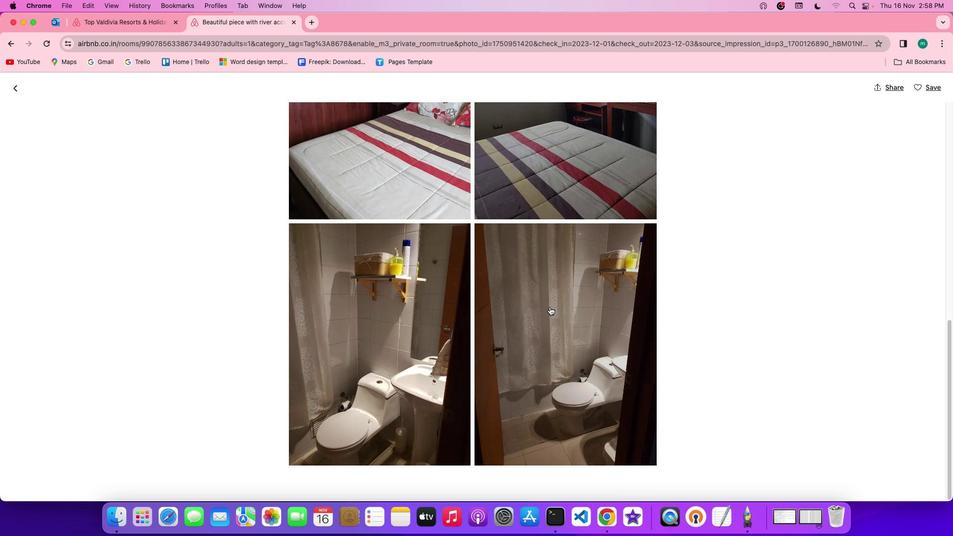 
Action: Mouse scrolled (510, 298) with delta (165, 35)
Screenshot: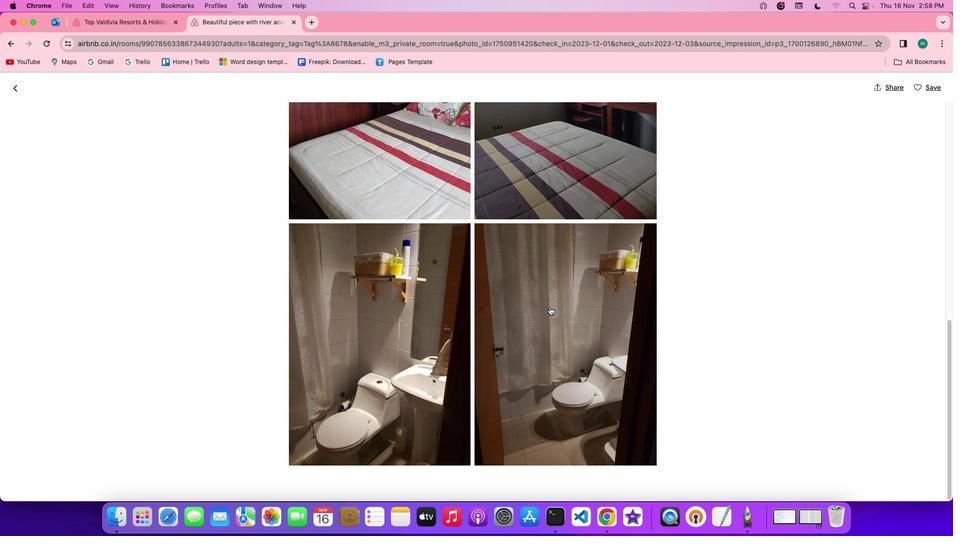 
Action: Mouse scrolled (510, 298) with delta (165, 35)
Screenshot: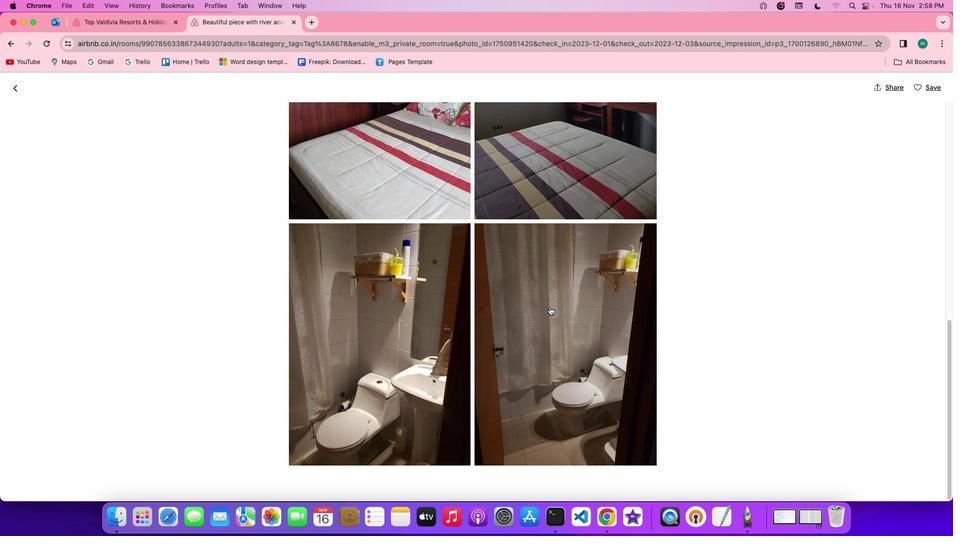 
Action: Mouse scrolled (510, 298) with delta (165, 35)
Screenshot: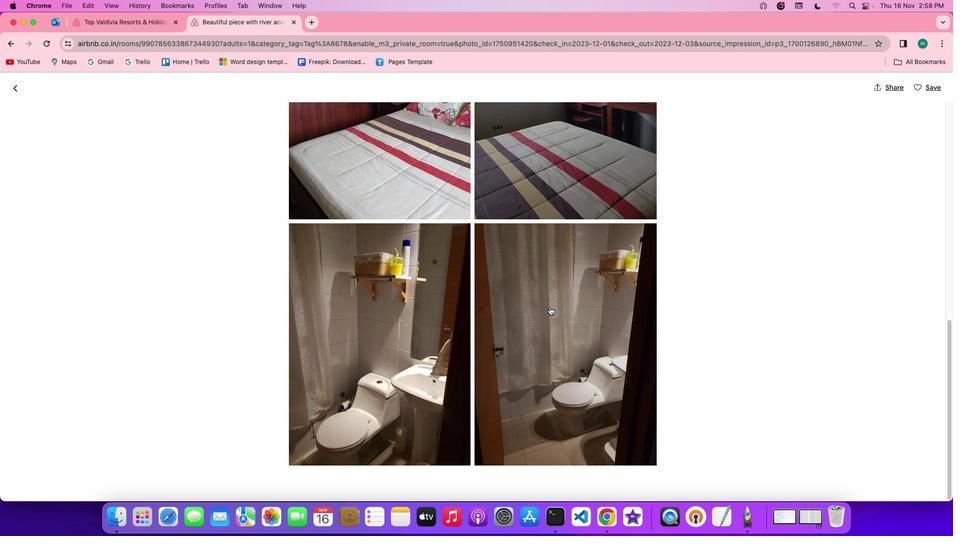 
Action: Mouse scrolled (510, 298) with delta (165, 35)
Screenshot: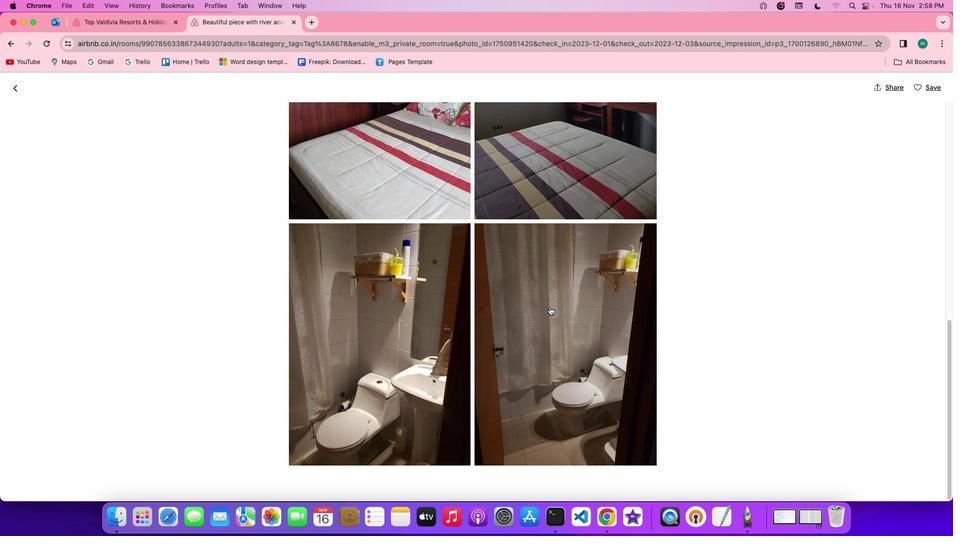 
Action: Mouse moved to (510, 299)
Screenshot: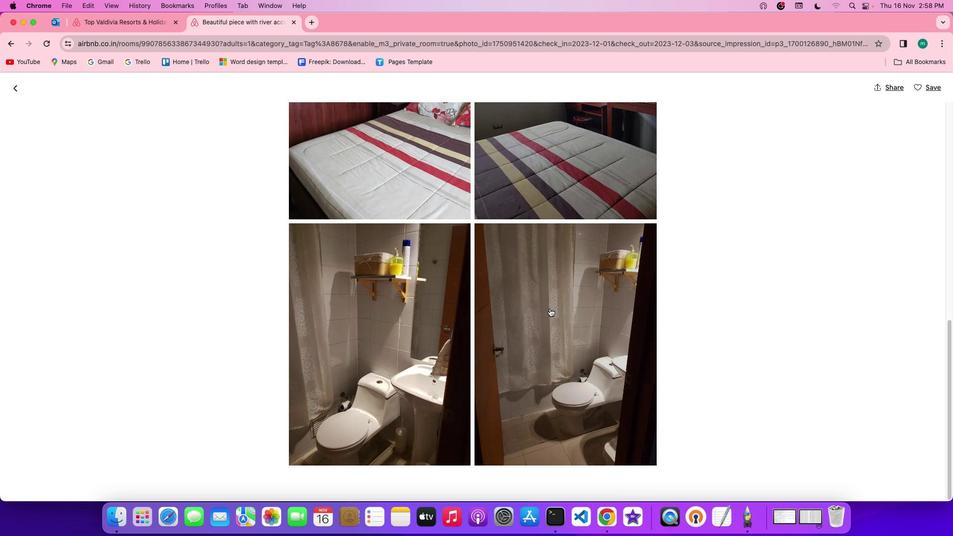 
Action: Mouse scrolled (510, 299) with delta (165, 35)
Screenshot: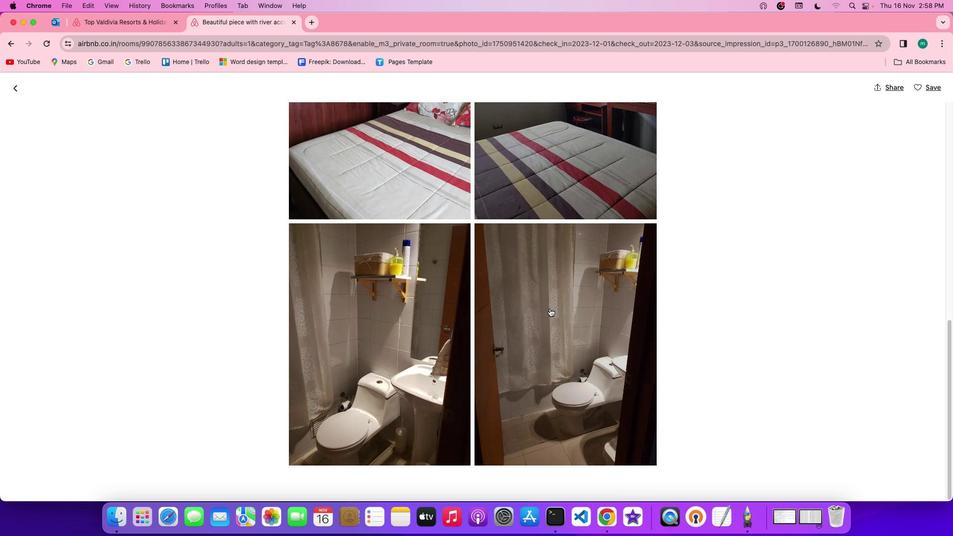 
Action: Mouse scrolled (510, 299) with delta (165, 35)
Screenshot: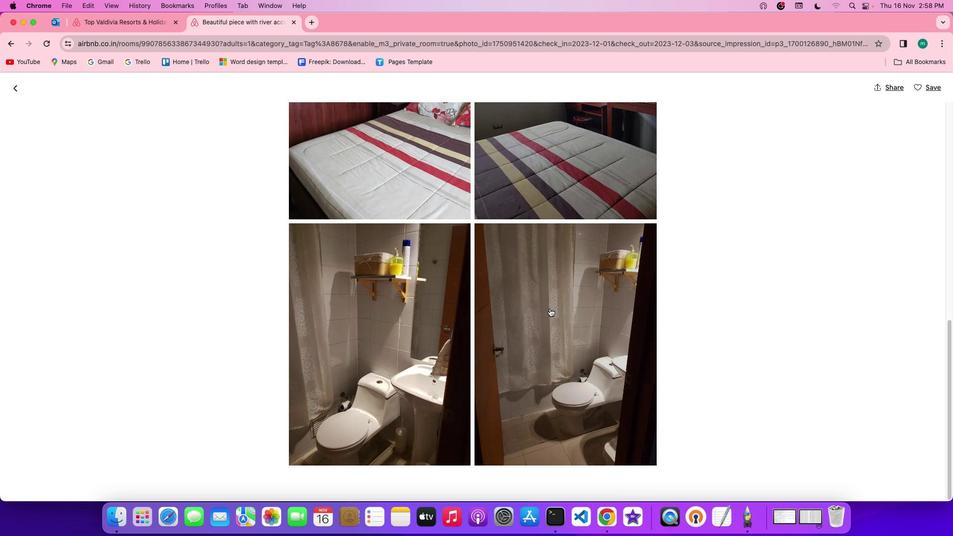 
Action: Mouse scrolled (510, 299) with delta (165, 34)
Screenshot: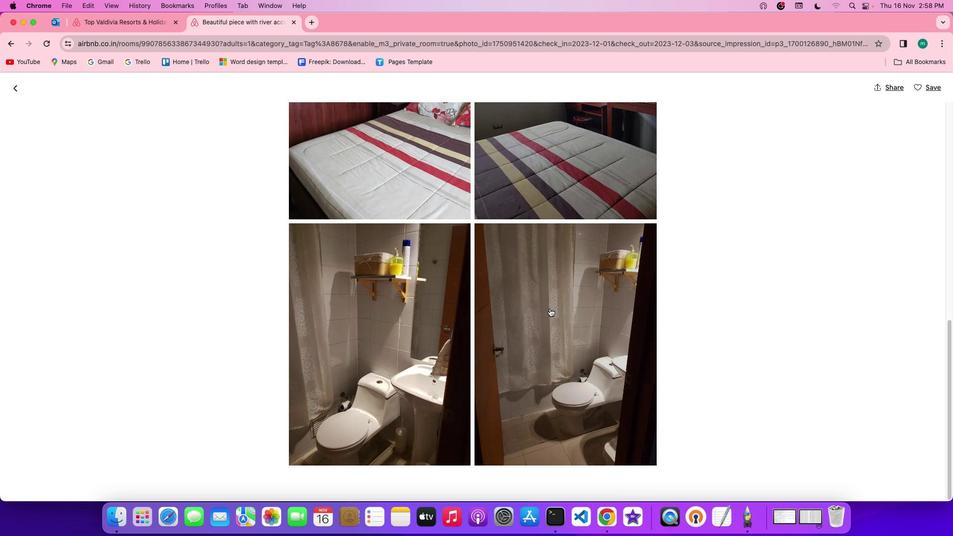 
Action: Mouse scrolled (510, 299) with delta (165, 34)
Screenshot: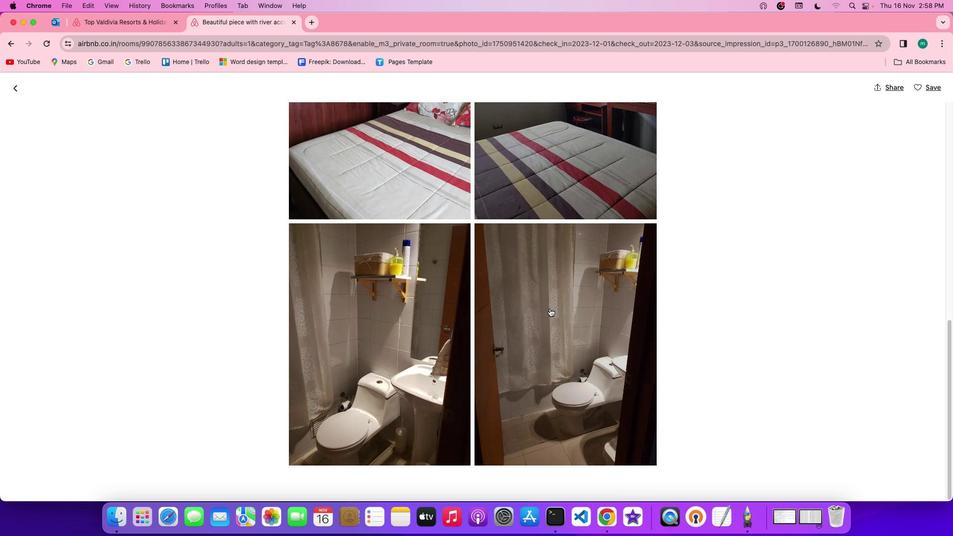 
Action: Mouse scrolled (510, 299) with delta (165, 34)
Screenshot: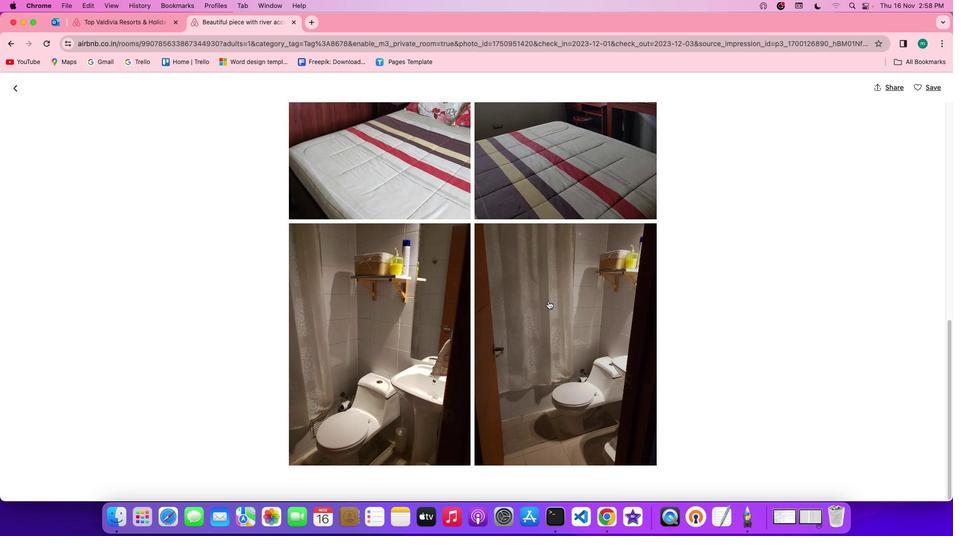 
Action: Mouse moved to (176, 115)
Screenshot: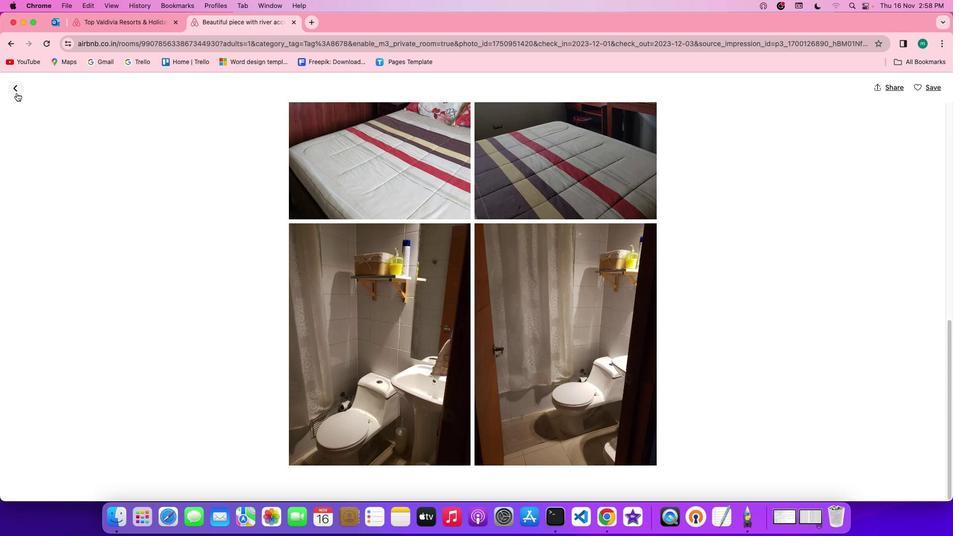 
Action: Mouse pressed left at (176, 115)
Screenshot: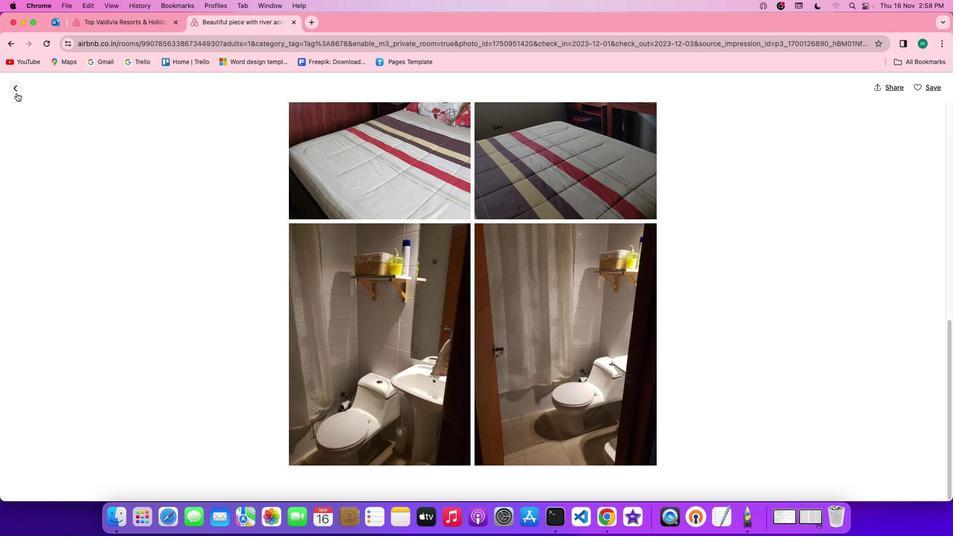 
Action: Mouse moved to (459, 333)
Screenshot: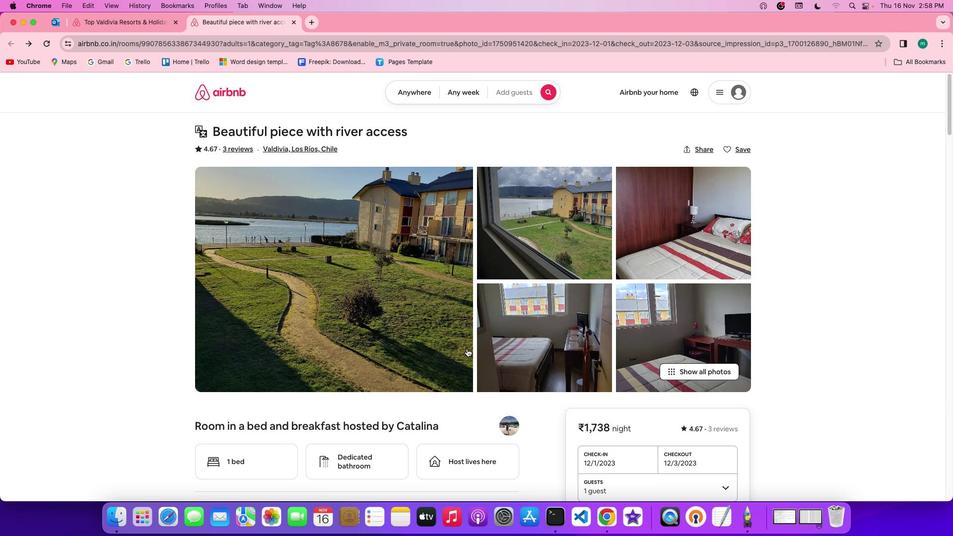 
Action: Mouse scrolled (459, 333) with delta (165, 35)
Screenshot: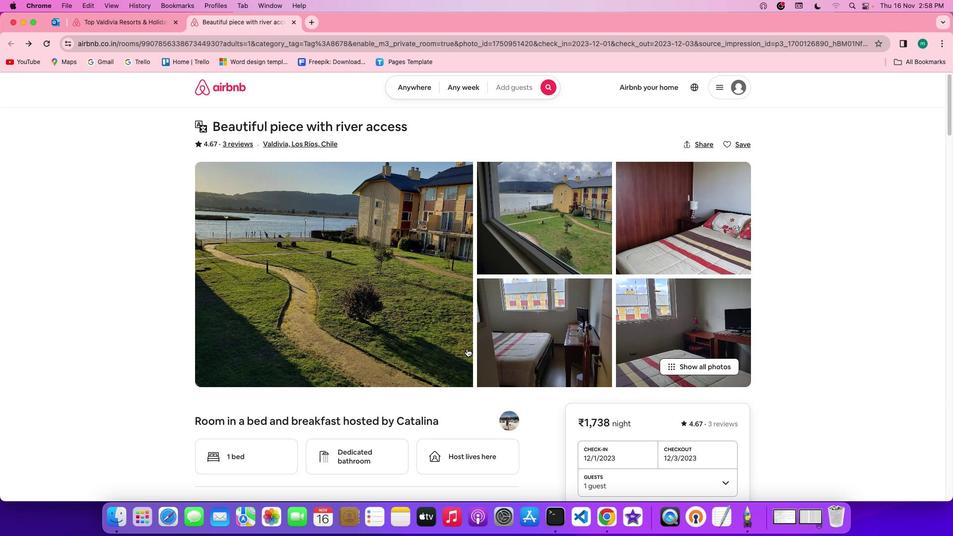 
Action: Mouse scrolled (459, 333) with delta (165, 35)
Screenshot: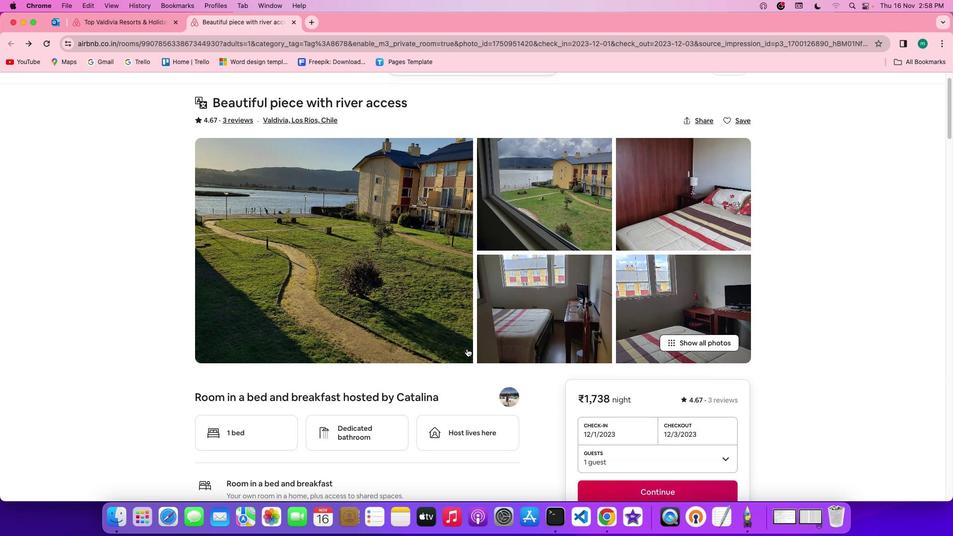 
Action: Mouse scrolled (459, 333) with delta (165, 34)
Screenshot: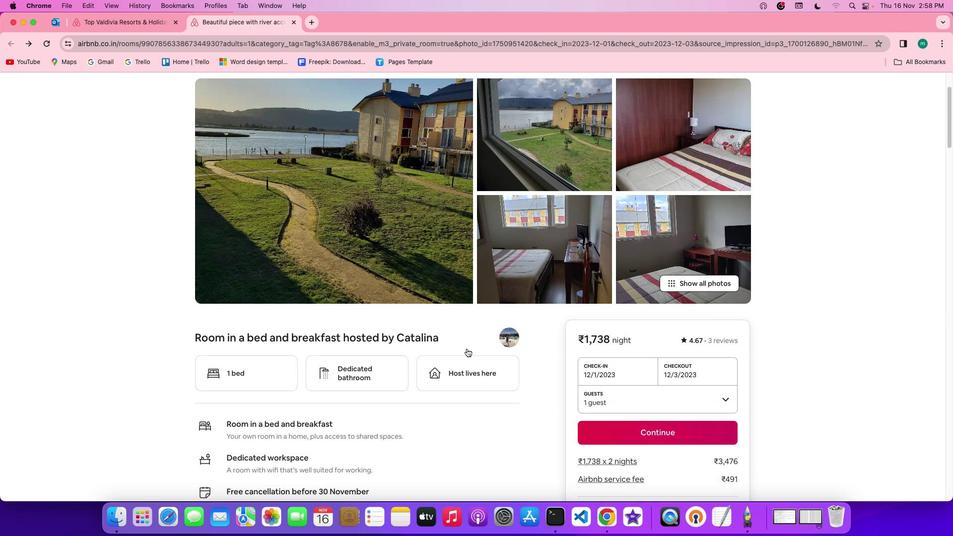 
Action: Mouse scrolled (459, 333) with delta (165, 34)
Screenshot: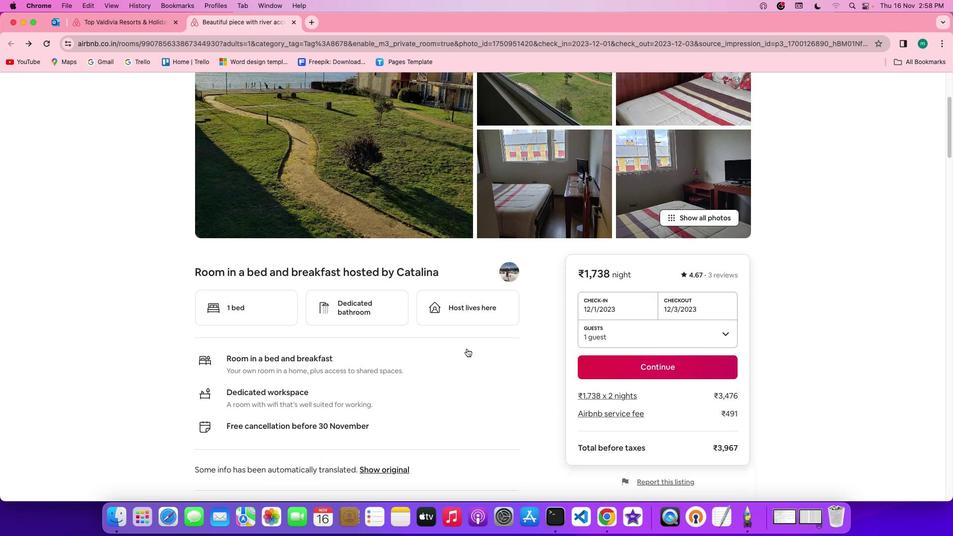 
Action: Mouse scrolled (459, 333) with delta (165, 34)
Screenshot: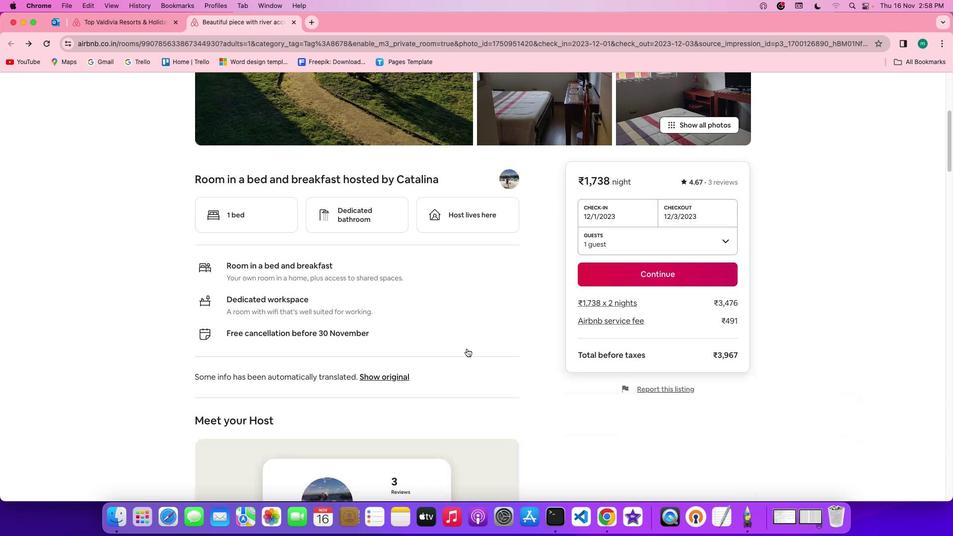 
Action: Mouse moved to (459, 332)
Screenshot: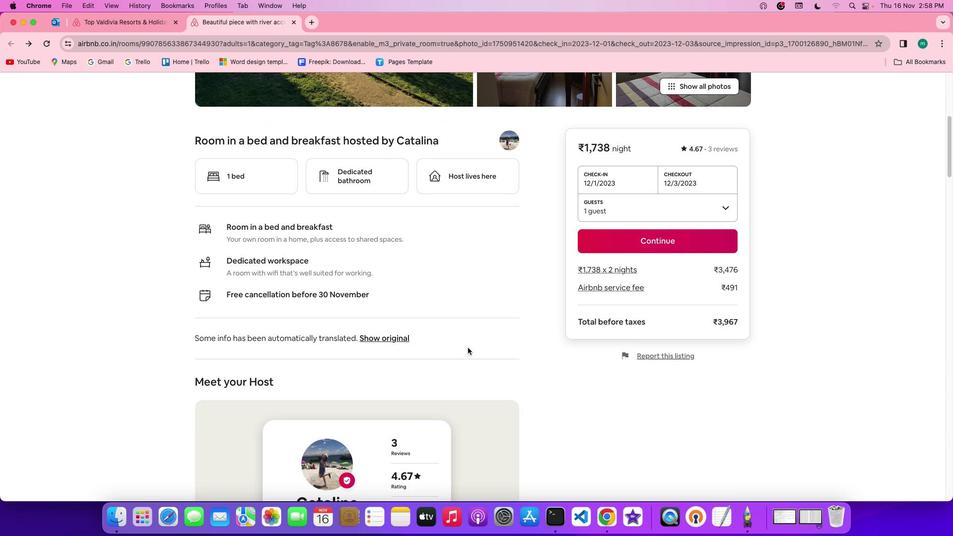 
Action: Mouse scrolled (459, 332) with delta (165, 35)
Screenshot: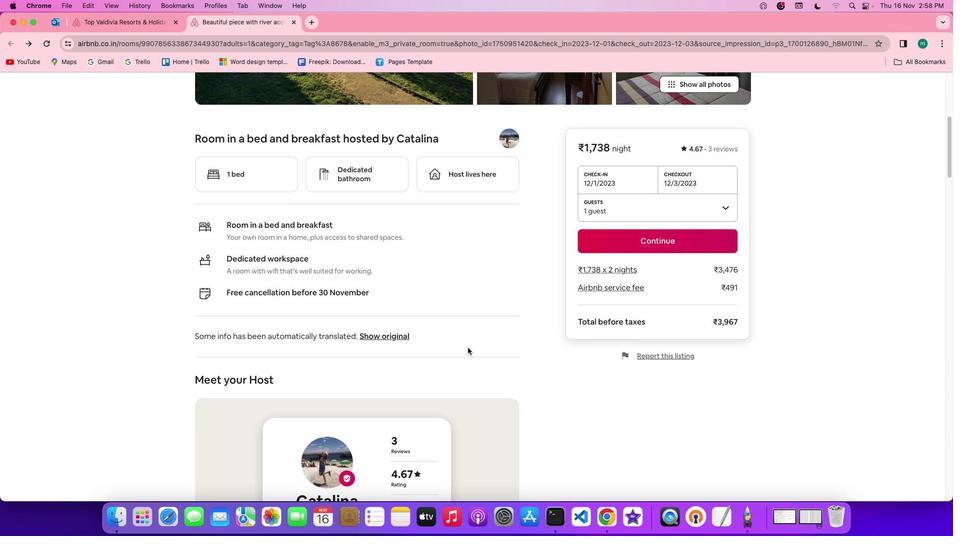 
Action: Mouse scrolled (459, 332) with delta (165, 35)
Screenshot: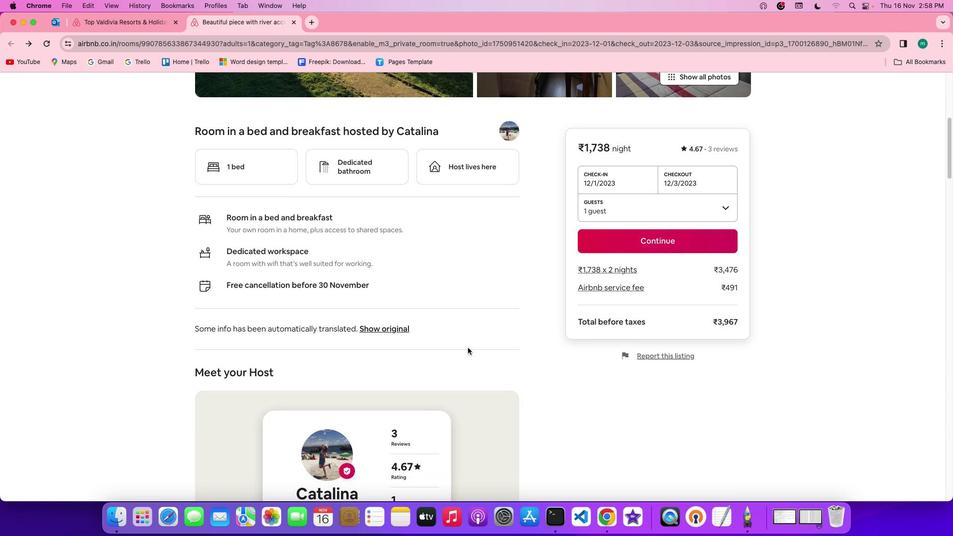 
Action: Mouse scrolled (459, 332) with delta (165, 35)
Screenshot: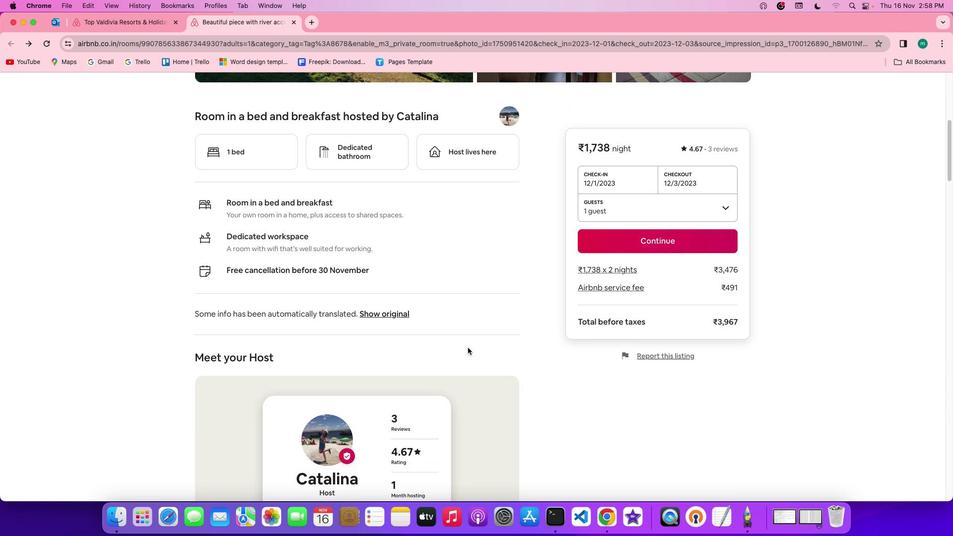 
Action: Mouse scrolled (459, 332) with delta (165, 35)
Screenshot: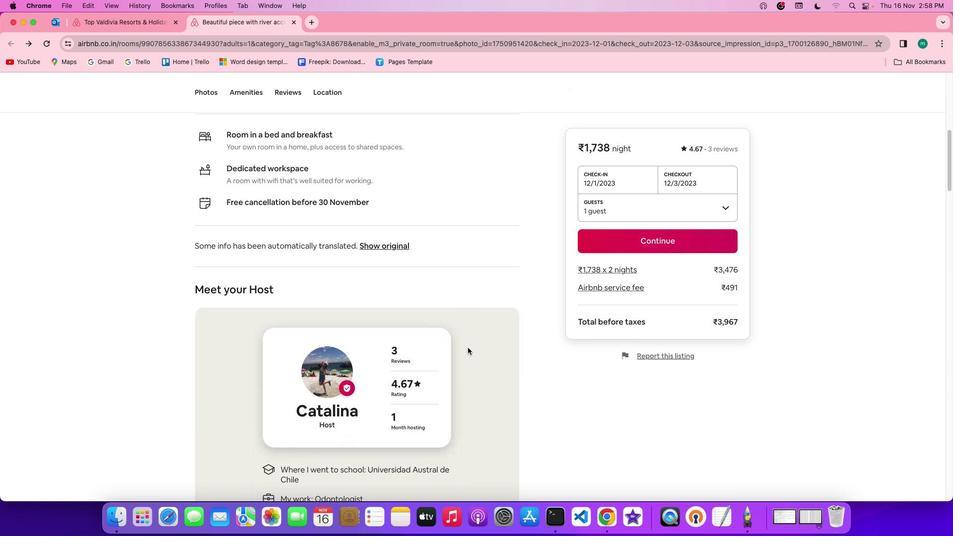 
Action: Mouse scrolled (459, 332) with delta (165, 35)
Screenshot: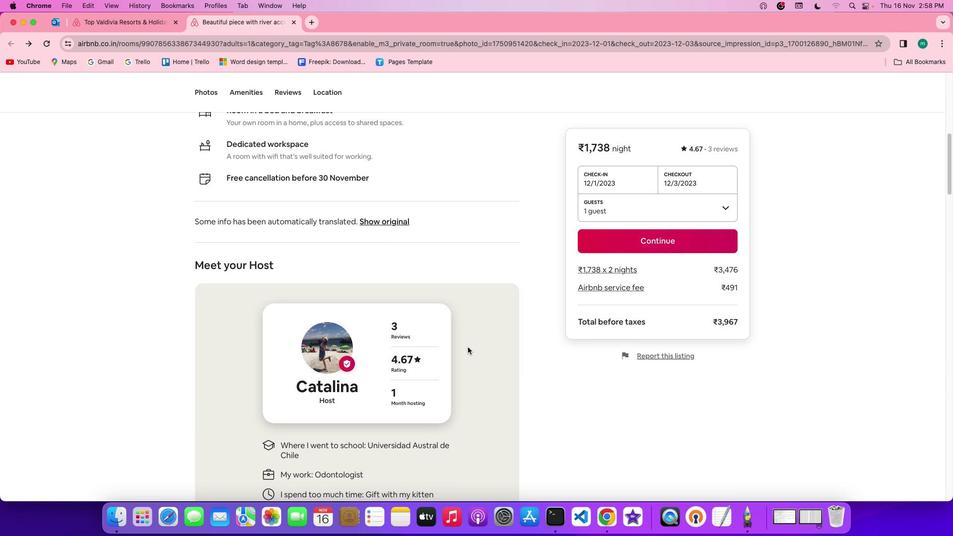 
Action: Mouse moved to (459, 332)
Screenshot: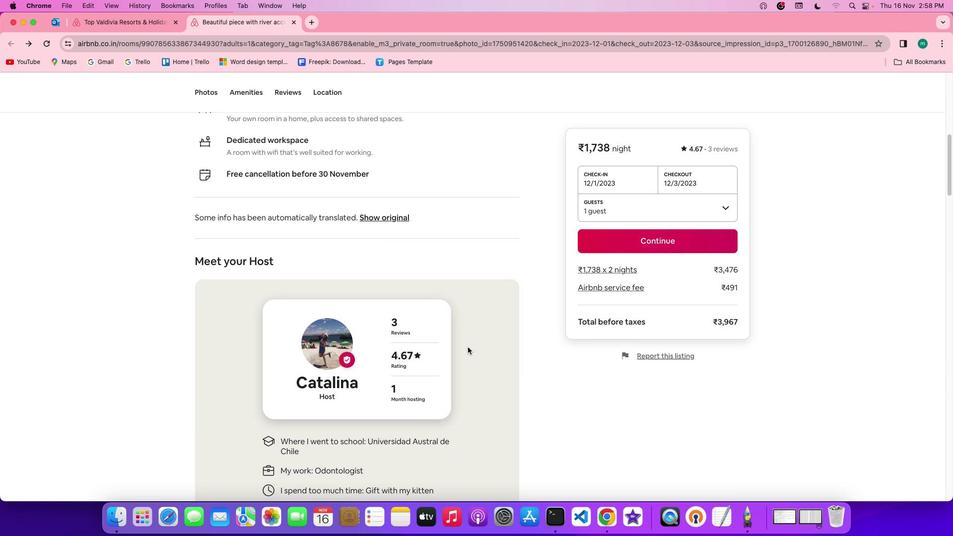 
Action: Mouse scrolled (459, 332) with delta (165, 35)
Screenshot: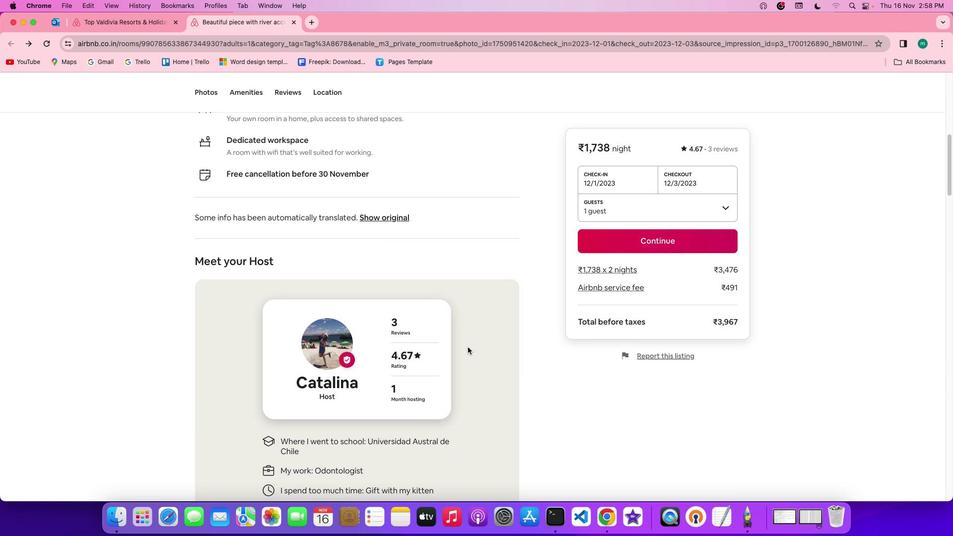
Action: Mouse moved to (459, 332)
Screenshot: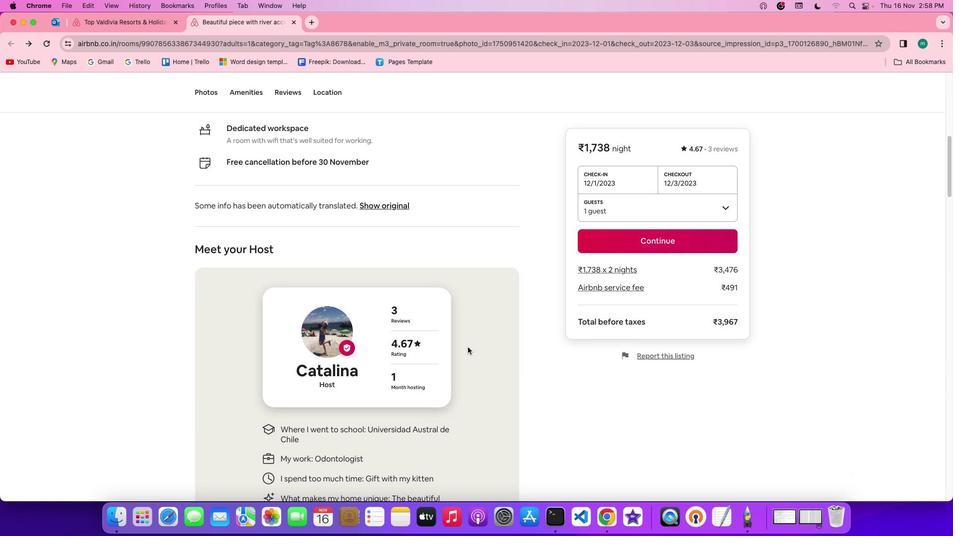 
Action: Mouse scrolled (459, 332) with delta (165, 35)
Screenshot: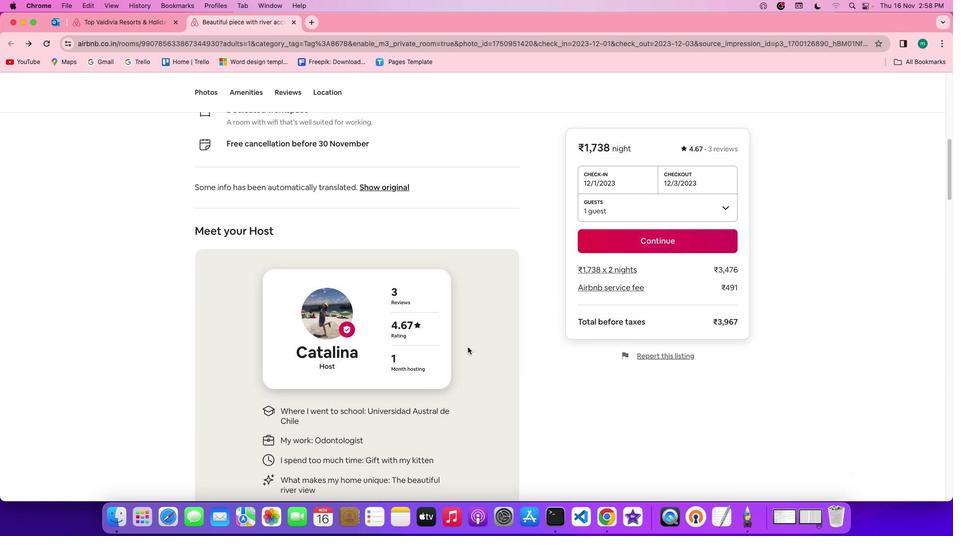
Action: Mouse scrolled (459, 332) with delta (165, 34)
Screenshot: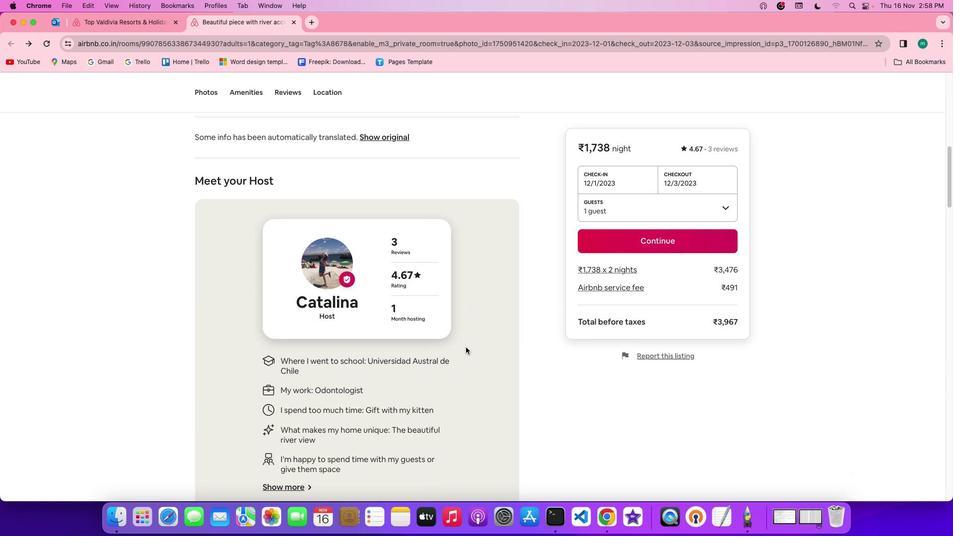 
Action: Mouse moved to (454, 332)
Screenshot: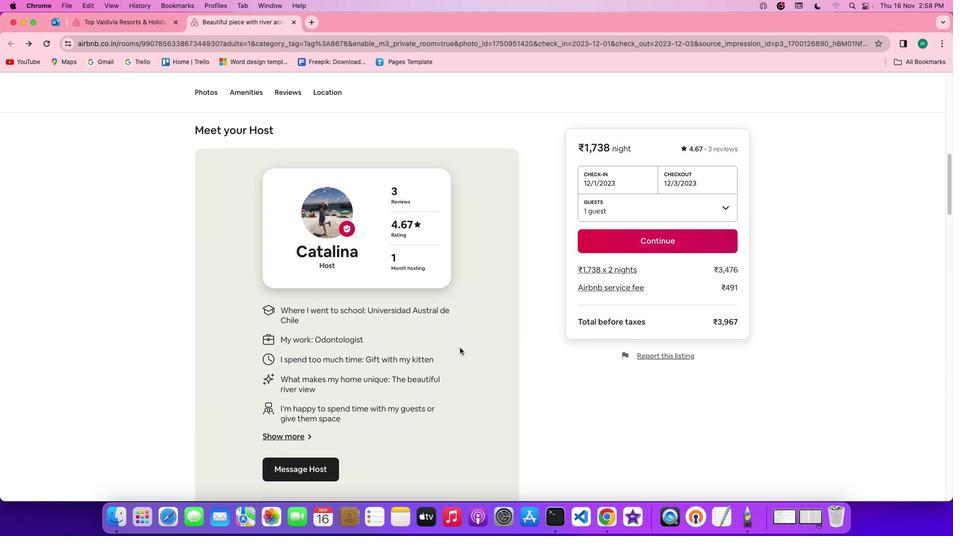 
Action: Mouse scrolled (454, 332) with delta (165, 35)
Screenshot: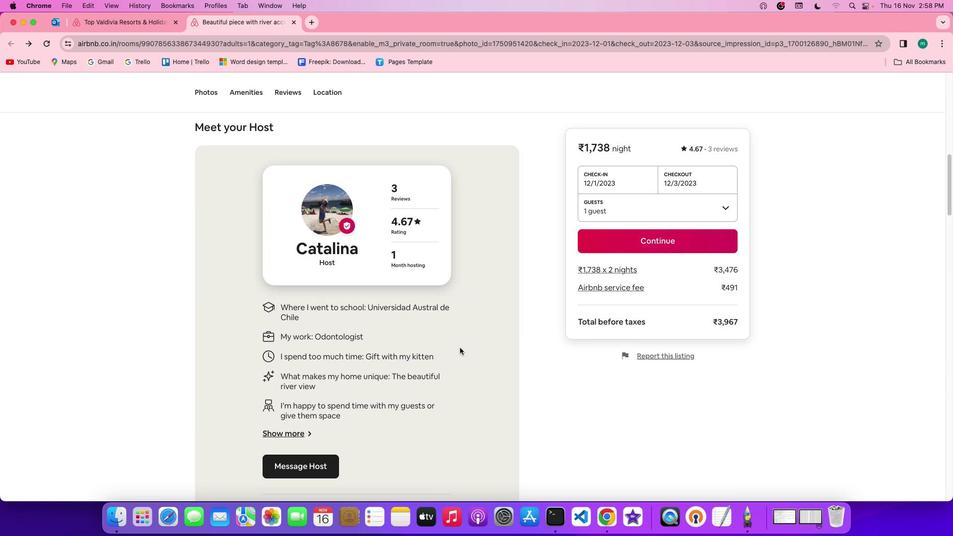 
Action: Mouse scrolled (454, 332) with delta (165, 35)
Screenshot: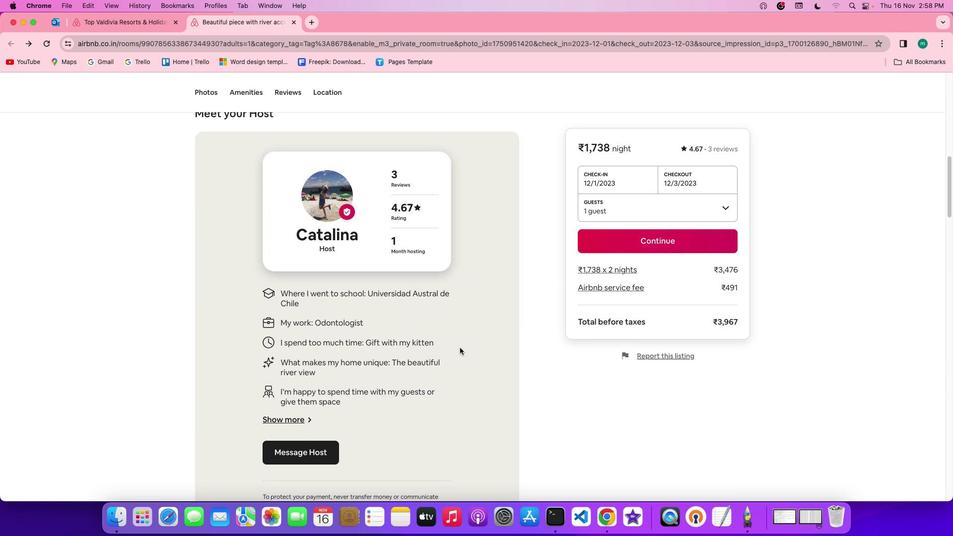 
Action: Mouse scrolled (454, 332) with delta (165, 34)
Screenshot: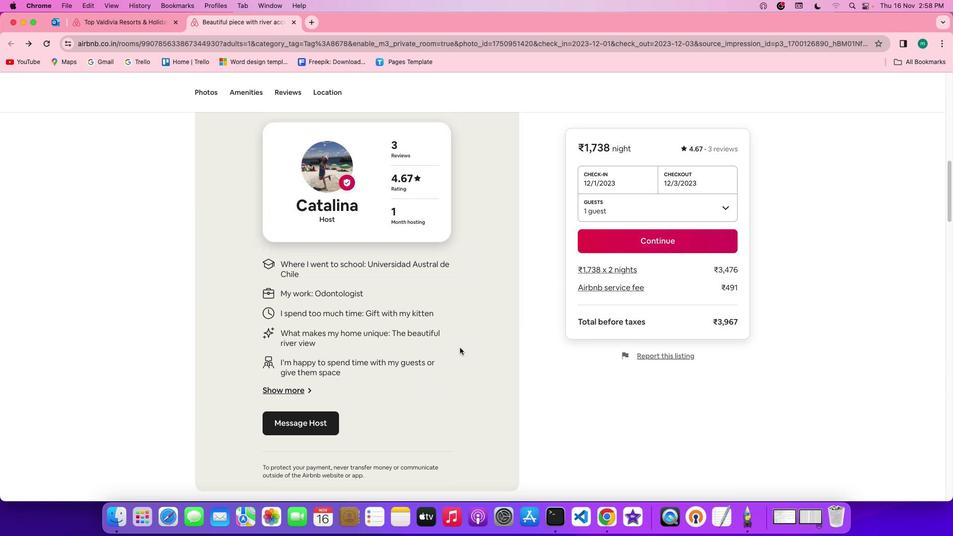 
Action: Mouse scrolled (454, 332) with delta (165, 34)
Screenshot: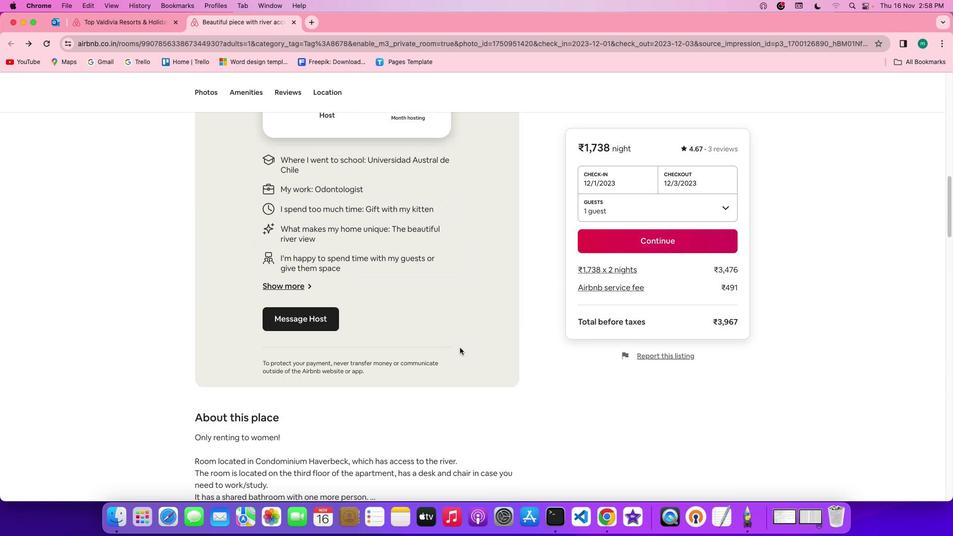 
Action: Mouse moved to (454, 333)
Screenshot: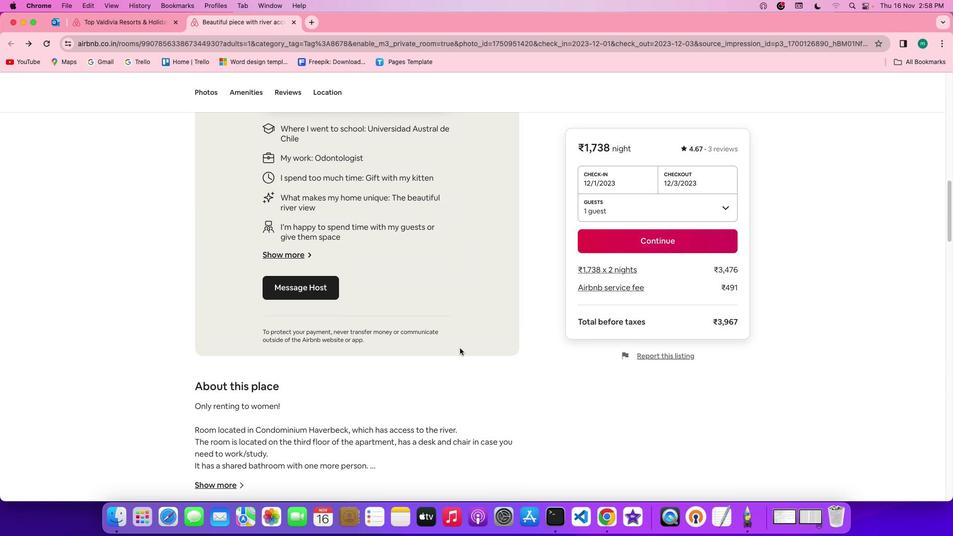
Action: Mouse scrolled (454, 333) with delta (165, 35)
Screenshot: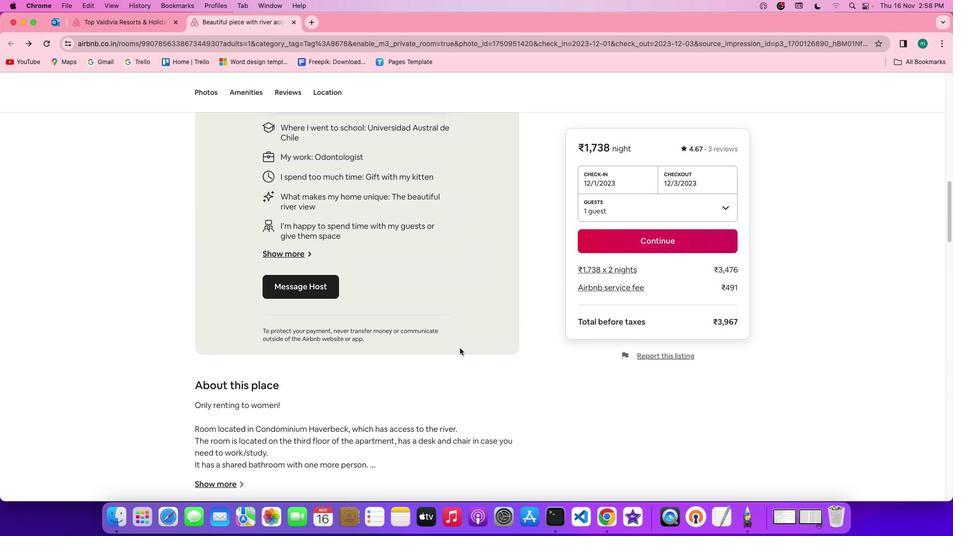 
Action: Mouse scrolled (454, 333) with delta (165, 35)
Screenshot: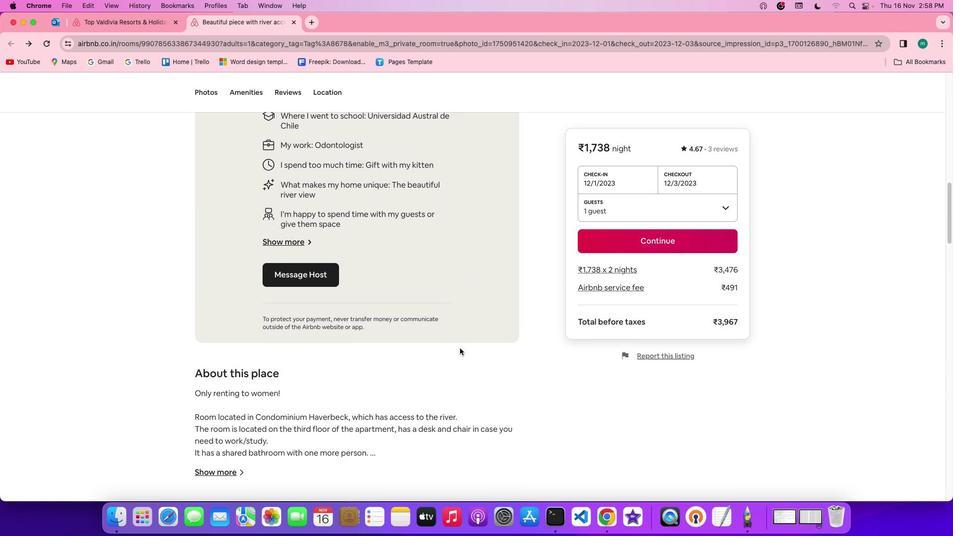 
Action: Mouse scrolled (454, 333) with delta (165, 35)
Screenshot: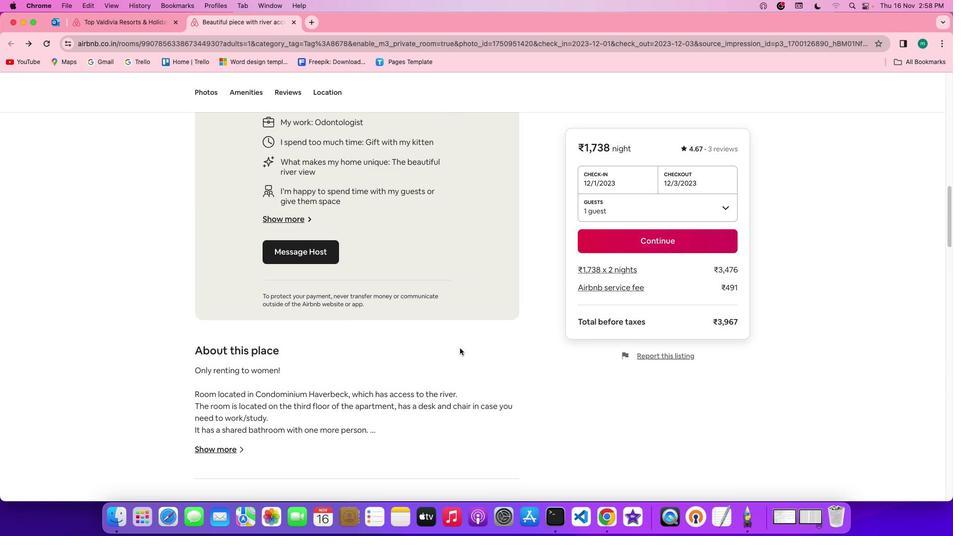 
Action: Mouse scrolled (454, 333) with delta (165, 34)
Screenshot: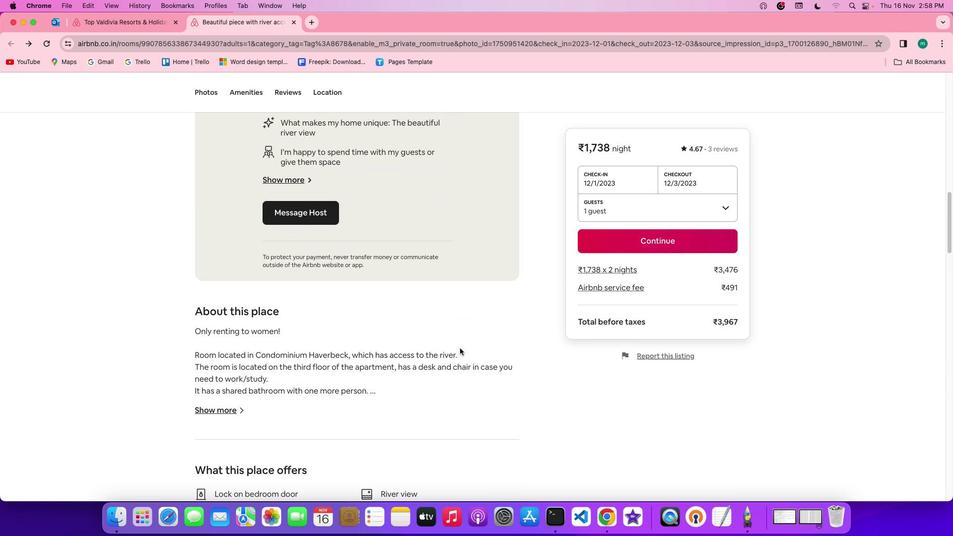 
Action: Mouse moved to (299, 328)
Screenshot: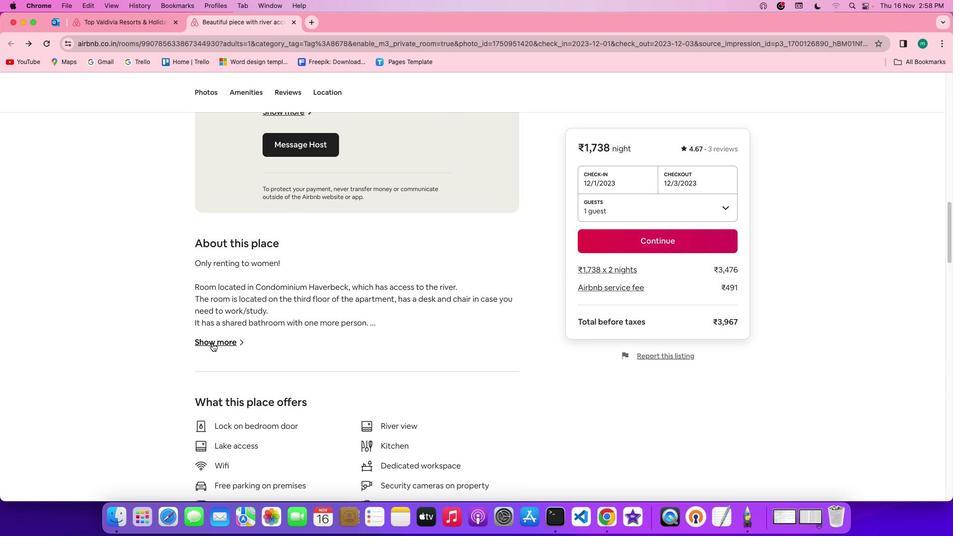 
Action: Mouse pressed left at (299, 328)
Screenshot: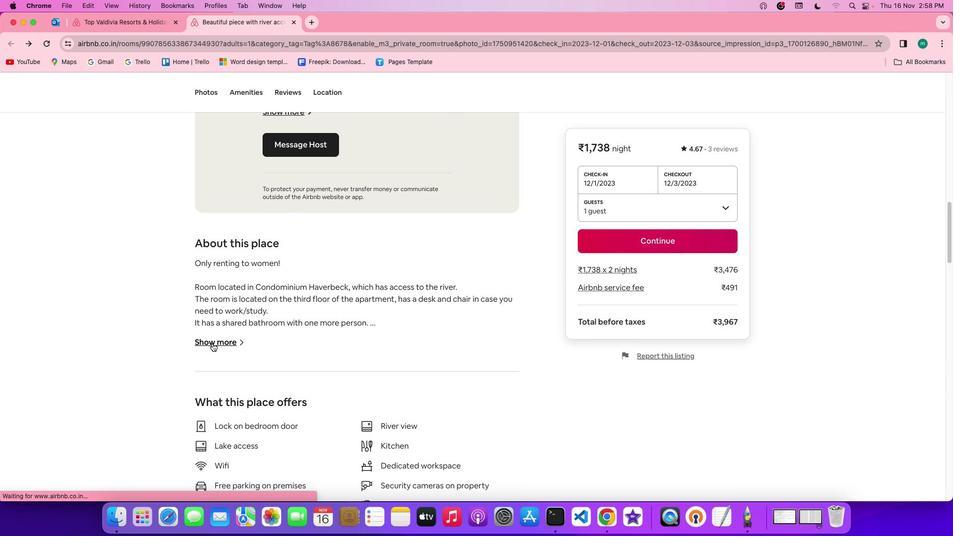 
Action: Mouse moved to (408, 354)
Screenshot: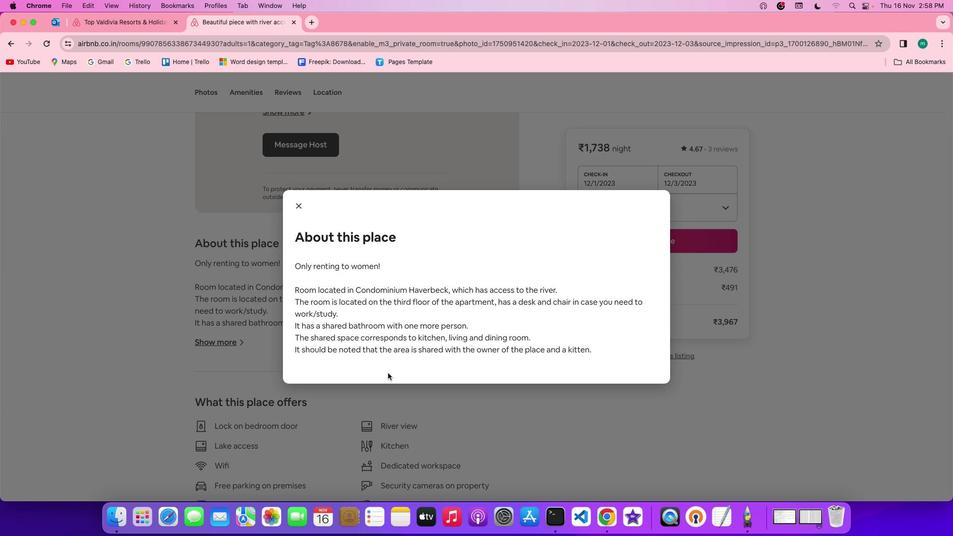 
Action: Mouse scrolled (408, 354) with delta (165, 35)
Screenshot: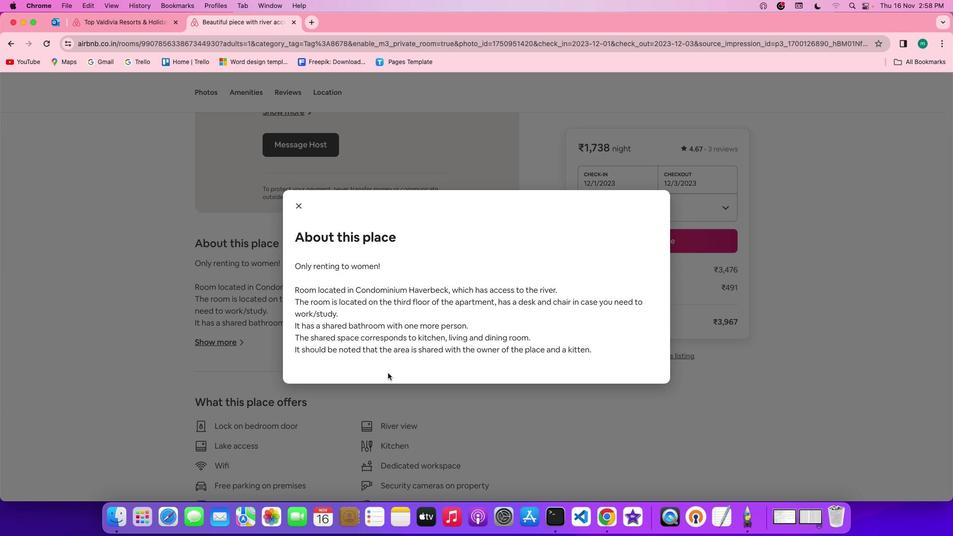 
Action: Mouse scrolled (408, 354) with delta (165, 35)
Screenshot: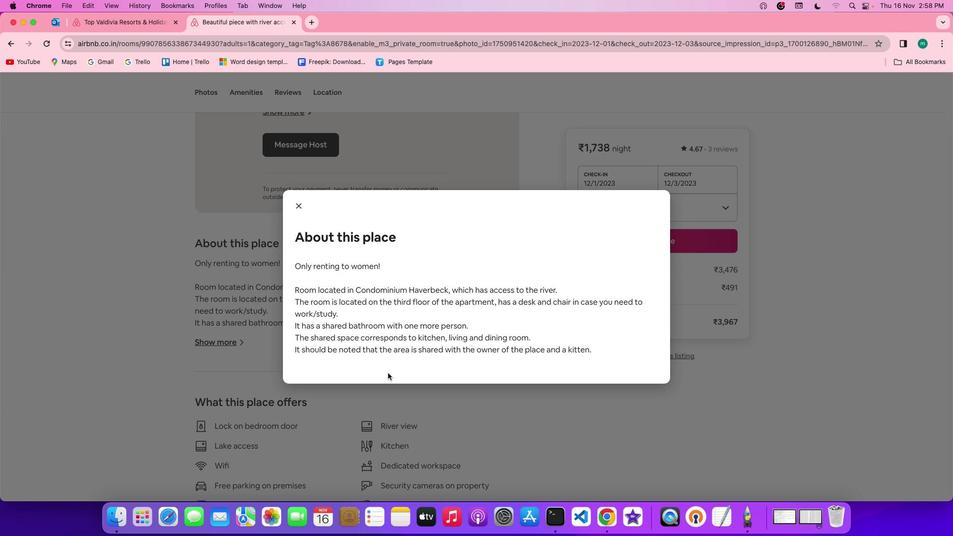 
Action: Mouse scrolled (408, 354) with delta (165, 35)
Screenshot: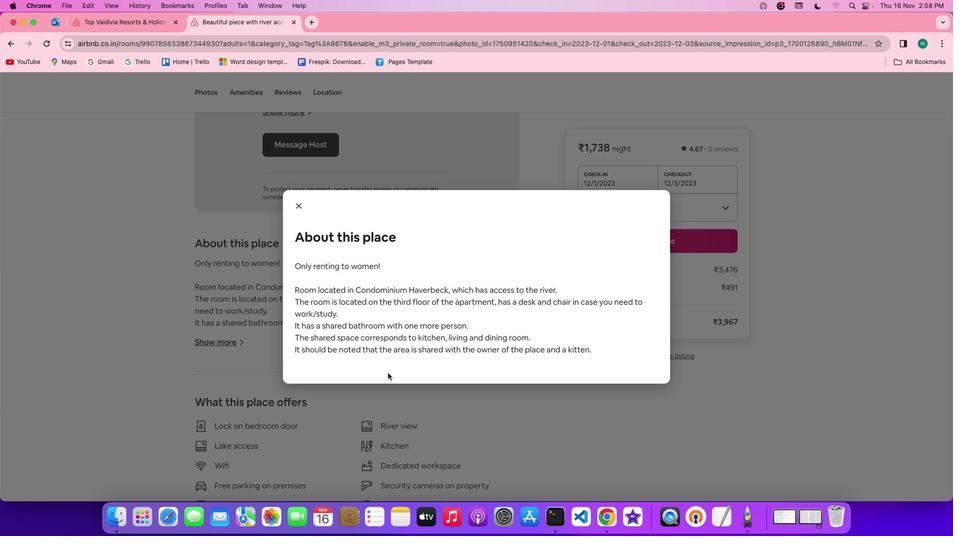 
Action: Mouse scrolled (408, 354) with delta (165, 34)
Screenshot: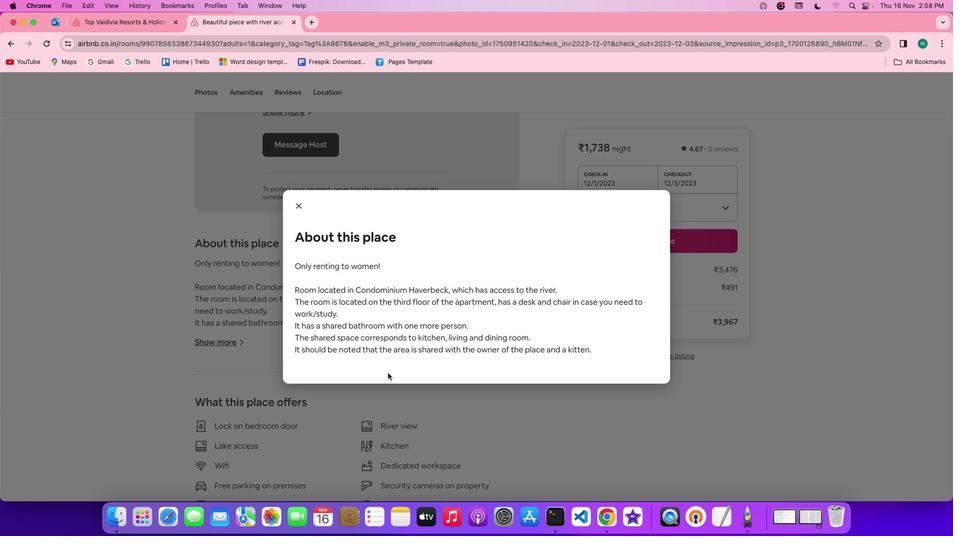 
Action: Mouse moved to (352, 208)
Screenshot: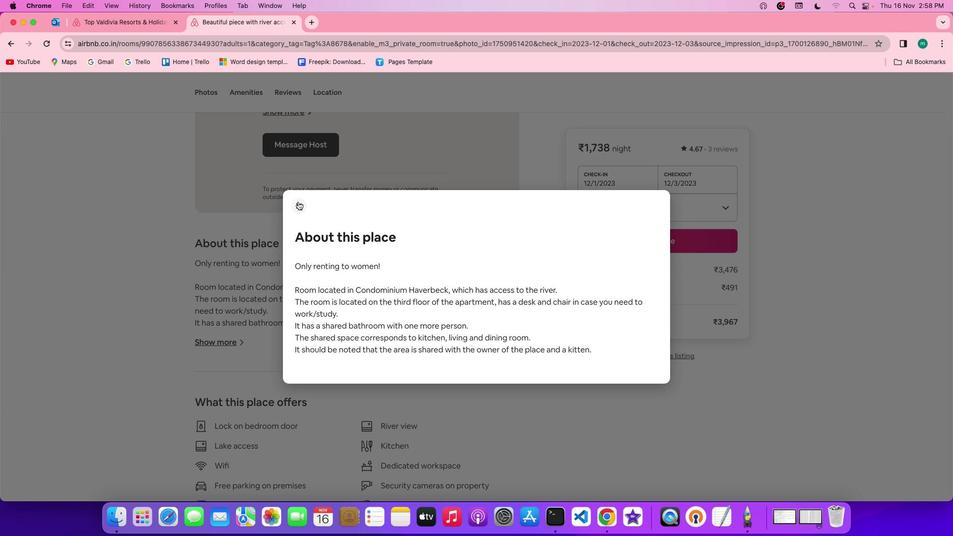 
Action: Mouse pressed left at (352, 208)
Screenshot: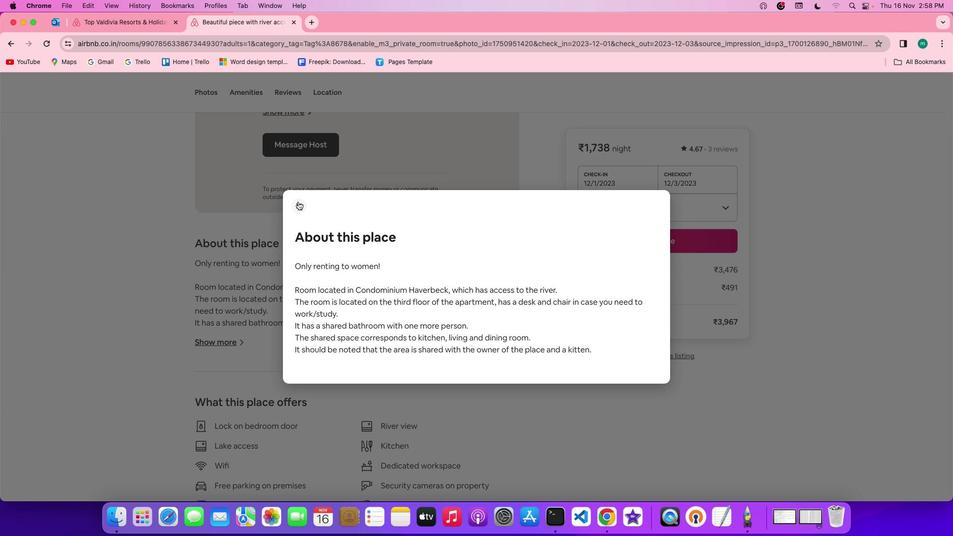 
Action: Mouse moved to (409, 299)
Screenshot: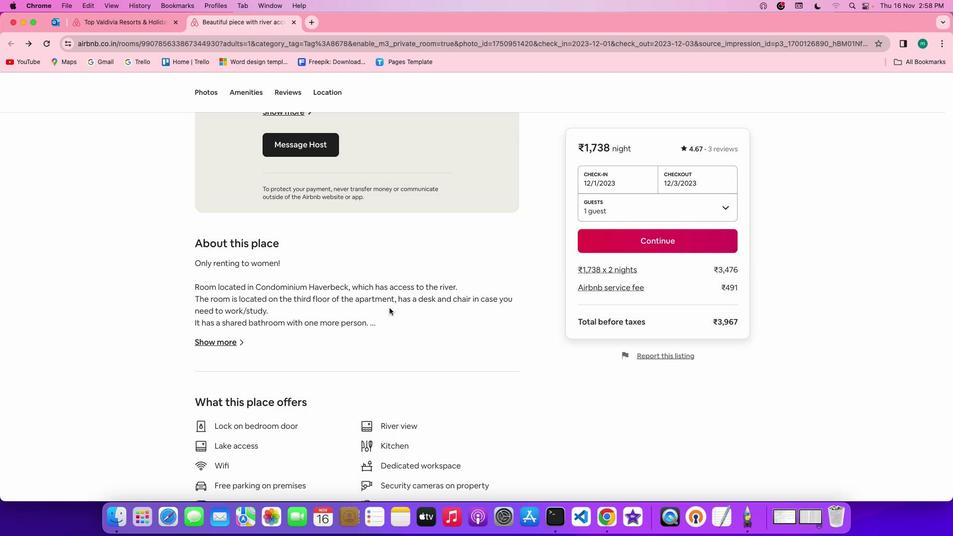 
Action: Mouse scrolled (409, 299) with delta (165, 35)
Screenshot: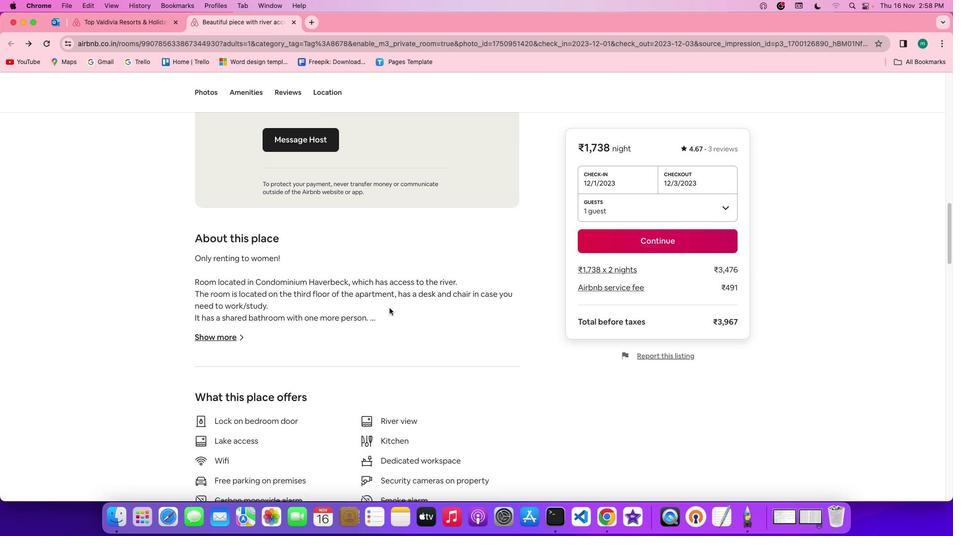 
Action: Mouse scrolled (409, 299) with delta (165, 35)
Screenshot: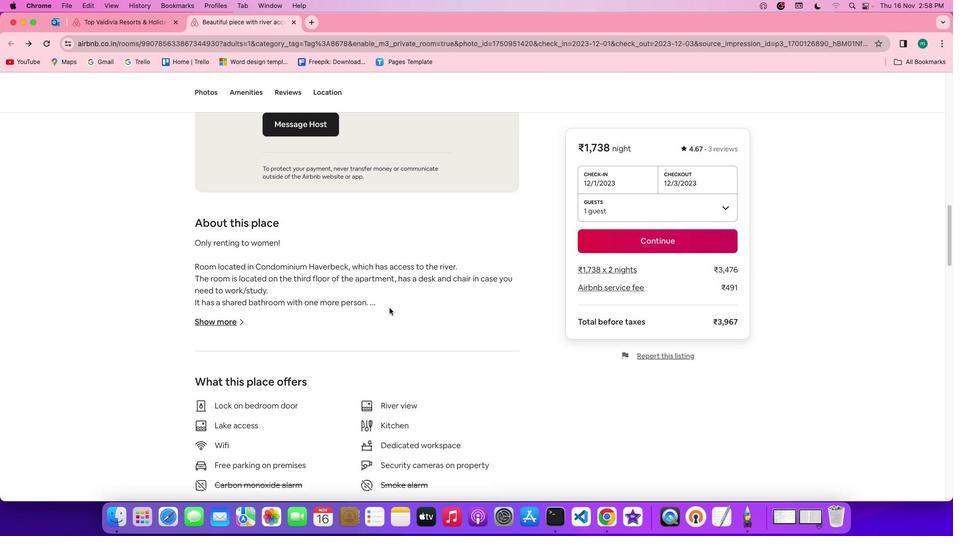 
Action: Mouse scrolled (409, 299) with delta (165, 34)
Screenshot: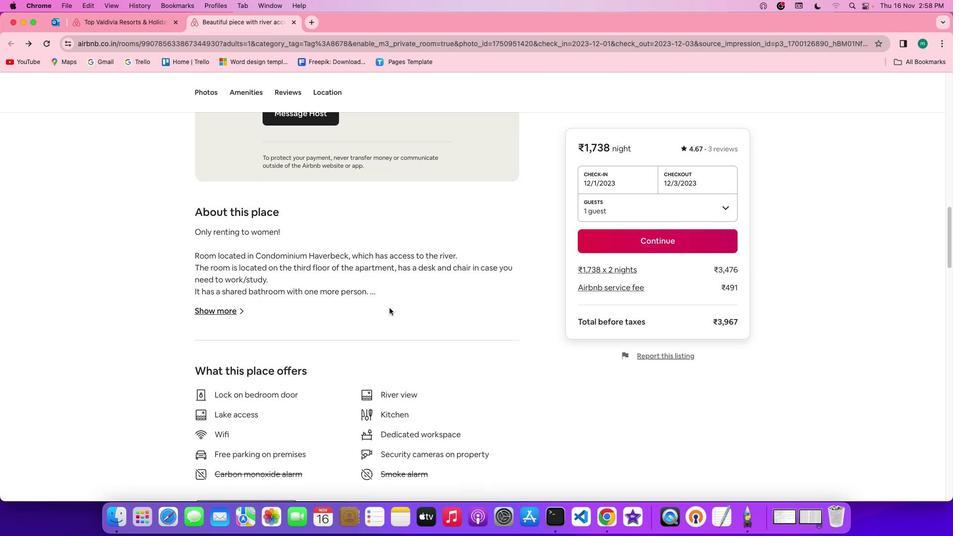 
Action: Mouse scrolled (409, 299) with delta (165, 34)
Screenshot: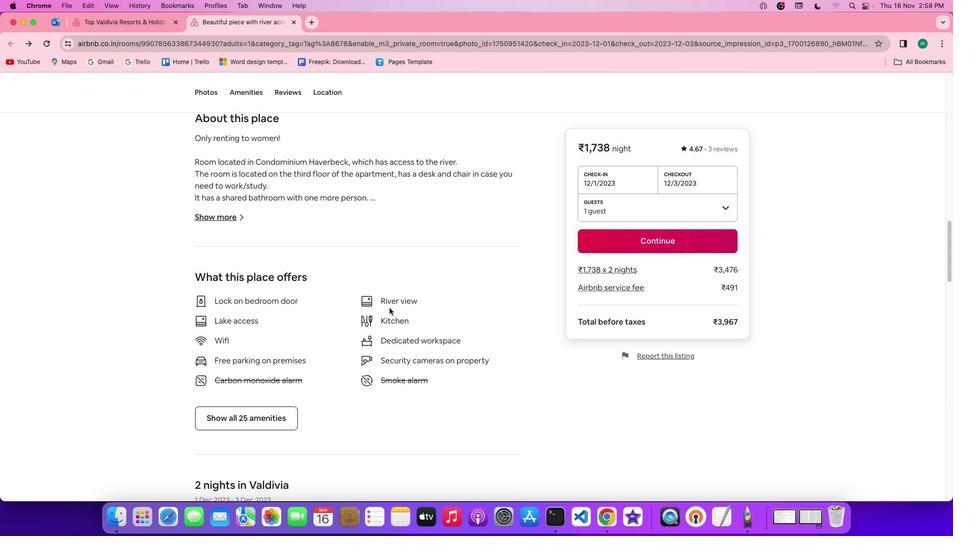 
Action: Mouse moved to (319, 357)
Screenshot: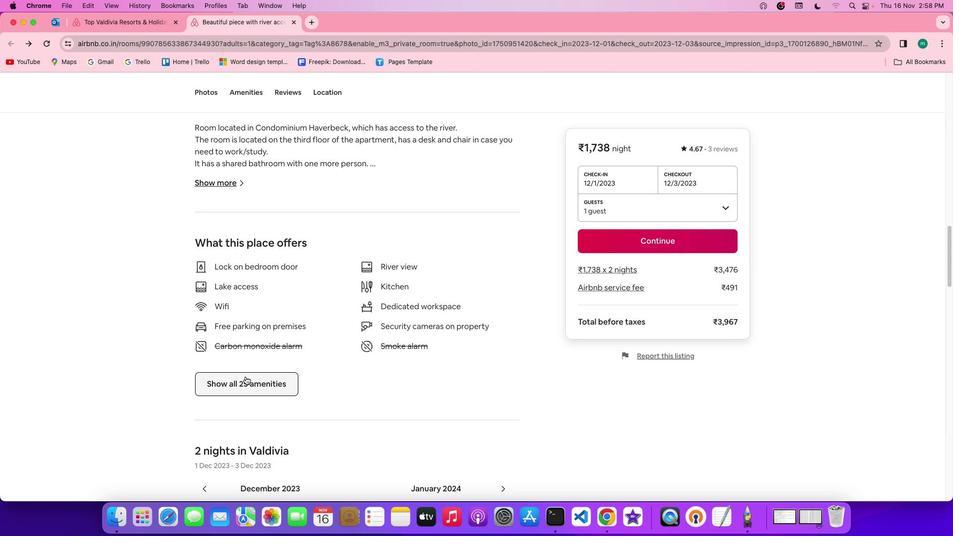 
Action: Mouse pressed left at (319, 357)
Screenshot: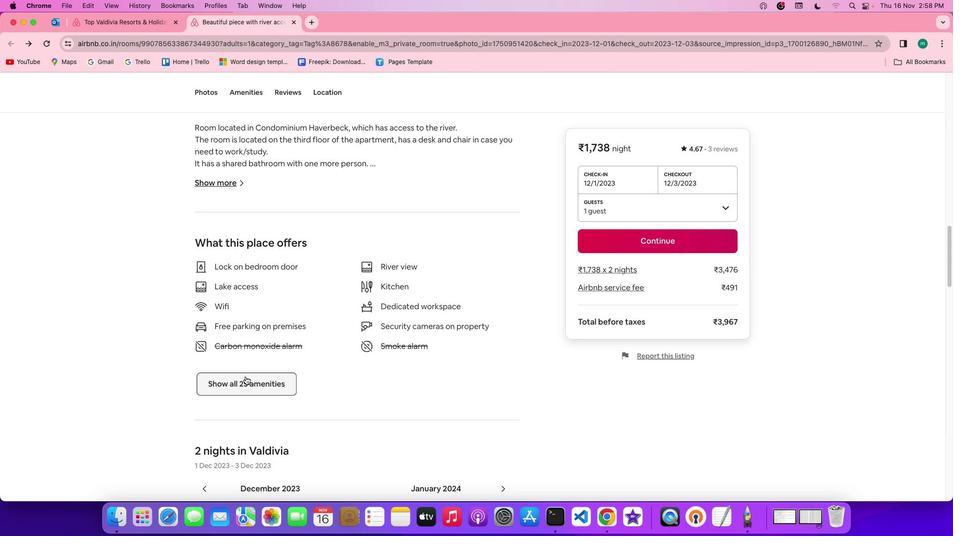 
Action: Mouse moved to (422, 330)
Screenshot: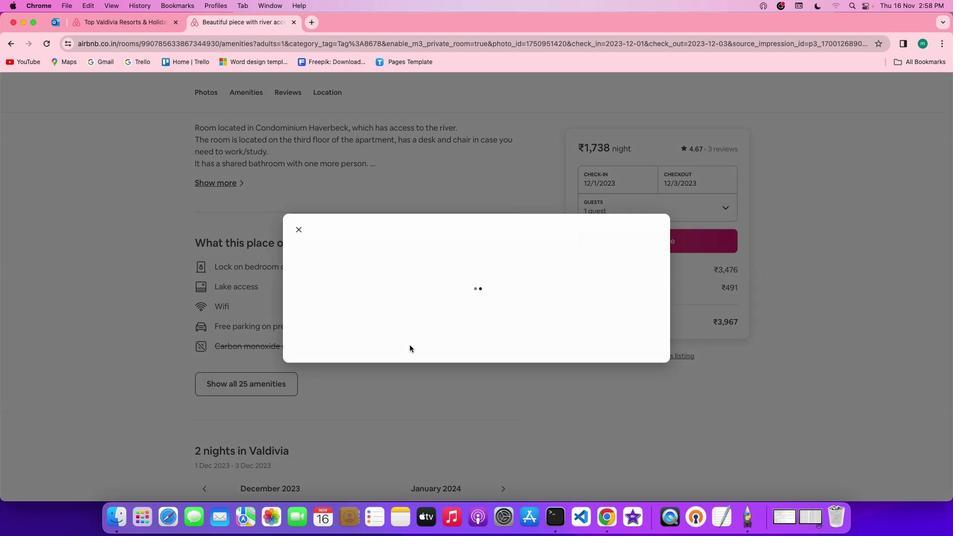 
Action: Mouse scrolled (422, 330) with delta (165, 35)
Screenshot: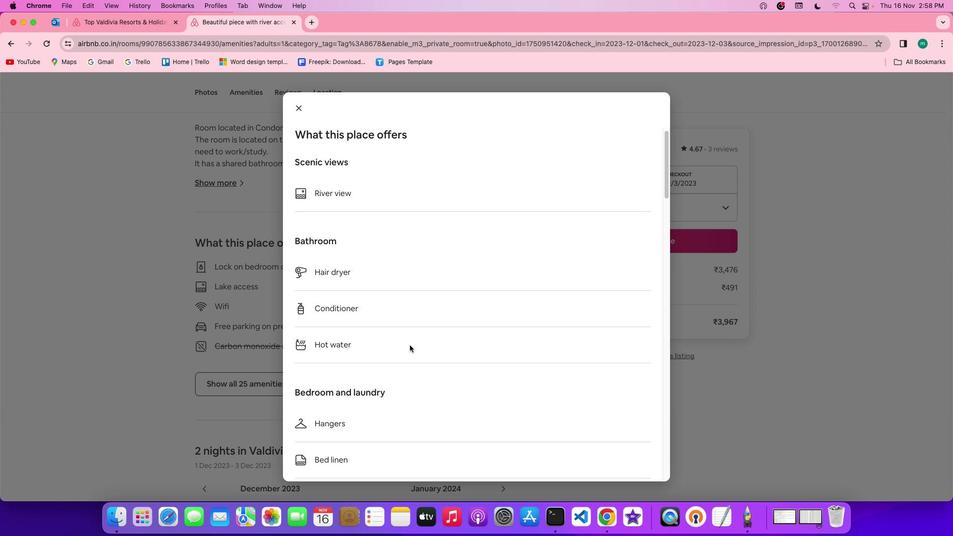 
Action: Mouse scrolled (422, 330) with delta (165, 35)
Screenshot: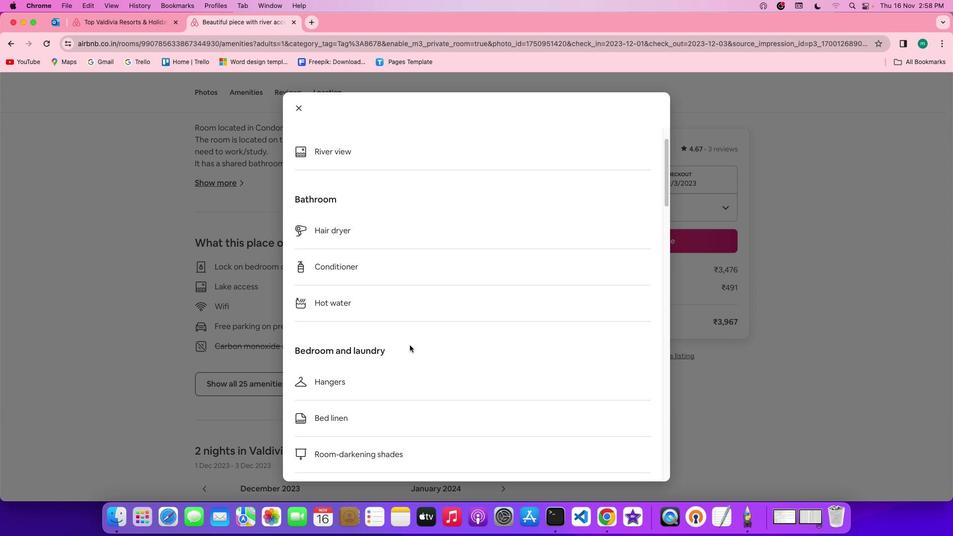 
Action: Mouse scrolled (422, 330) with delta (165, 34)
Screenshot: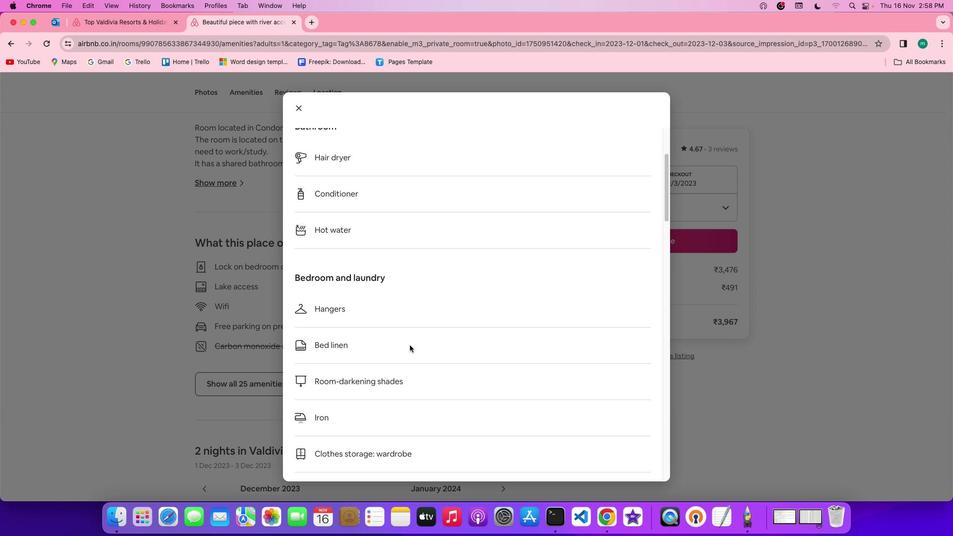 
Action: Mouse scrolled (422, 330) with delta (165, 34)
Screenshot: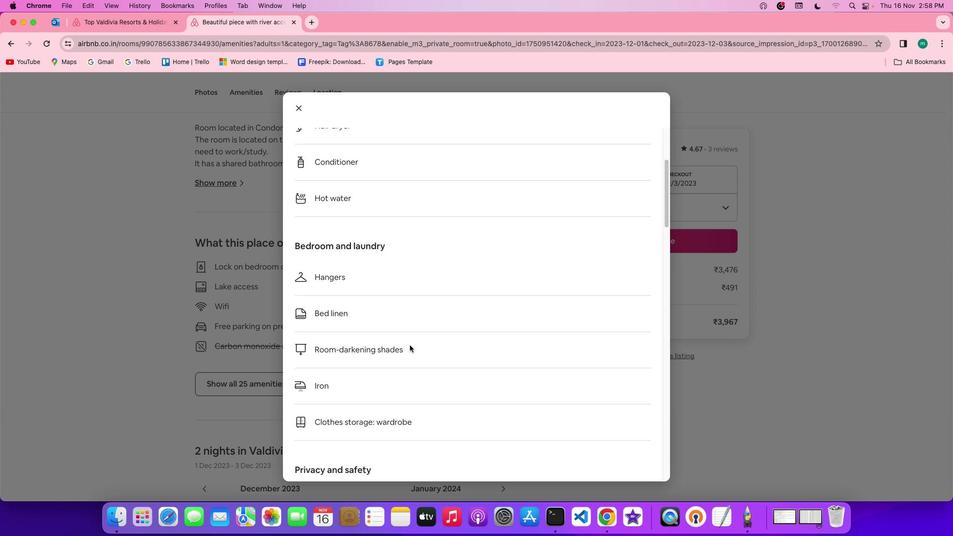 
Action: Mouse scrolled (422, 330) with delta (165, 34)
Screenshot: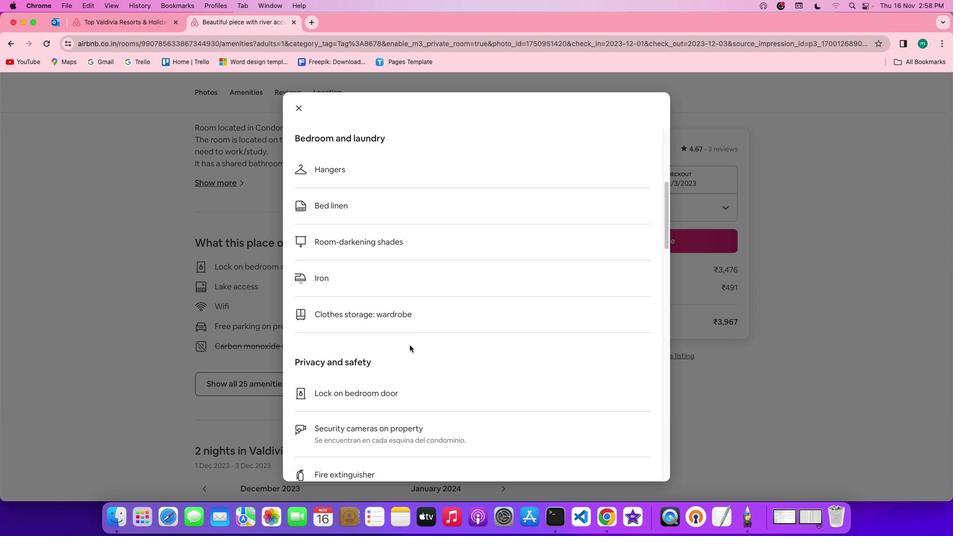 
Action: Mouse scrolled (422, 330) with delta (165, 35)
Screenshot: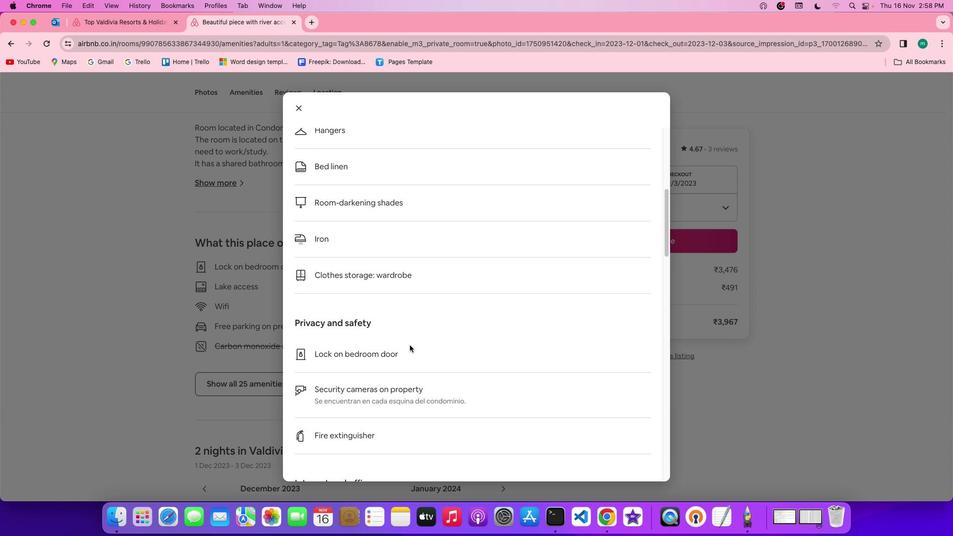 
Action: Mouse scrolled (422, 330) with delta (165, 35)
Screenshot: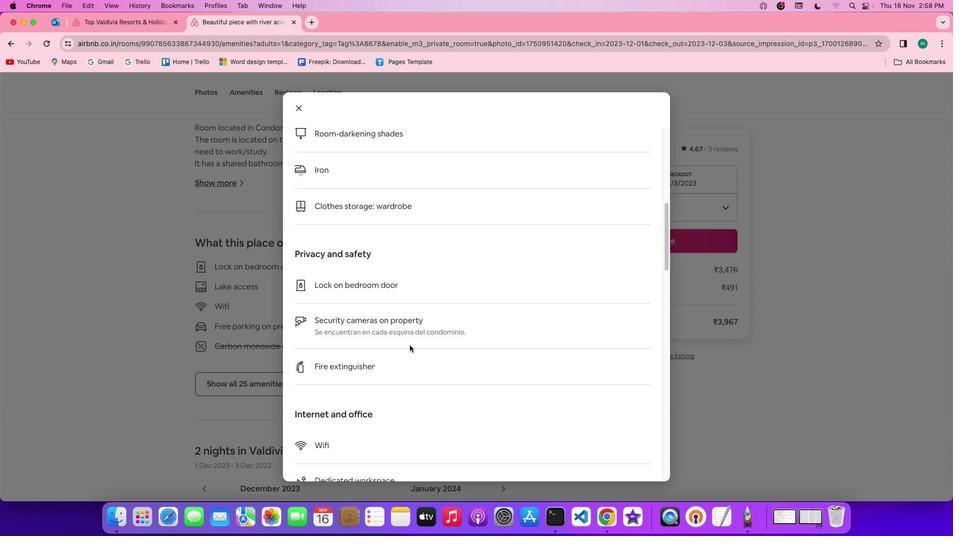 
Action: Mouse scrolled (422, 330) with delta (165, 34)
Screenshot: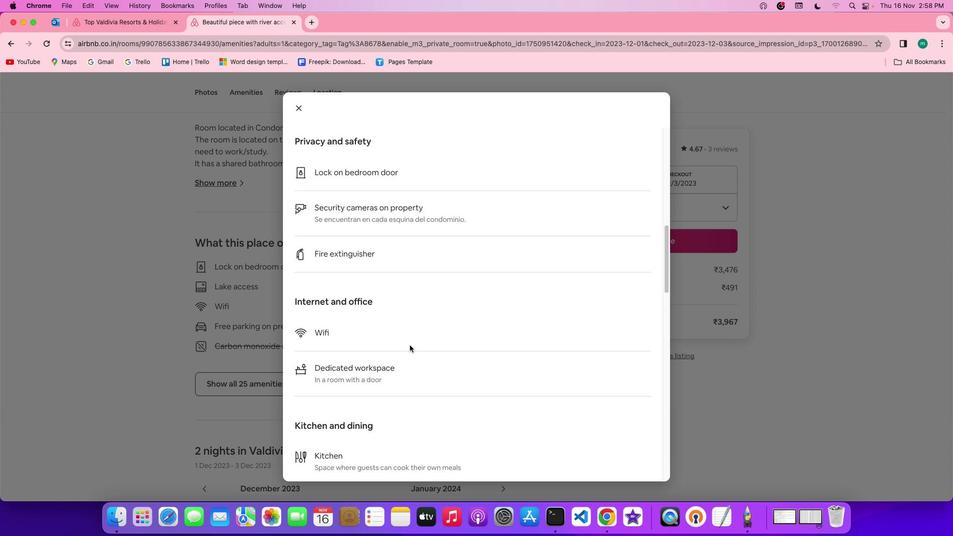 
Action: Mouse scrolled (422, 330) with delta (165, 34)
Screenshot: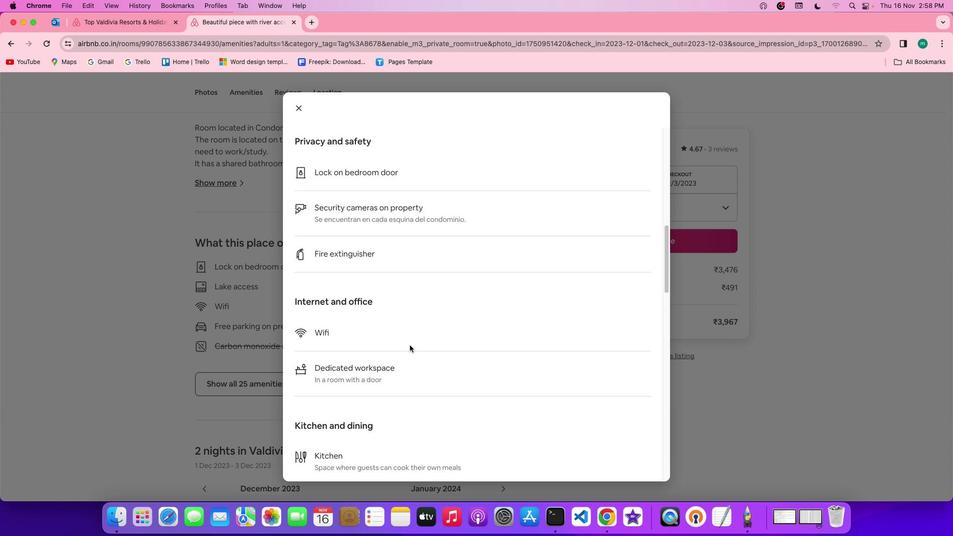 
Action: Mouse scrolled (422, 330) with delta (165, 34)
Screenshot: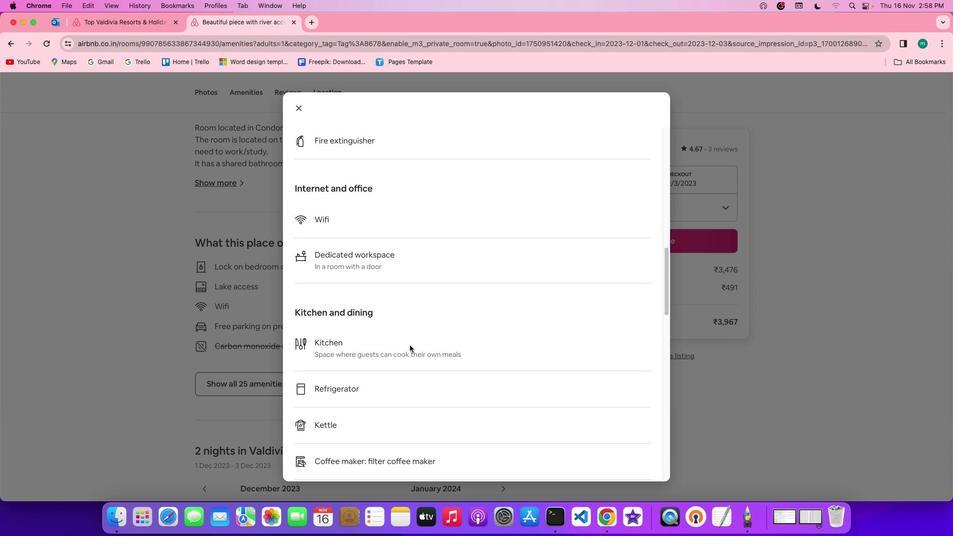 
Action: Mouse scrolled (422, 330) with delta (165, 35)
Screenshot: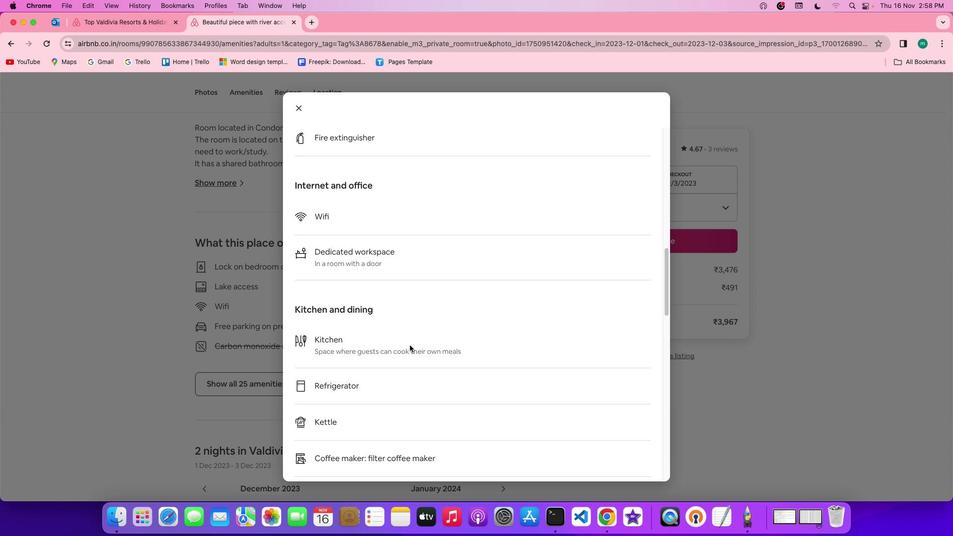 
Action: Mouse scrolled (422, 330) with delta (165, 35)
Screenshot: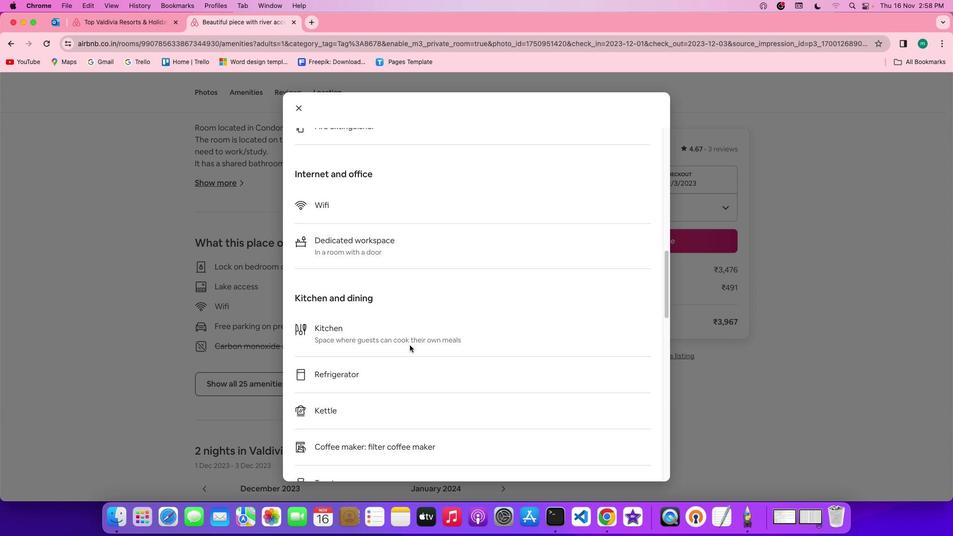 
Action: Mouse scrolled (422, 330) with delta (165, 35)
Screenshot: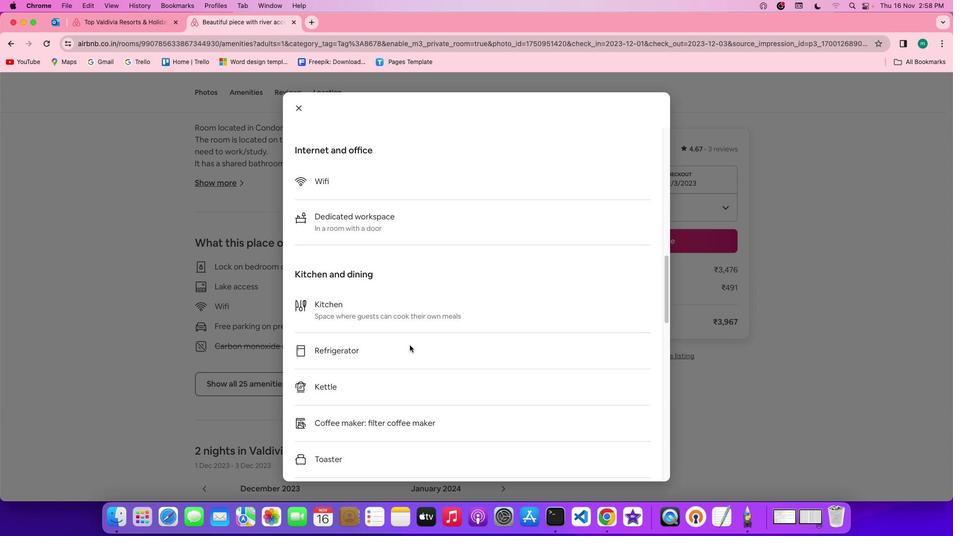 
Action: Mouse scrolled (422, 330) with delta (165, 34)
Screenshot: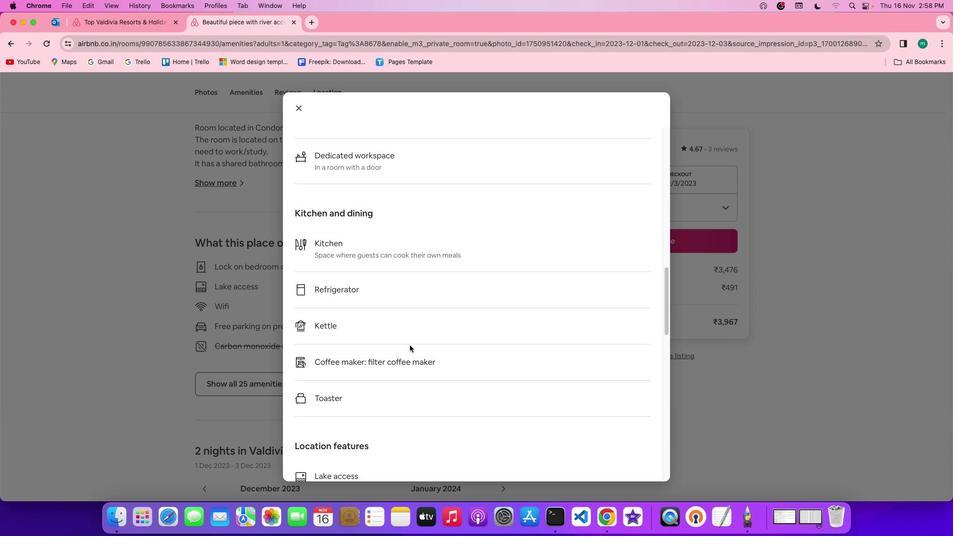 
Action: Mouse scrolled (422, 330) with delta (165, 35)
Screenshot: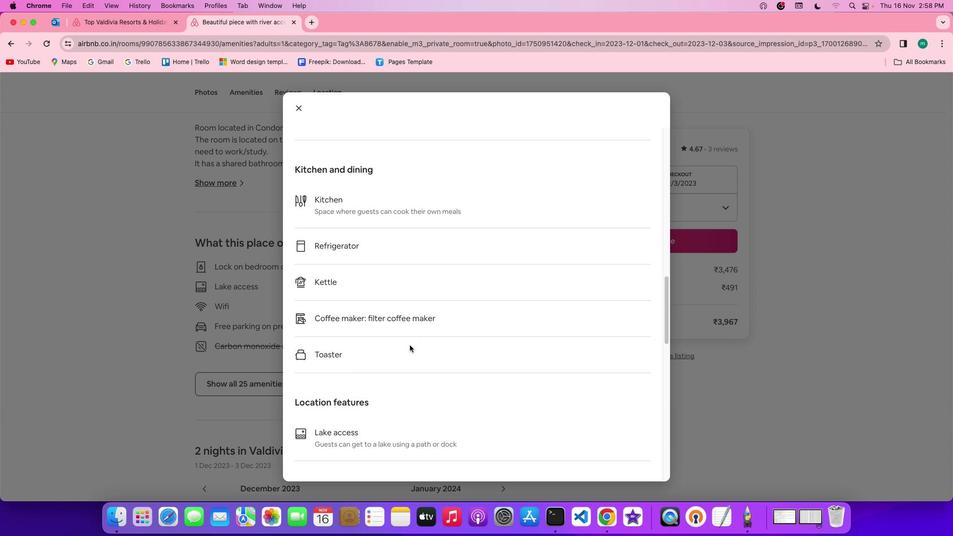
Action: Mouse scrolled (422, 330) with delta (165, 35)
Screenshot: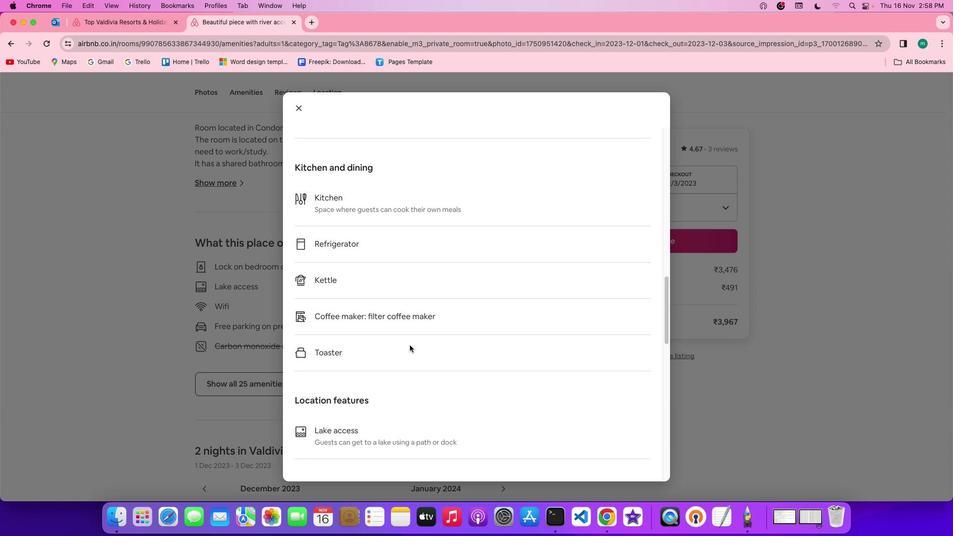 
Action: Mouse scrolled (422, 330) with delta (165, 35)
Screenshot: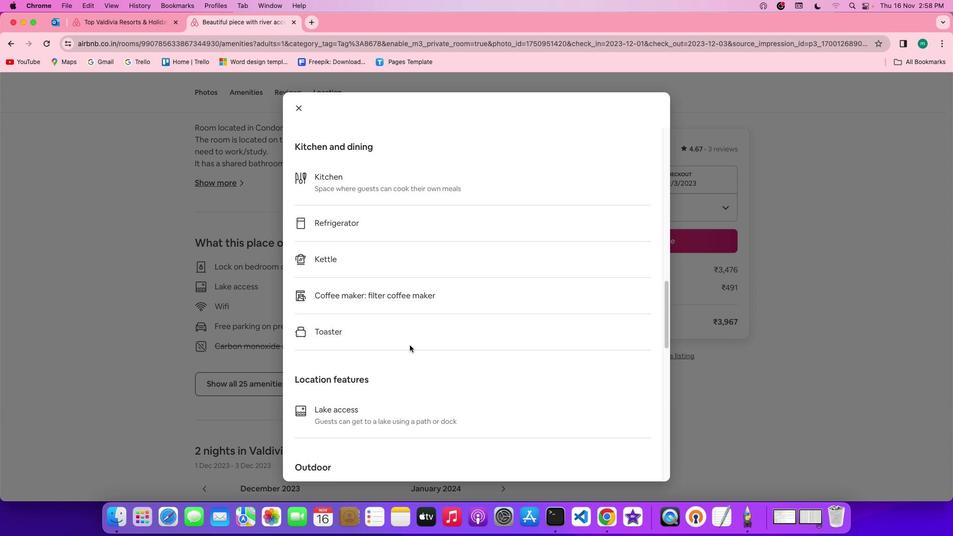 
Action: Mouse scrolled (422, 330) with delta (165, 35)
Screenshot: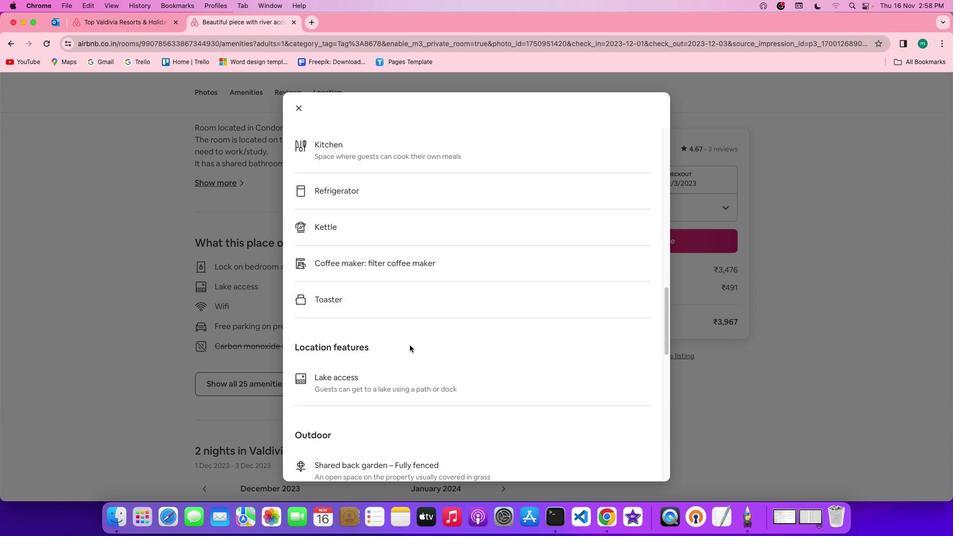 
Action: Mouse scrolled (422, 330) with delta (165, 34)
Screenshot: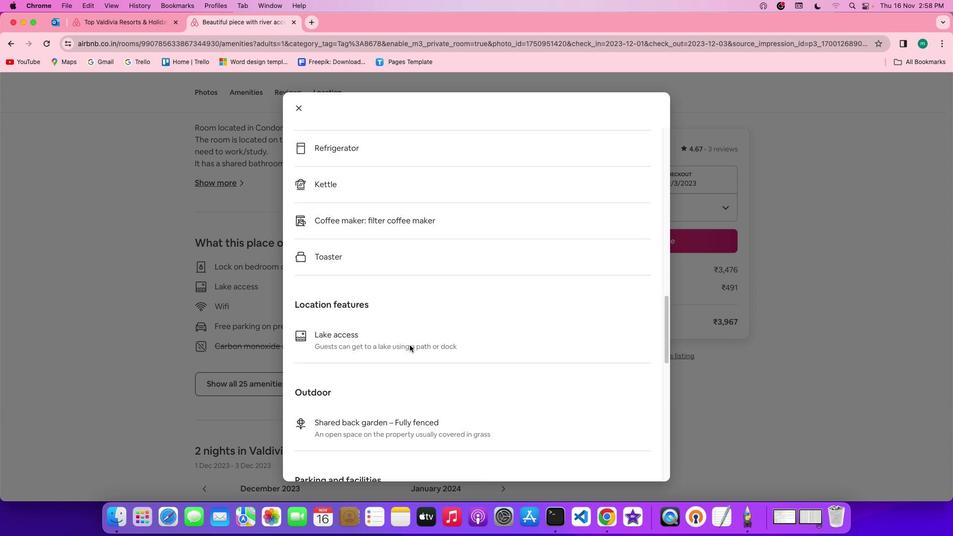 
Action: Mouse scrolled (422, 330) with delta (165, 35)
Screenshot: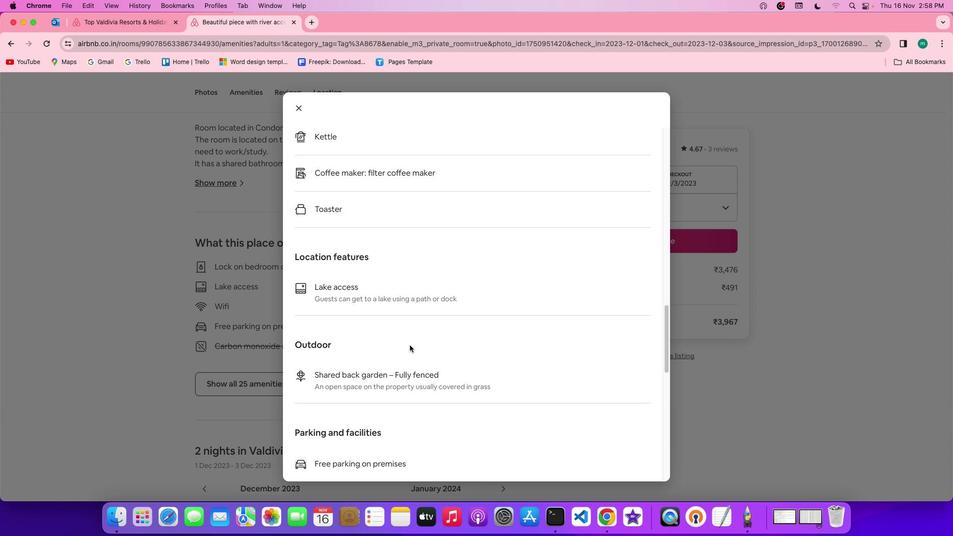 
Action: Mouse scrolled (422, 330) with delta (165, 35)
Screenshot: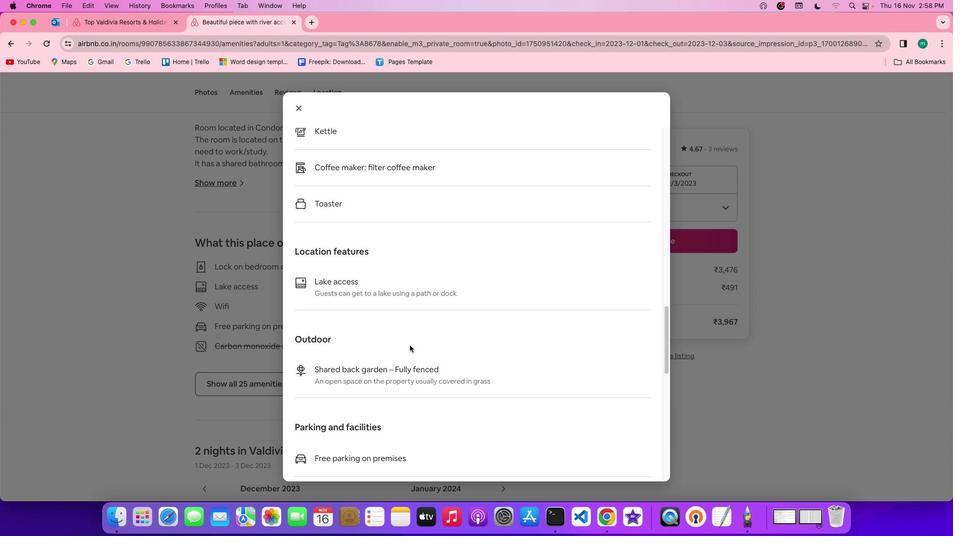 
Action: Mouse scrolled (422, 330) with delta (165, 35)
Screenshot: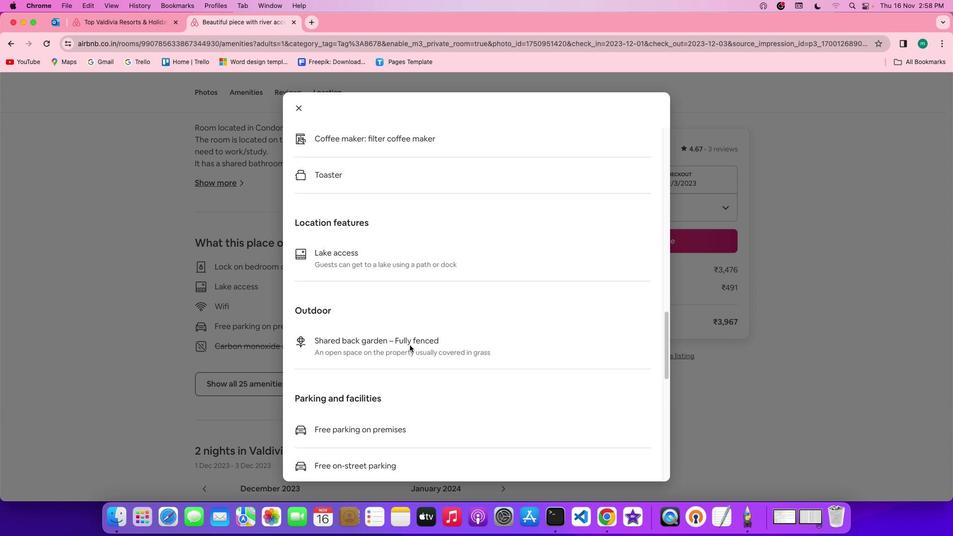 
Action: Mouse scrolled (422, 330) with delta (165, 35)
Screenshot: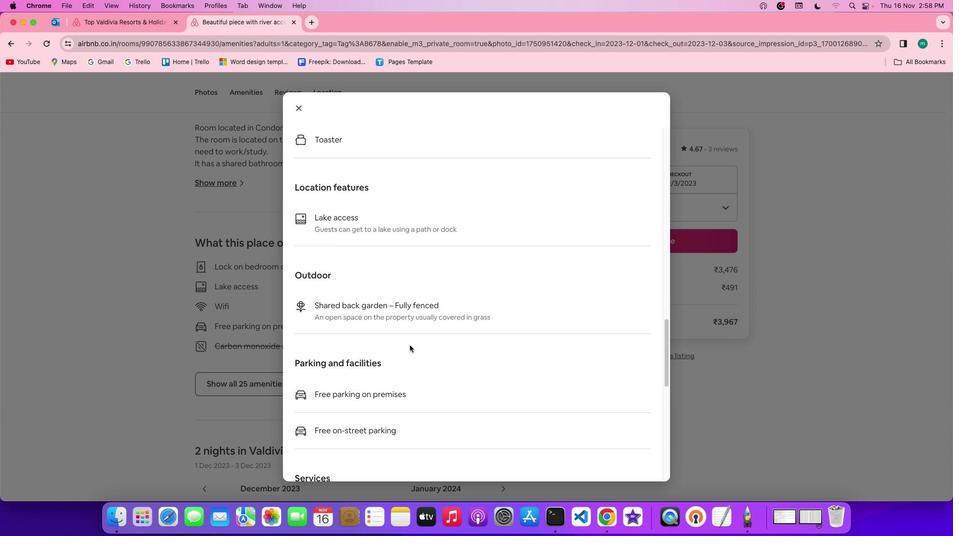 
Action: Mouse scrolled (422, 330) with delta (165, 35)
Screenshot: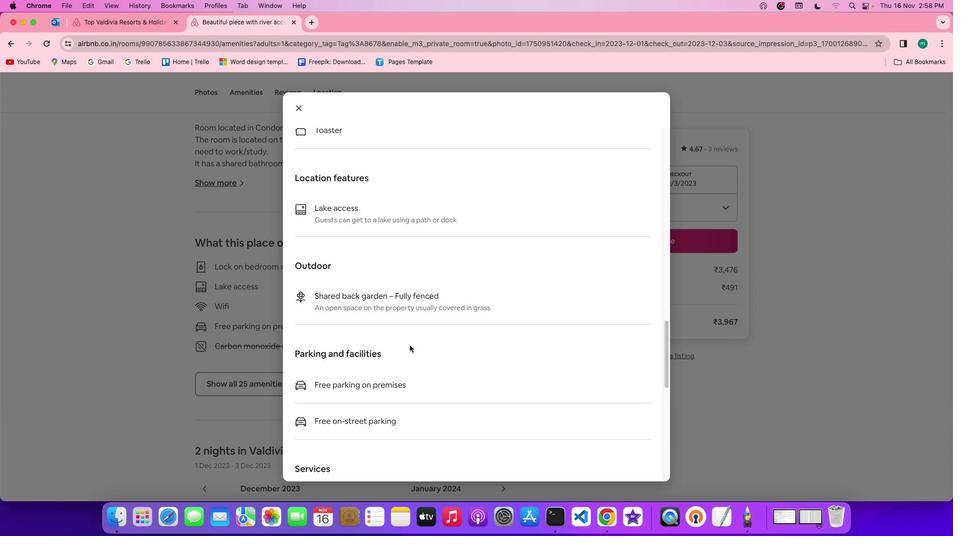
Action: Mouse scrolled (422, 330) with delta (165, 35)
Screenshot: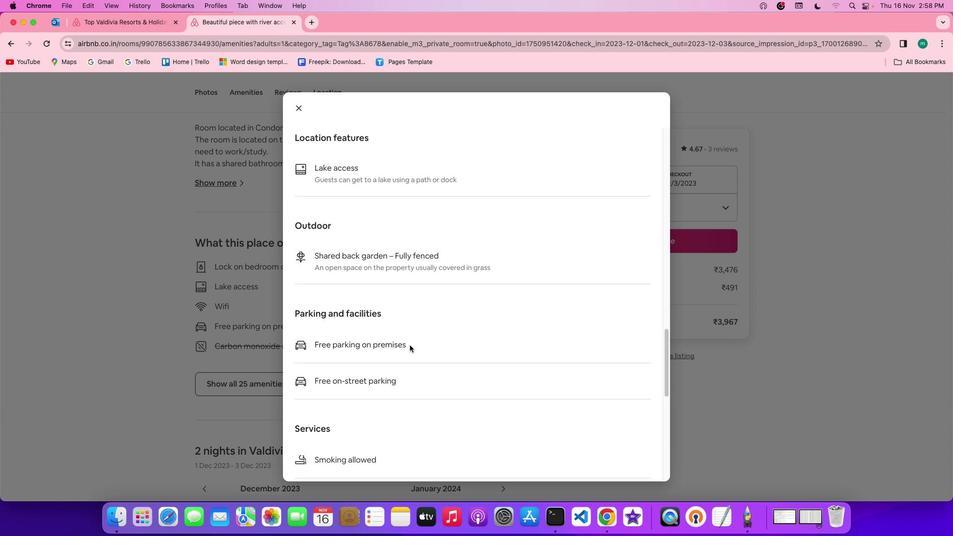 
Action: Mouse scrolled (422, 330) with delta (165, 34)
Screenshot: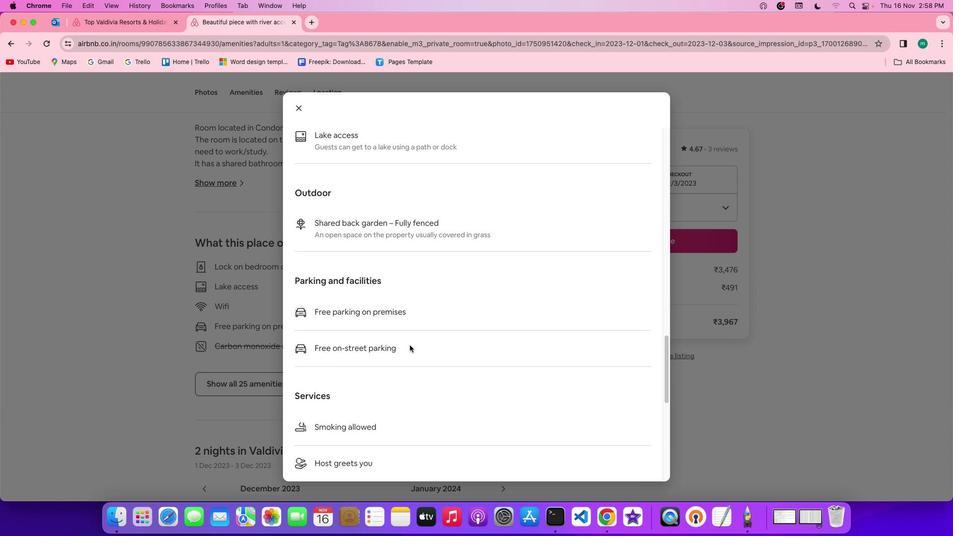 
Action: Mouse scrolled (422, 330) with delta (165, 35)
Screenshot: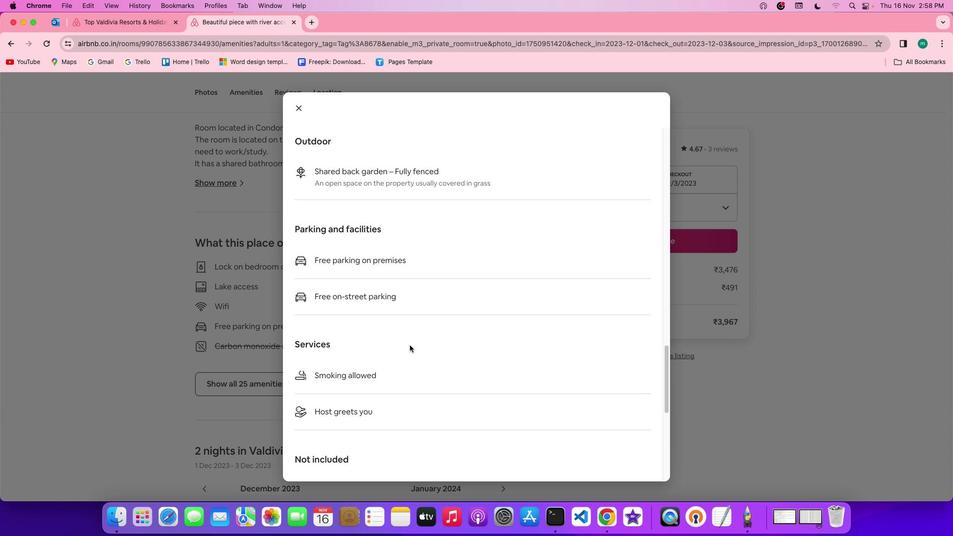 
Action: Mouse scrolled (422, 330) with delta (165, 35)
Screenshot: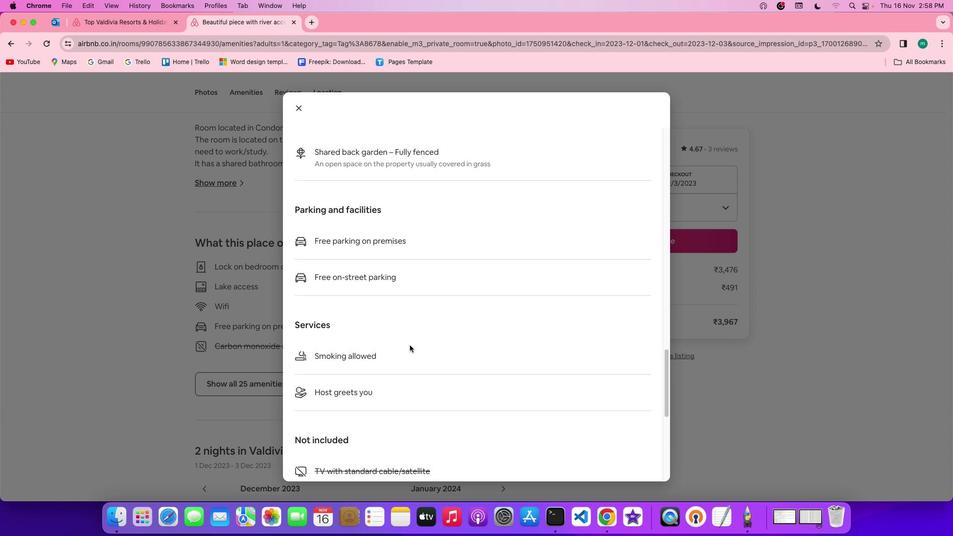 
Action: Mouse scrolled (422, 330) with delta (165, 34)
Screenshot: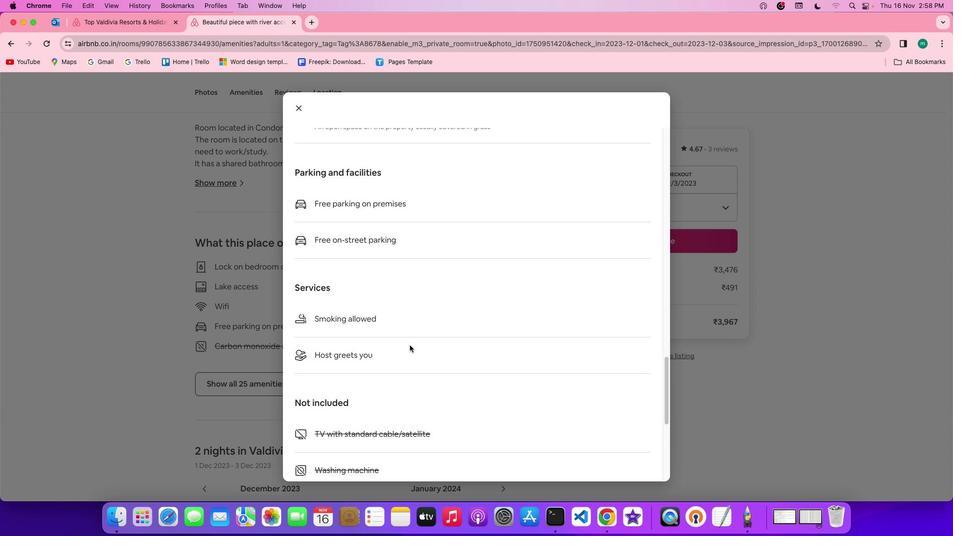 
Action: Mouse scrolled (422, 330) with delta (165, 34)
Screenshot: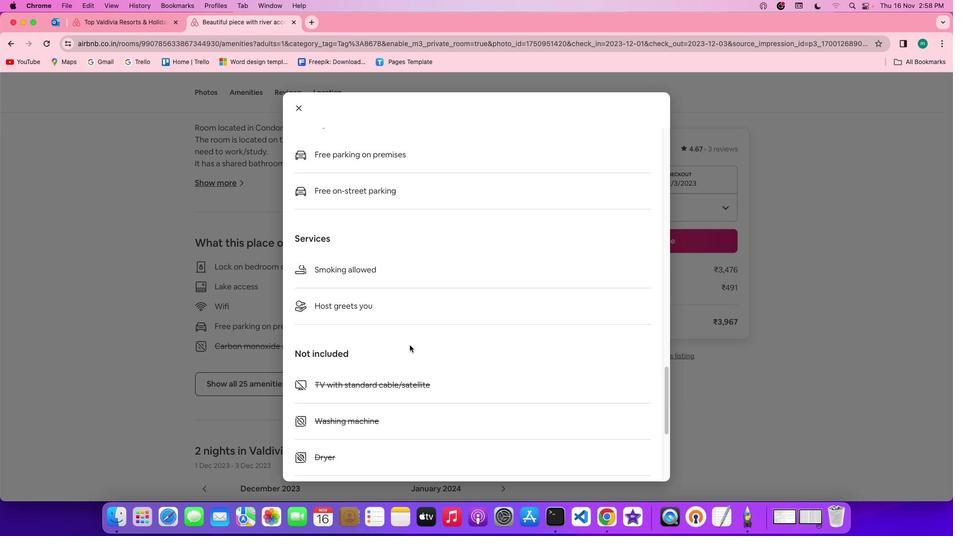 
Action: Mouse scrolled (422, 330) with delta (165, 35)
Screenshot: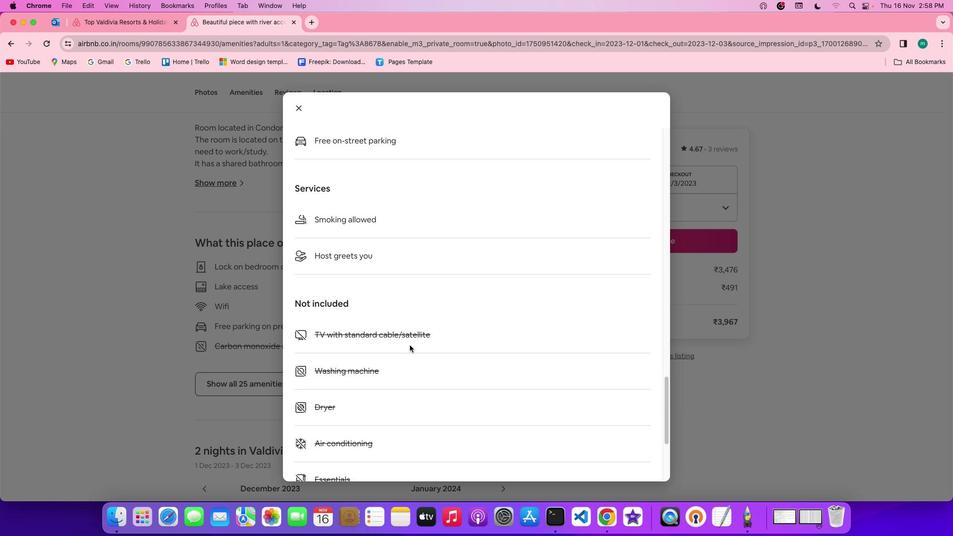 
Action: Mouse scrolled (422, 330) with delta (165, 35)
Screenshot: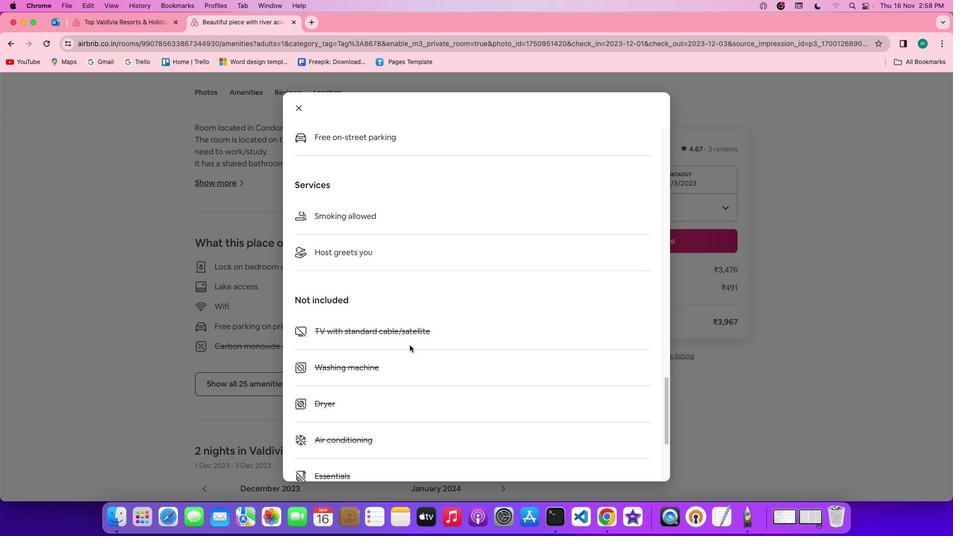 
Action: Mouse scrolled (422, 330) with delta (165, 35)
Screenshot: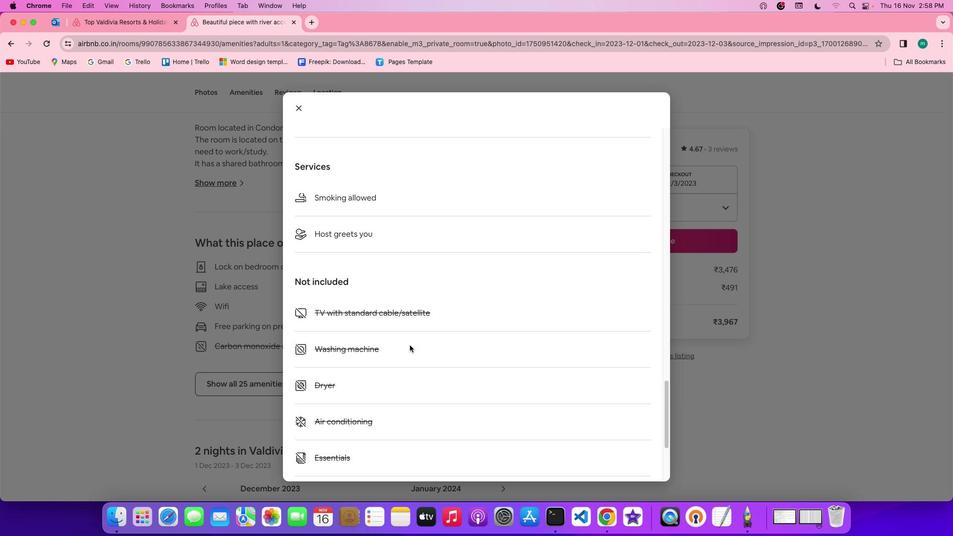 
Action: Mouse scrolled (422, 330) with delta (165, 35)
Screenshot: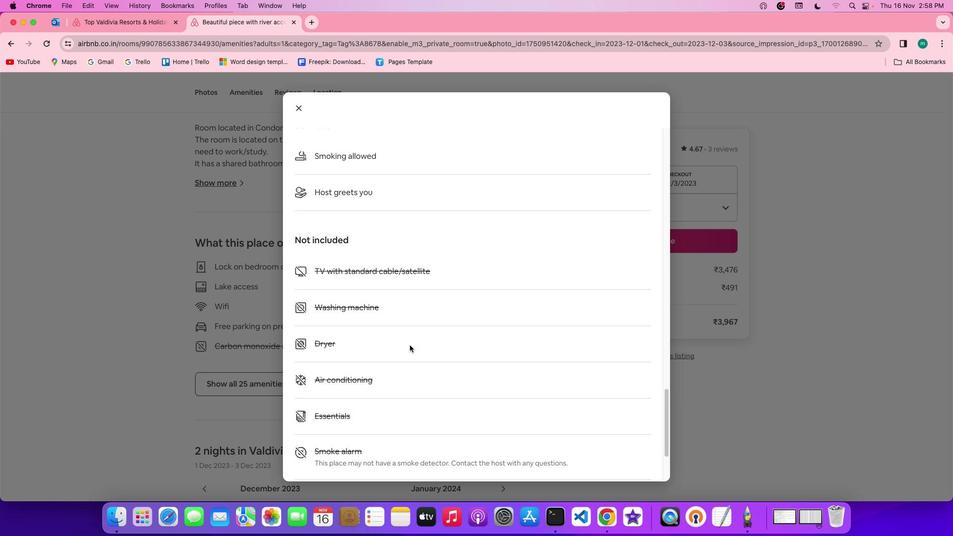 
Action: Mouse scrolled (422, 330) with delta (165, 34)
Screenshot: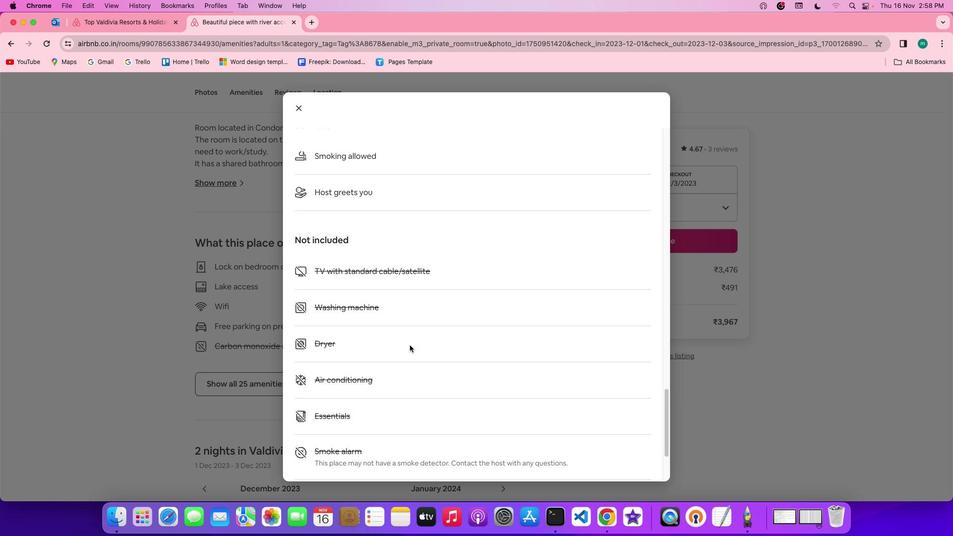 
Action: Mouse scrolled (422, 330) with delta (165, 34)
Screenshot: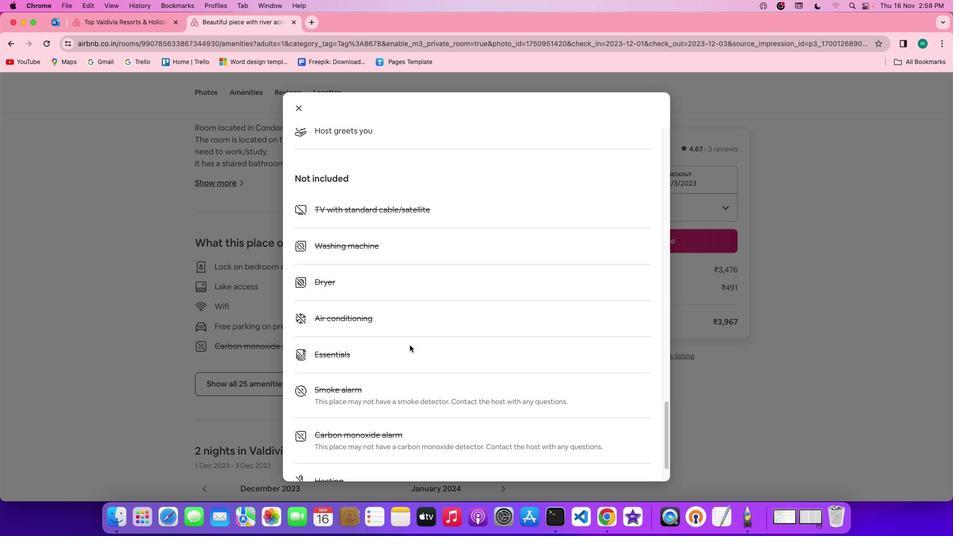 
Action: Mouse scrolled (422, 330) with delta (165, 34)
Screenshot: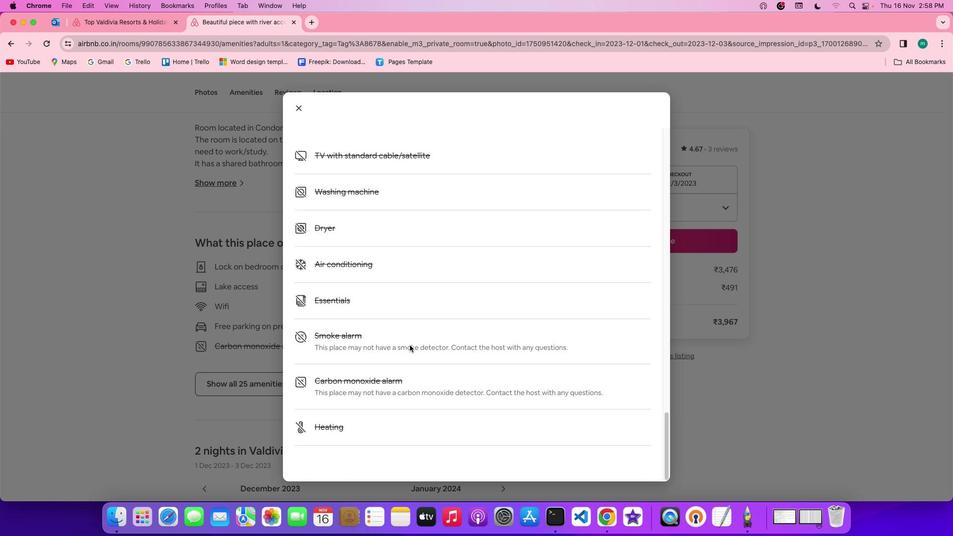 
Action: Mouse scrolled (422, 330) with delta (165, 35)
Screenshot: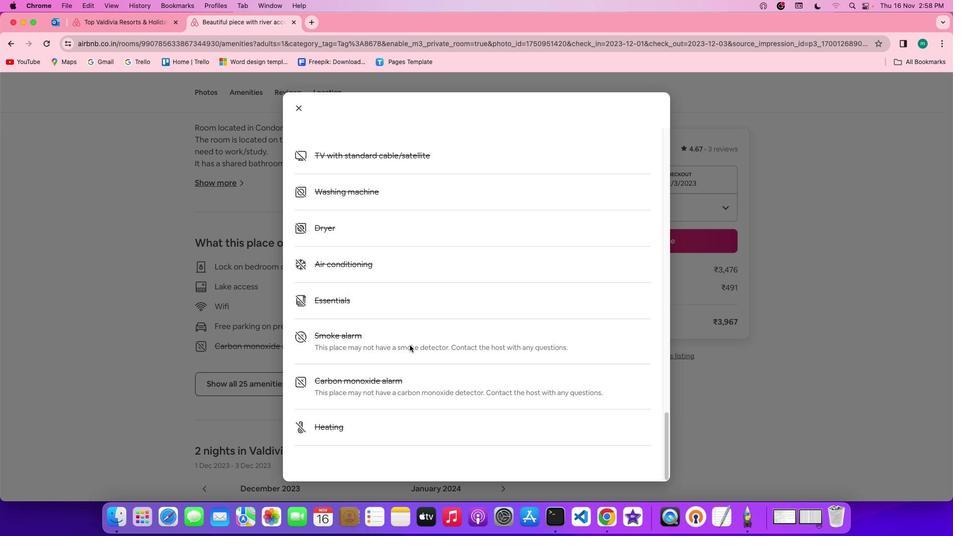 
Action: Mouse scrolled (422, 330) with delta (165, 35)
Screenshot: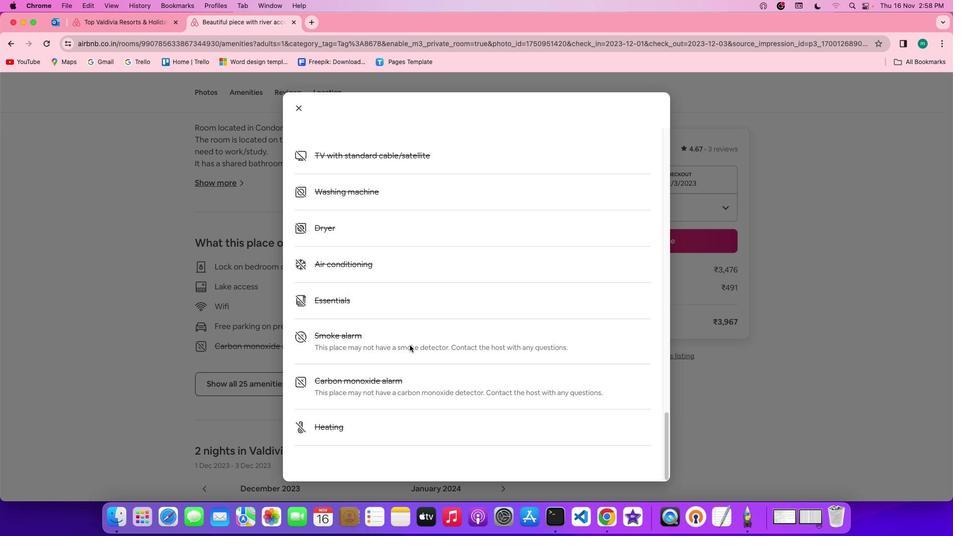 
Action: Mouse scrolled (422, 330) with delta (165, 35)
Screenshot: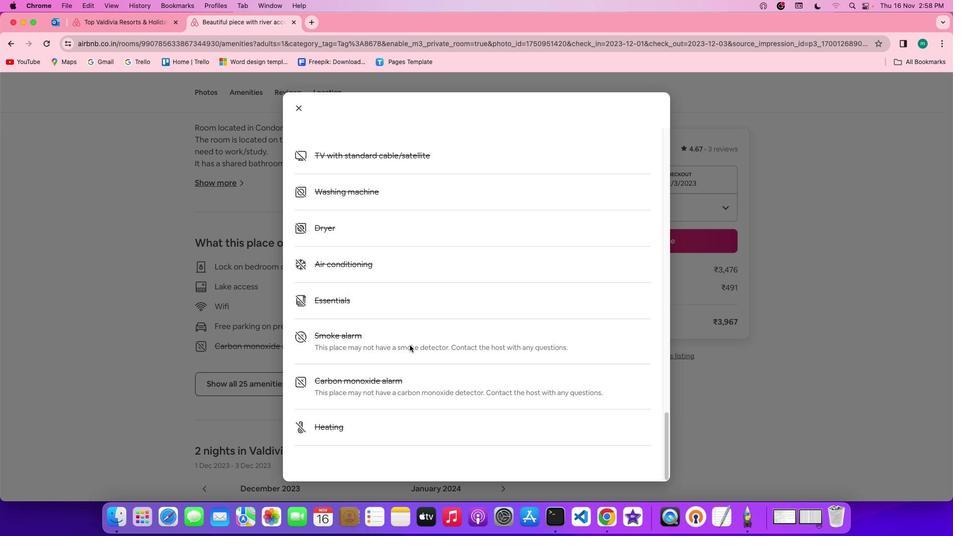 
Action: Mouse scrolled (422, 330) with delta (165, 34)
Screenshot: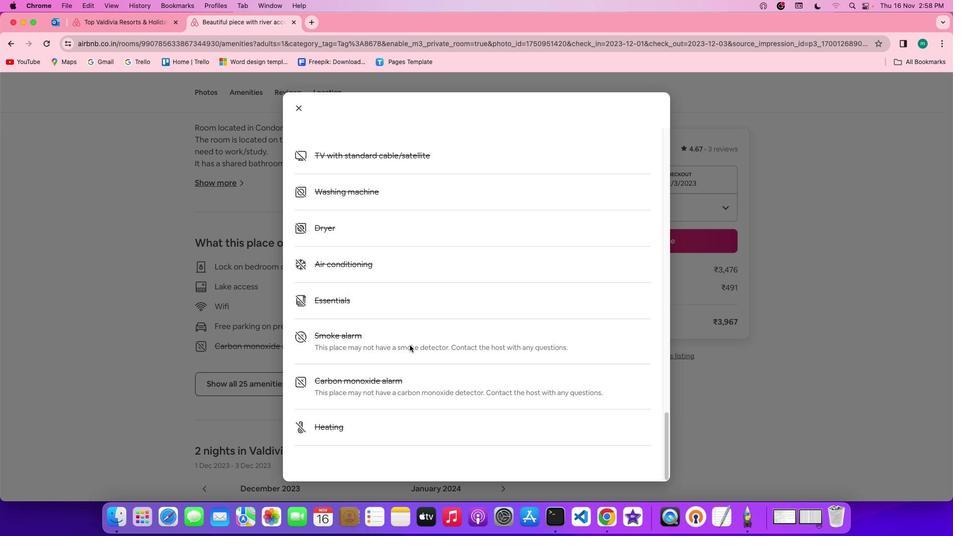
Action: Mouse scrolled (422, 330) with delta (165, 34)
Screenshot: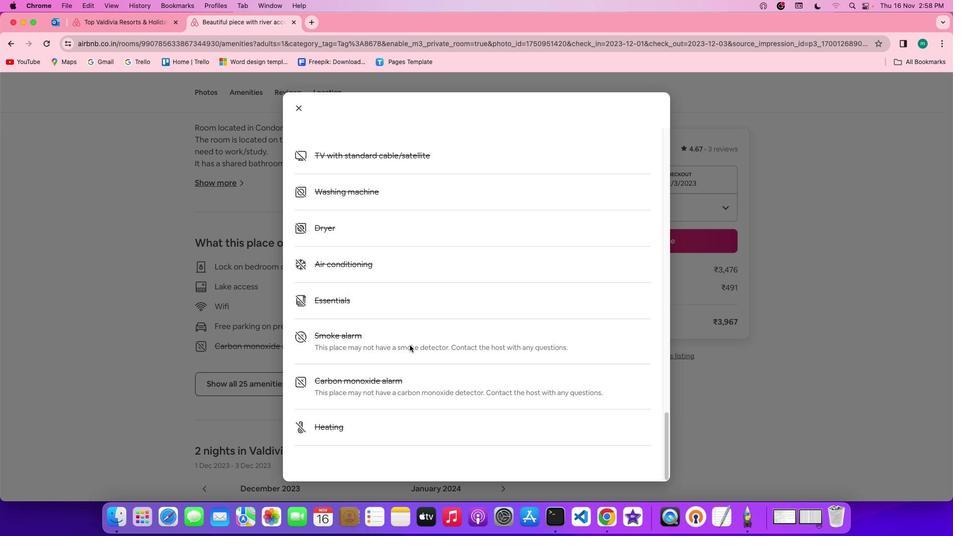 
Action: Mouse moved to (358, 129)
Screenshot: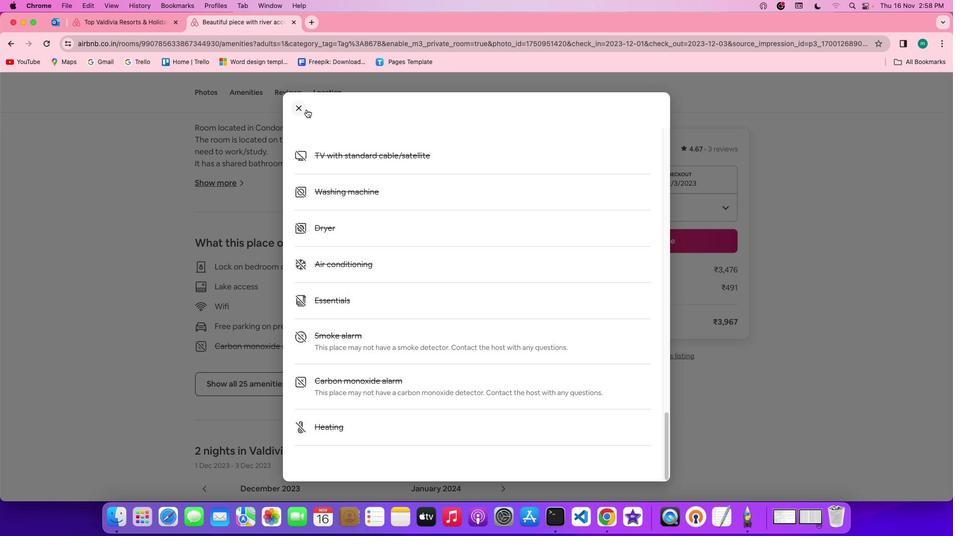 
Action: Mouse pressed left at (358, 129)
Screenshot: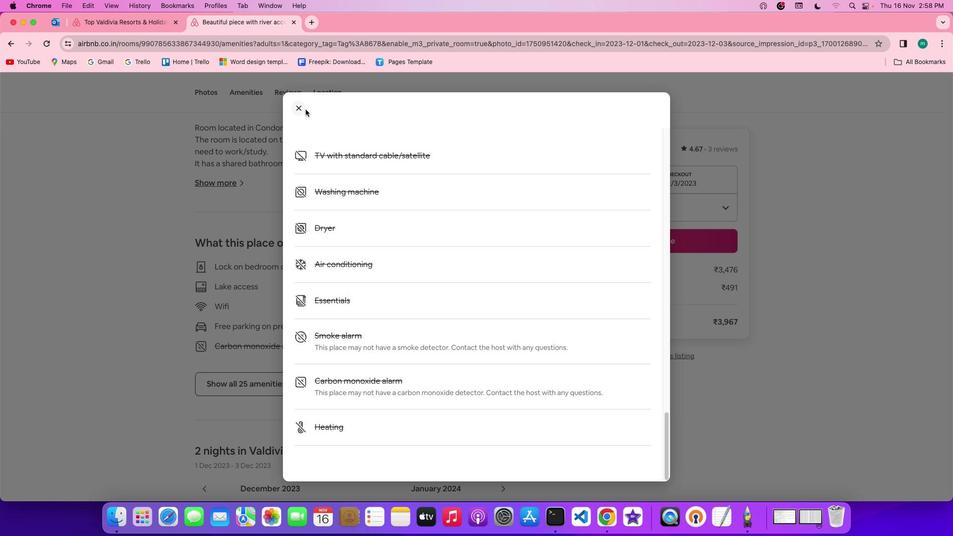 
Action: Mouse moved to (468, 385)
Screenshot: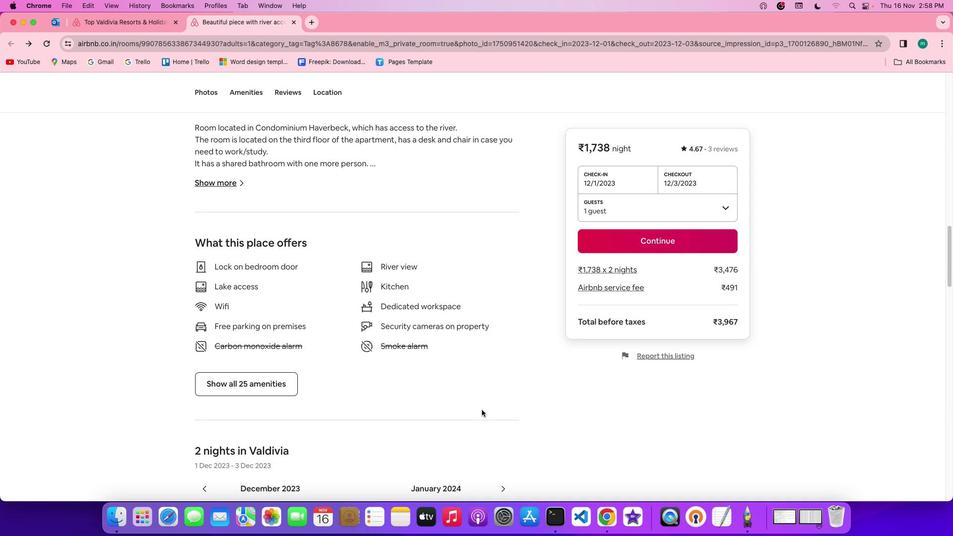 
Action: Mouse scrolled (468, 385) with delta (165, 35)
Screenshot: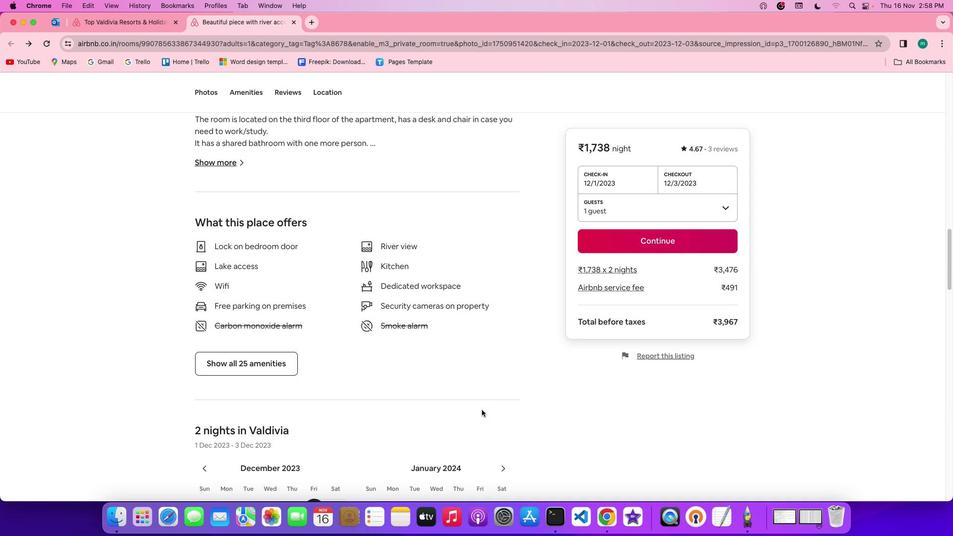 
Action: Mouse scrolled (468, 385) with delta (165, 35)
Screenshot: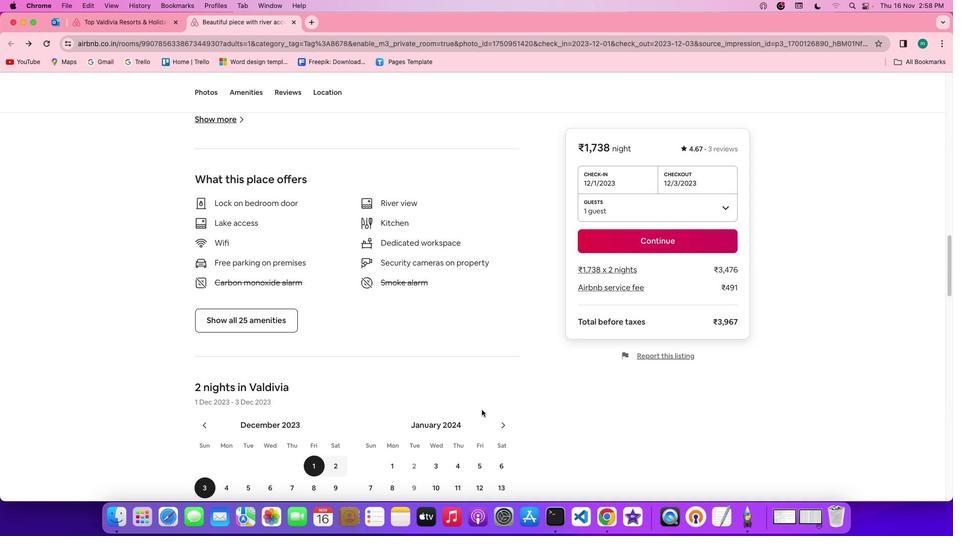 
Action: Mouse scrolled (468, 385) with delta (165, 34)
Screenshot: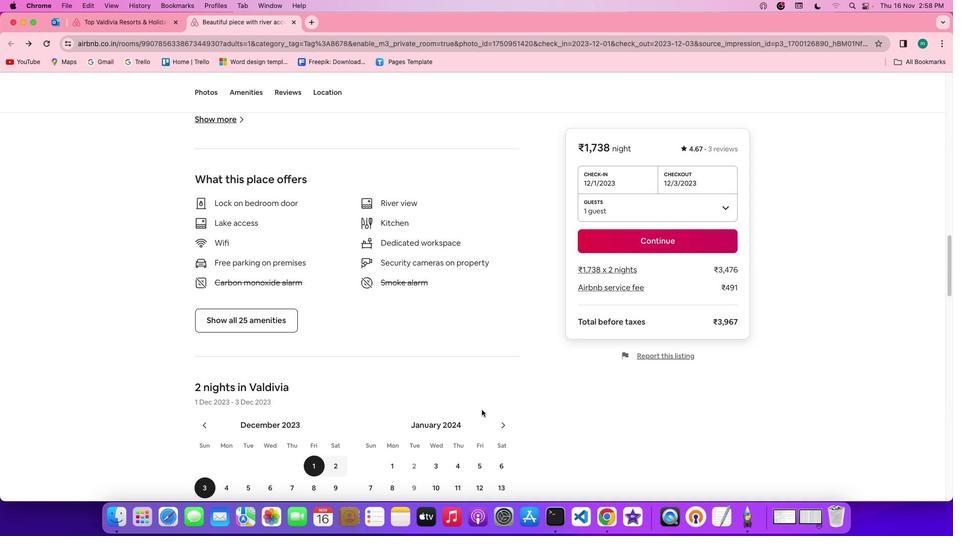 
Action: Mouse scrolled (468, 385) with delta (165, 34)
Screenshot: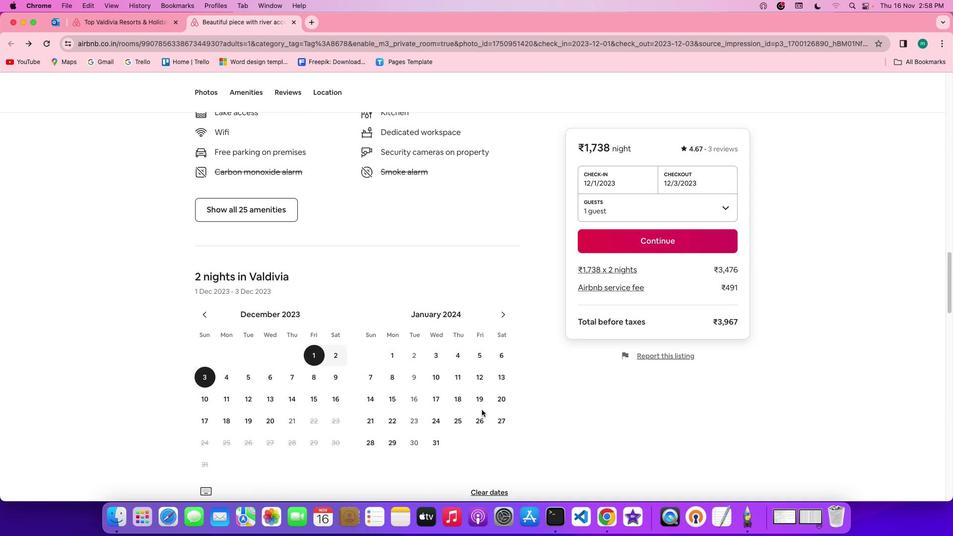 
Action: Mouse scrolled (468, 385) with delta (165, 35)
Screenshot: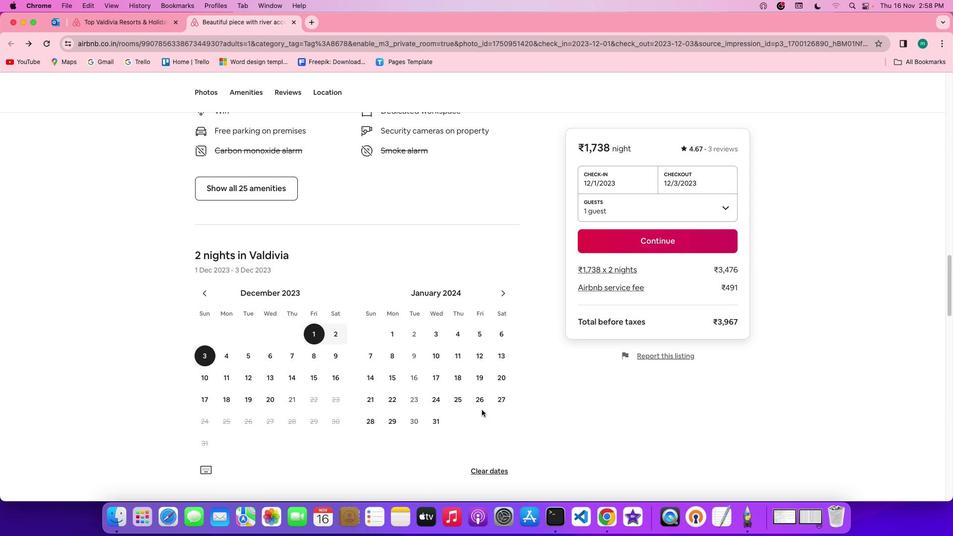 
Action: Mouse scrolled (468, 385) with delta (165, 35)
Screenshot: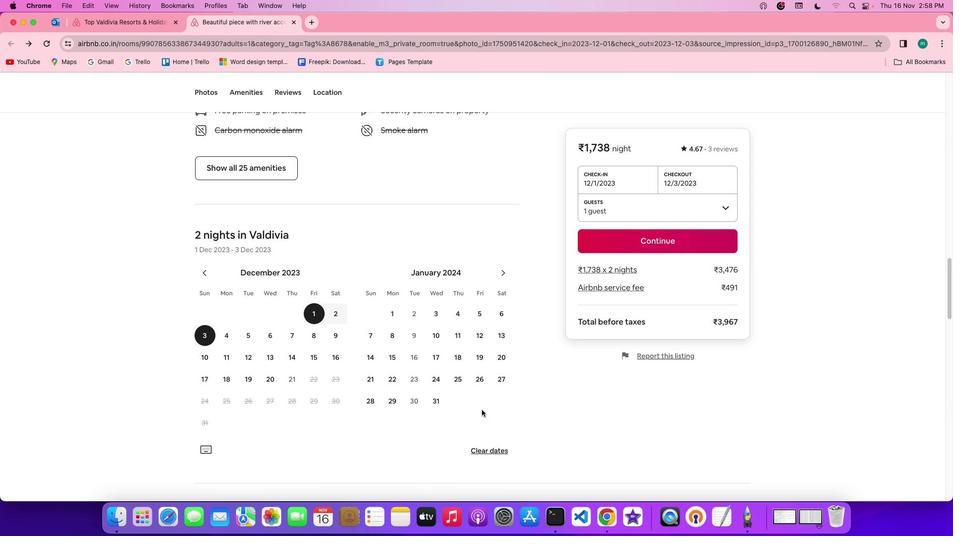 
Action: Mouse scrolled (468, 385) with delta (165, 34)
Screenshot: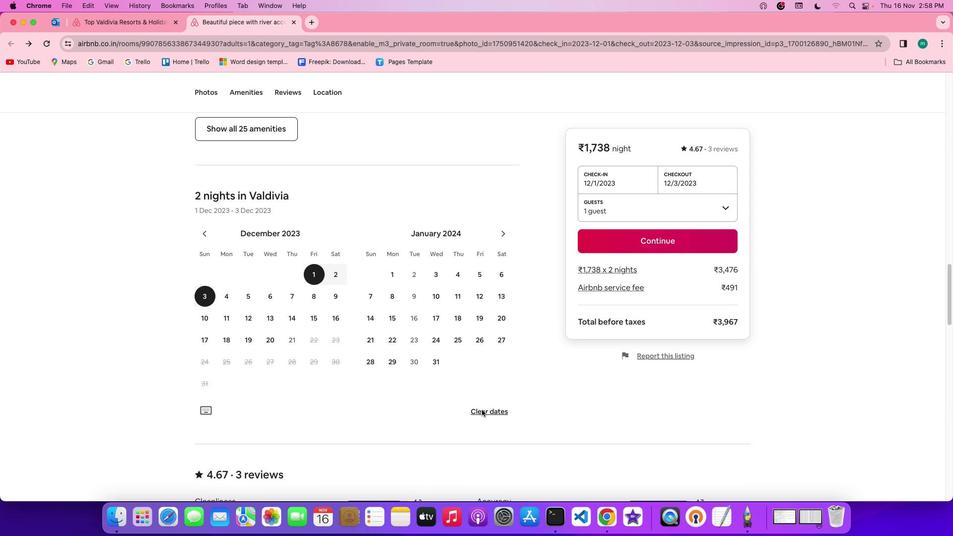 
Action: Mouse scrolled (468, 385) with delta (165, 34)
Screenshot: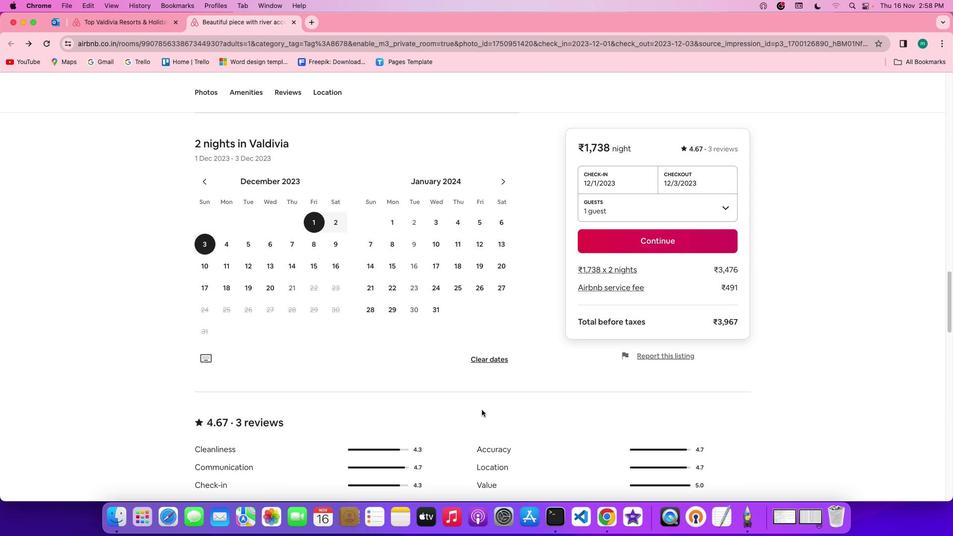 
Action: Mouse scrolled (468, 385) with delta (165, 35)
Screenshot: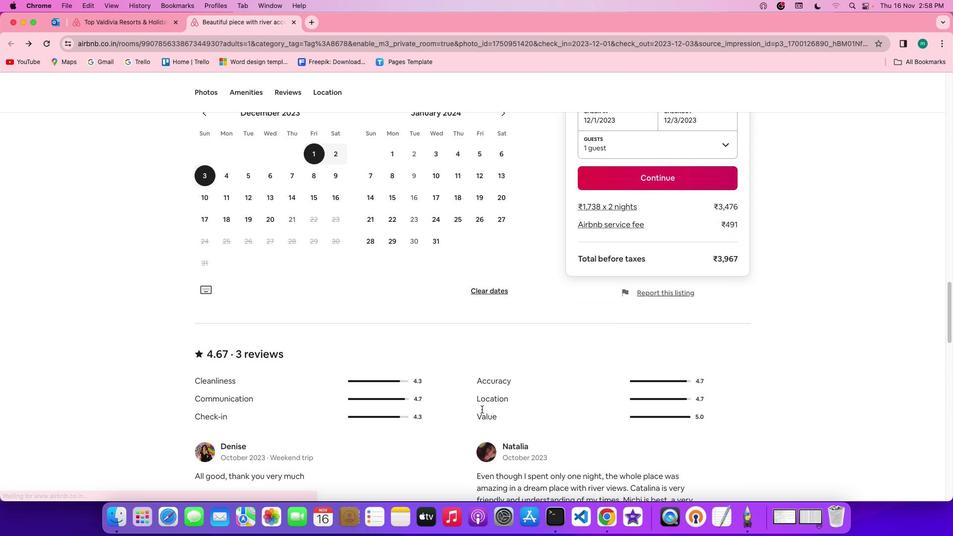 
Action: Mouse scrolled (468, 385) with delta (165, 35)
Screenshot: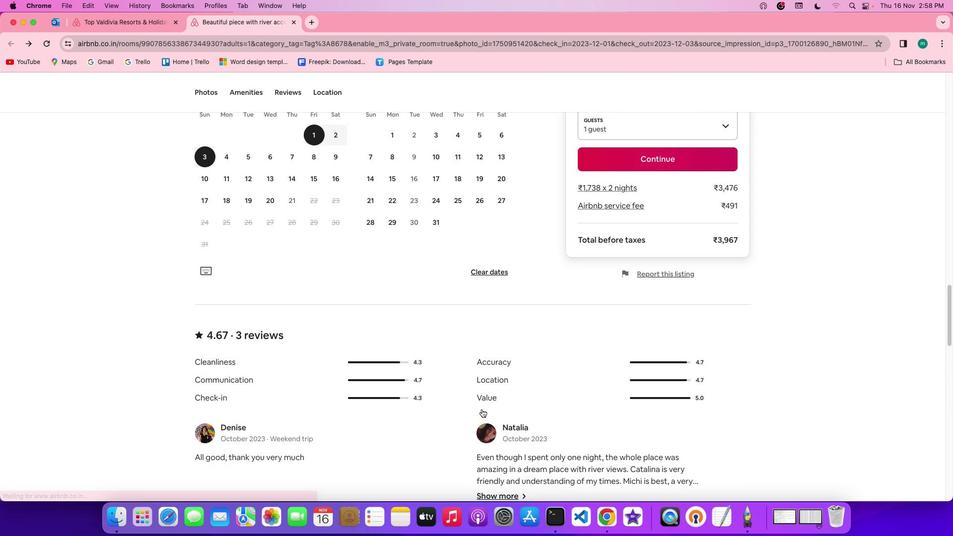
Action: Mouse scrolled (468, 385) with delta (165, 34)
Screenshot: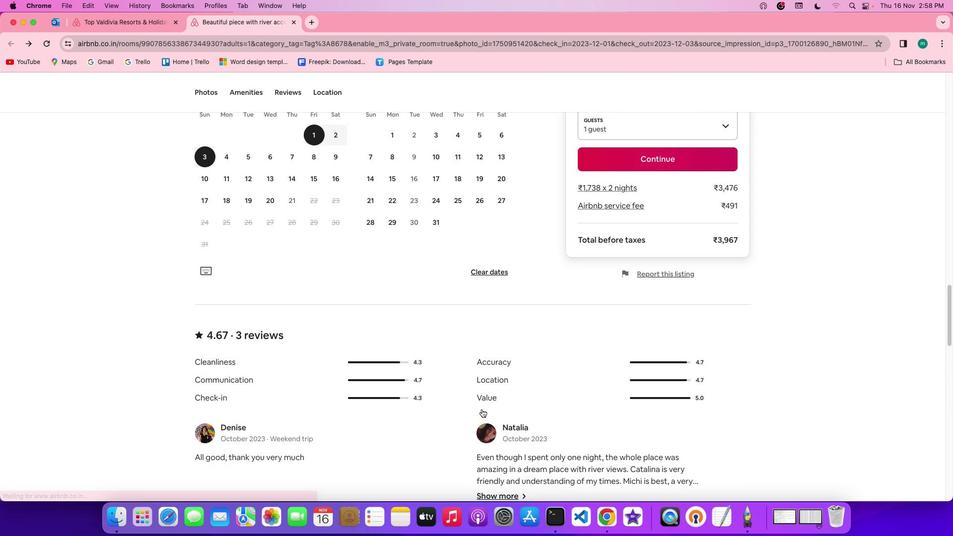 
Action: Mouse scrolled (468, 385) with delta (165, 34)
Screenshot: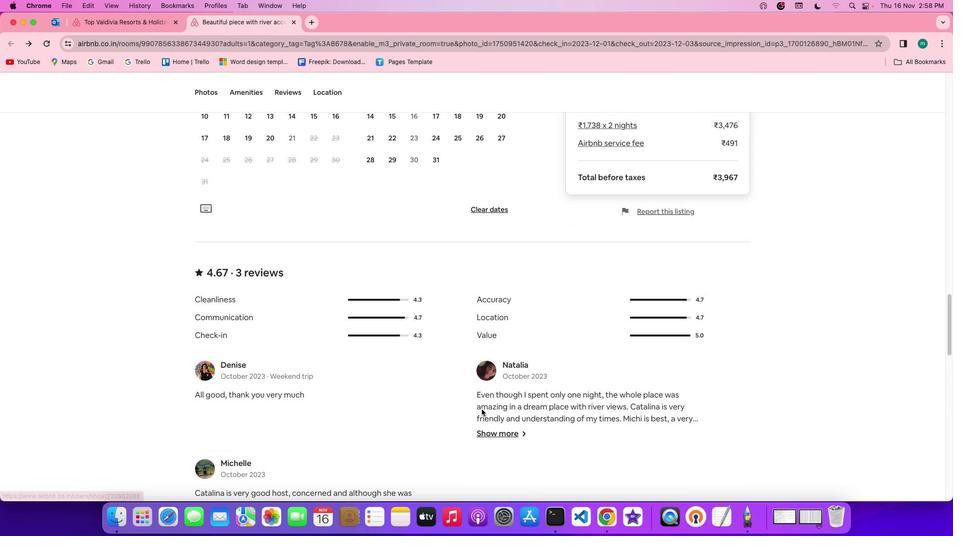 
Action: Mouse moved to (467, 385)
Screenshot: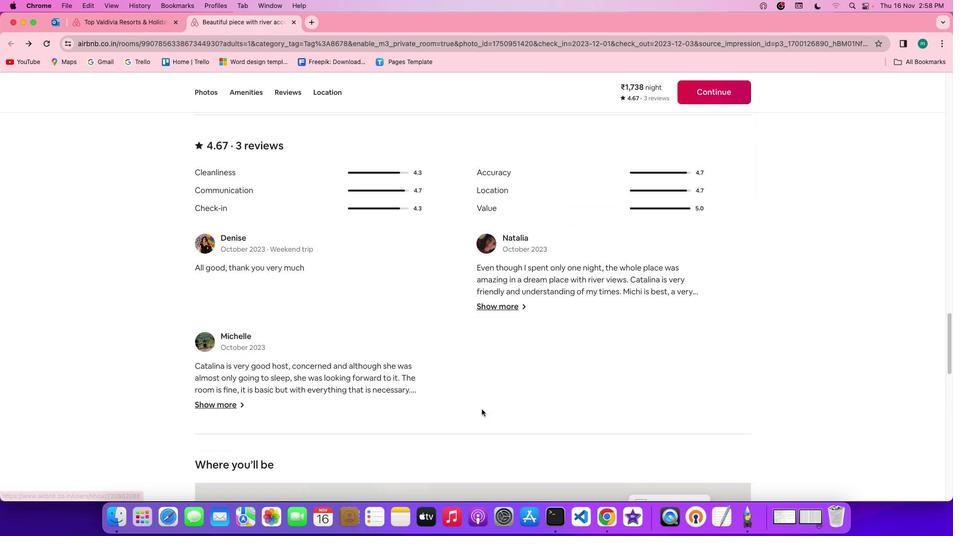 
Action: Mouse scrolled (467, 385) with delta (165, 34)
Screenshot: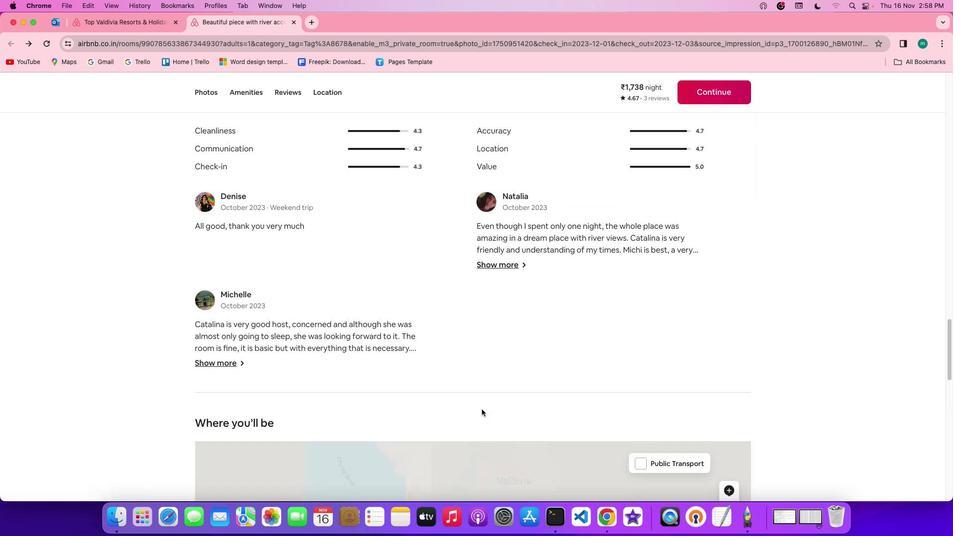 
Action: Mouse moved to (307, 330)
Screenshot: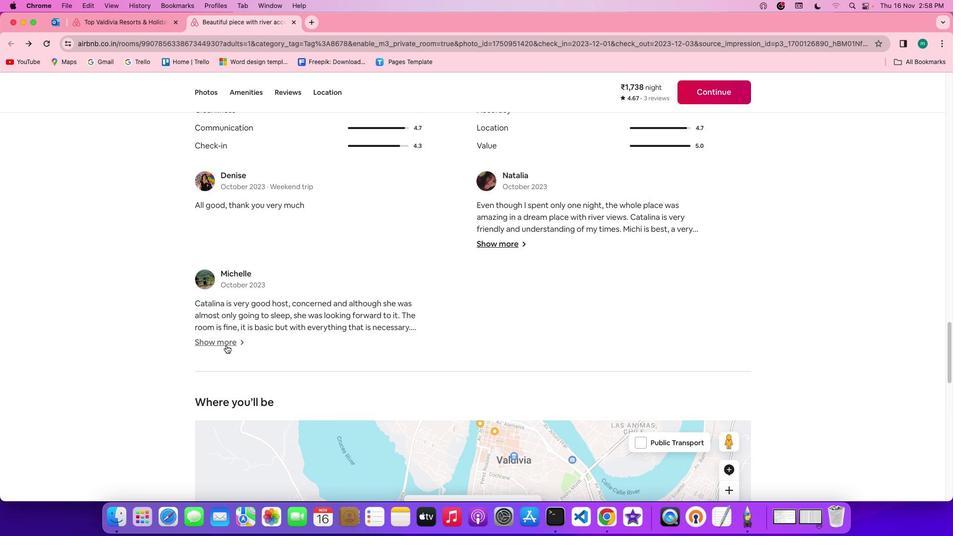 
Action: Mouse pressed left at (307, 330)
Screenshot: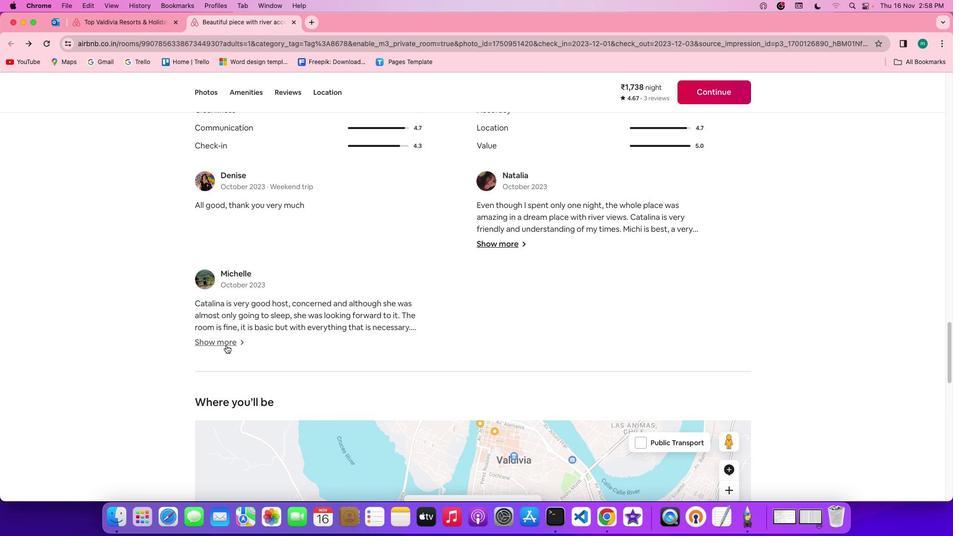 
Action: Mouse moved to (511, 385)
Screenshot: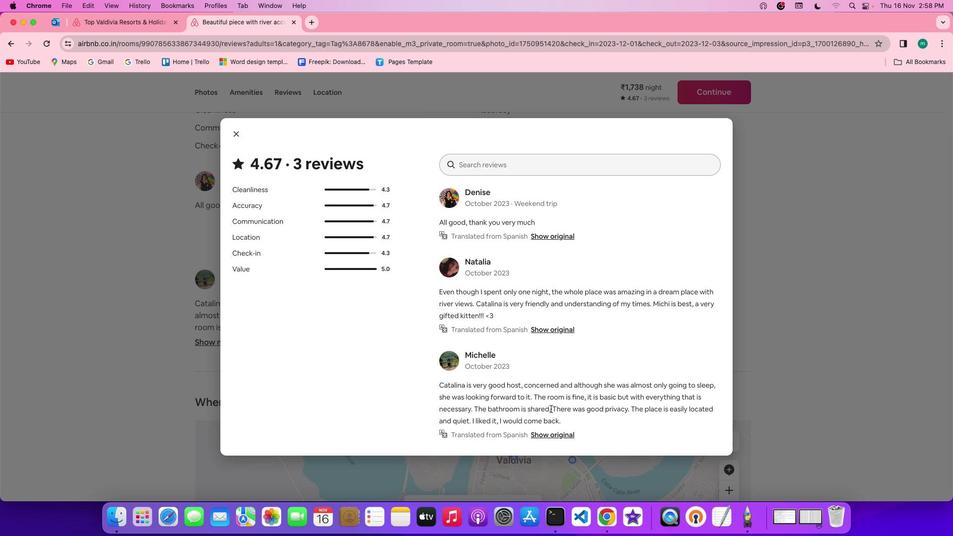 
Action: Mouse scrolled (511, 385) with delta (165, 35)
Screenshot: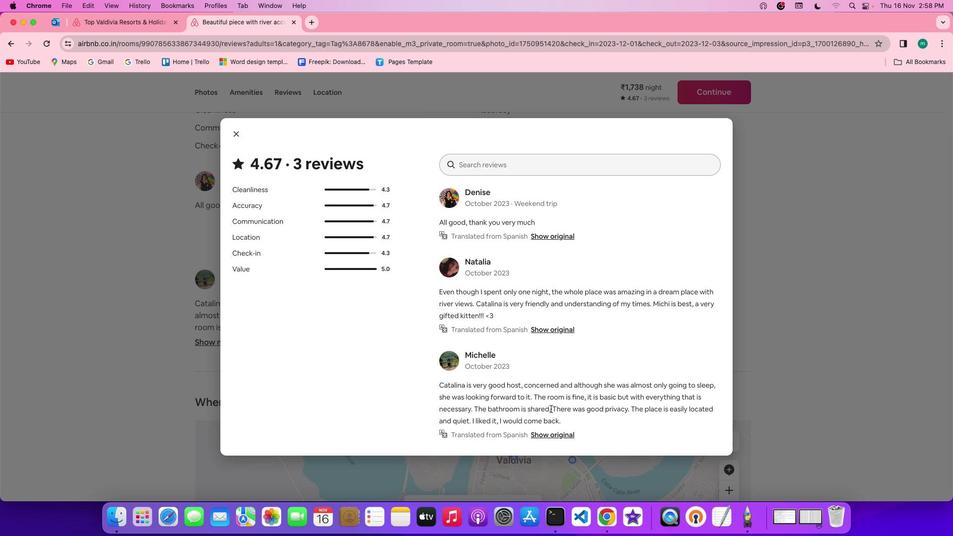 
Action: Mouse scrolled (511, 385) with delta (165, 35)
Screenshot: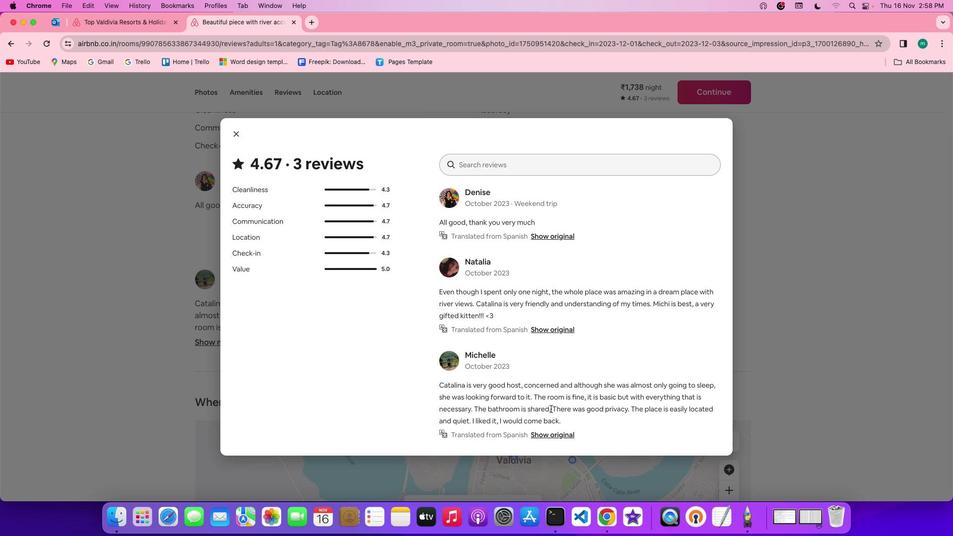 
Action: Mouse scrolled (511, 385) with delta (165, 34)
Screenshot: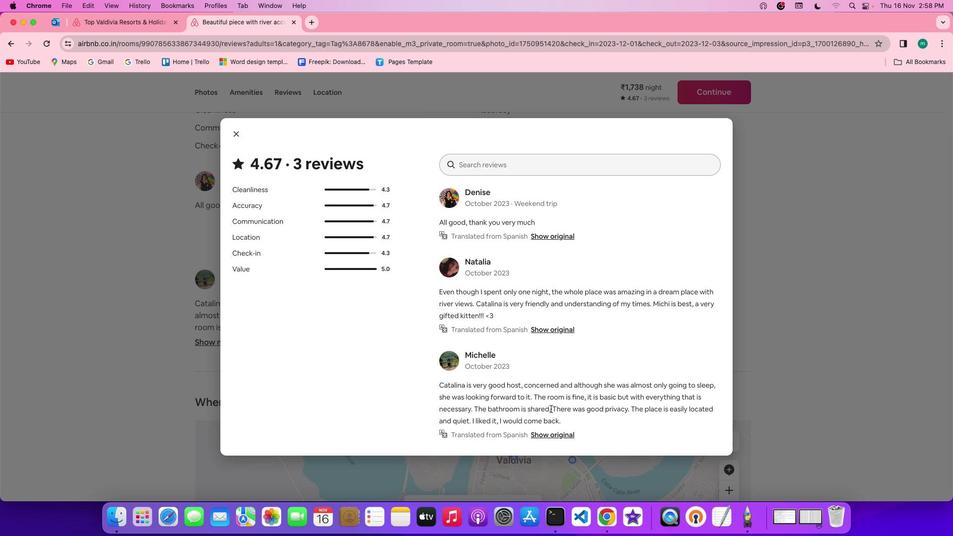 
Action: Mouse scrolled (511, 385) with delta (165, 34)
Screenshot: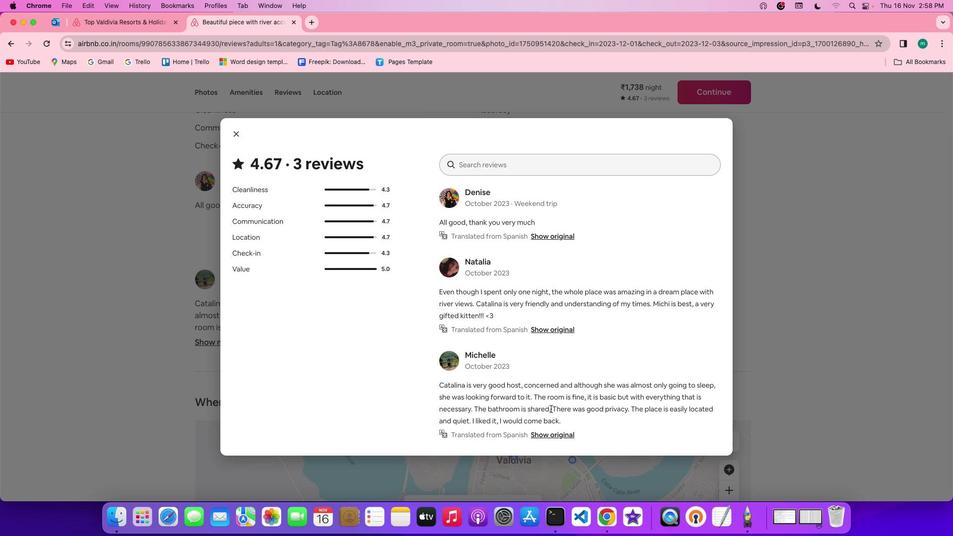 
Action: Mouse scrolled (511, 385) with delta (165, 34)
